 Task: In the event  named  Interview with Christena, Set a range of dates when you can accept meetings  '9 Jul â€" 31 Jul 2023'. Select a duration of  60 min. Select working hours  	_x000D_
MON- SAT 9:00am â€" 5:00pm. Add time before or after your events  as 5 min. Set the frequency of available time slots for invitees as  55 min. Set the minimum notice period and maximum events allowed per day as  46 hours and 2. , logged in from the account softage.4@softage.net and add another guest for the event, softage.5@softage.net
Action: Mouse moved to (452, 379)
Screenshot: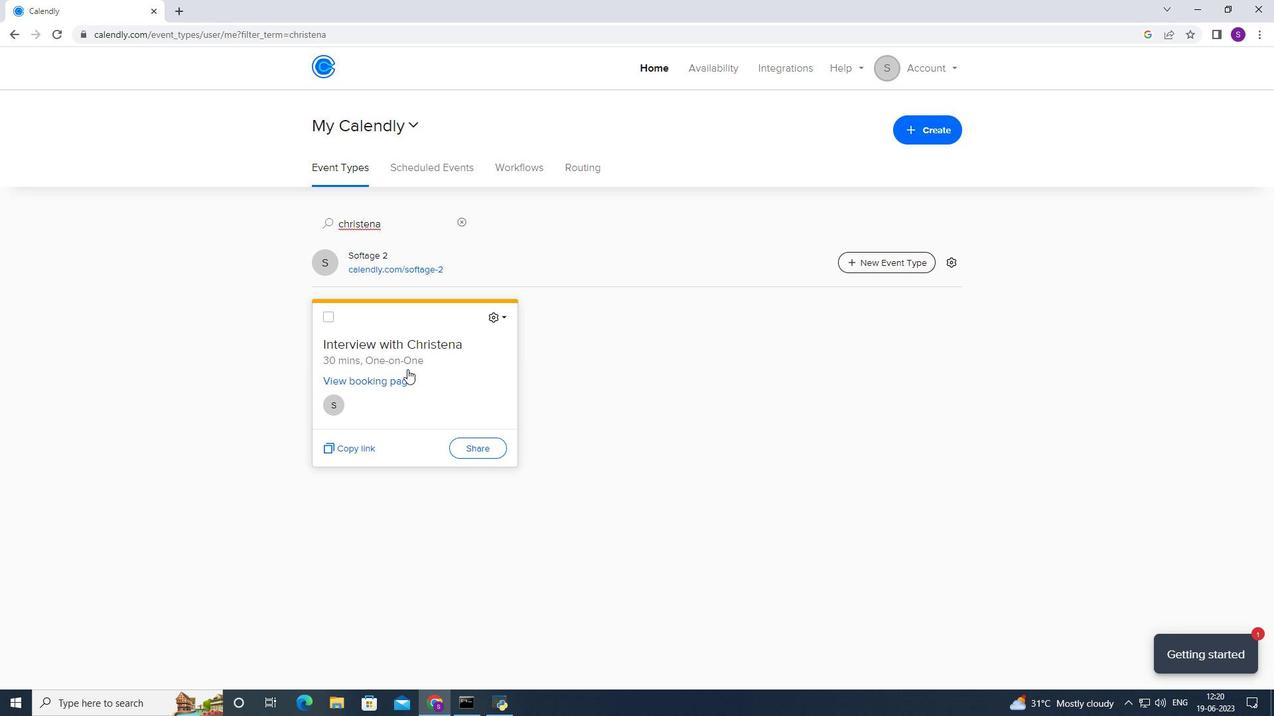 
Action: Mouse pressed left at (452, 379)
Screenshot: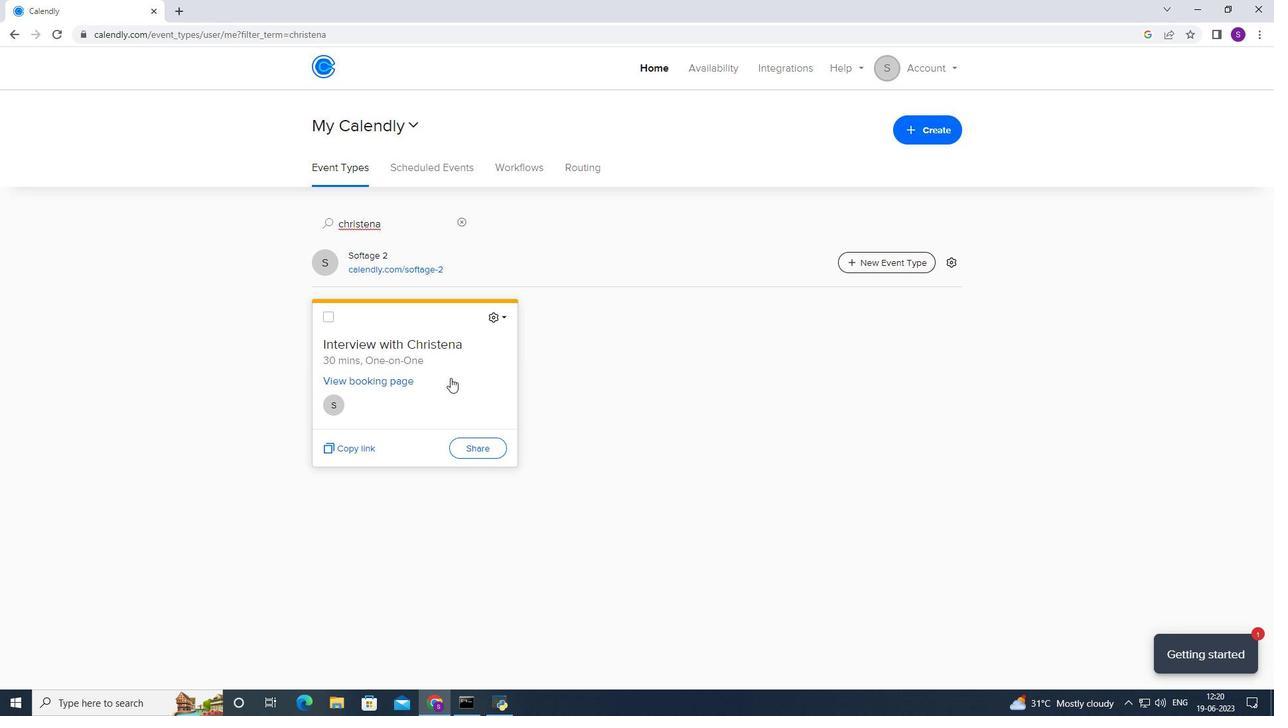 
Action: Mouse moved to (465, 294)
Screenshot: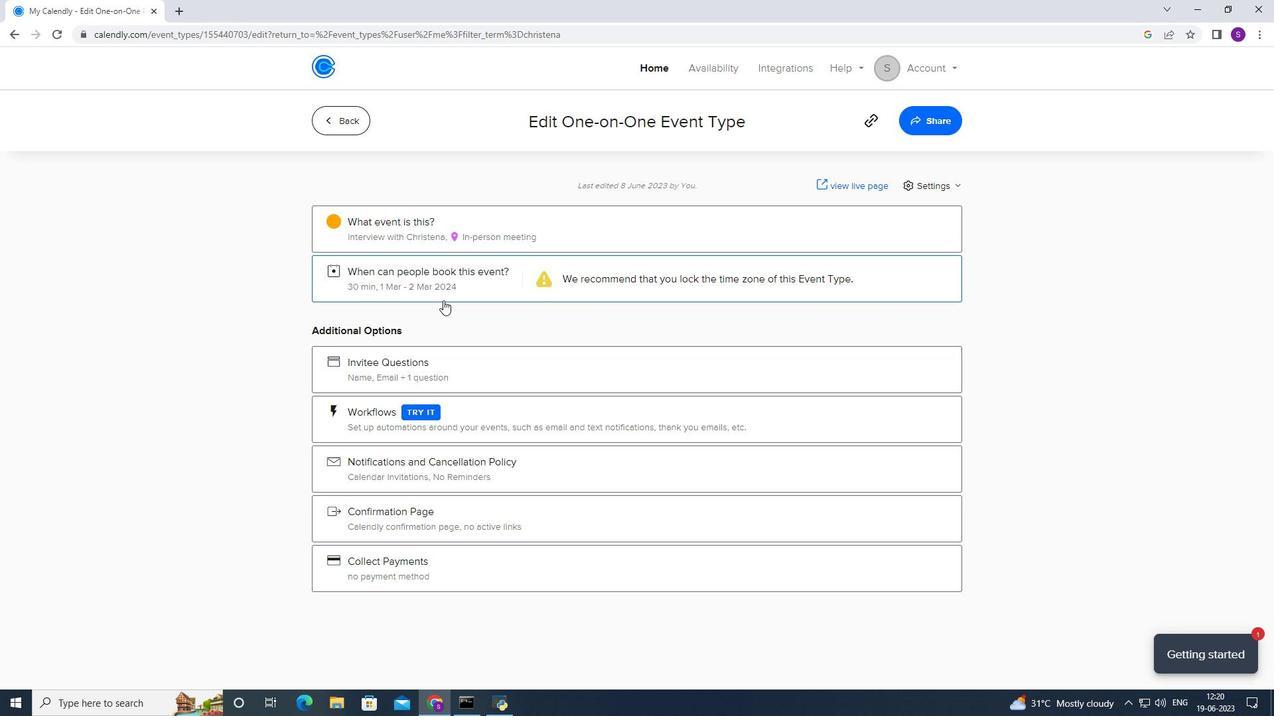 
Action: Mouse pressed left at (465, 294)
Screenshot: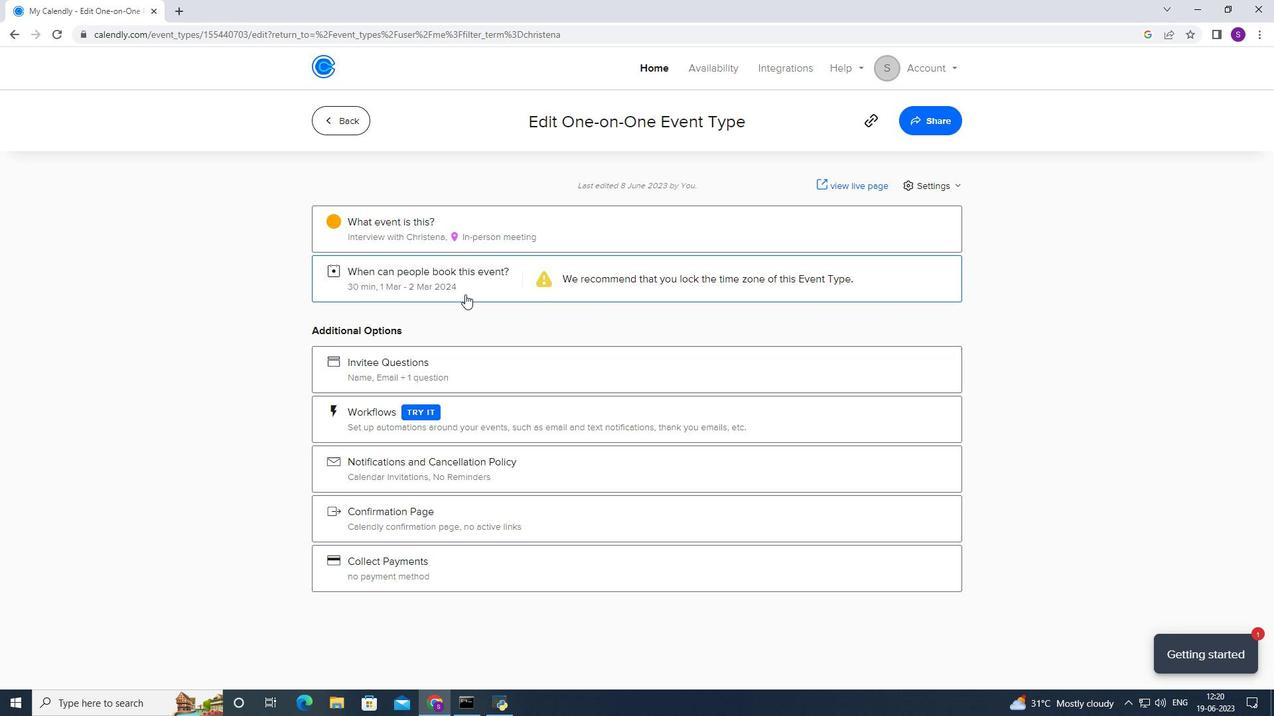 
Action: Mouse moved to (475, 440)
Screenshot: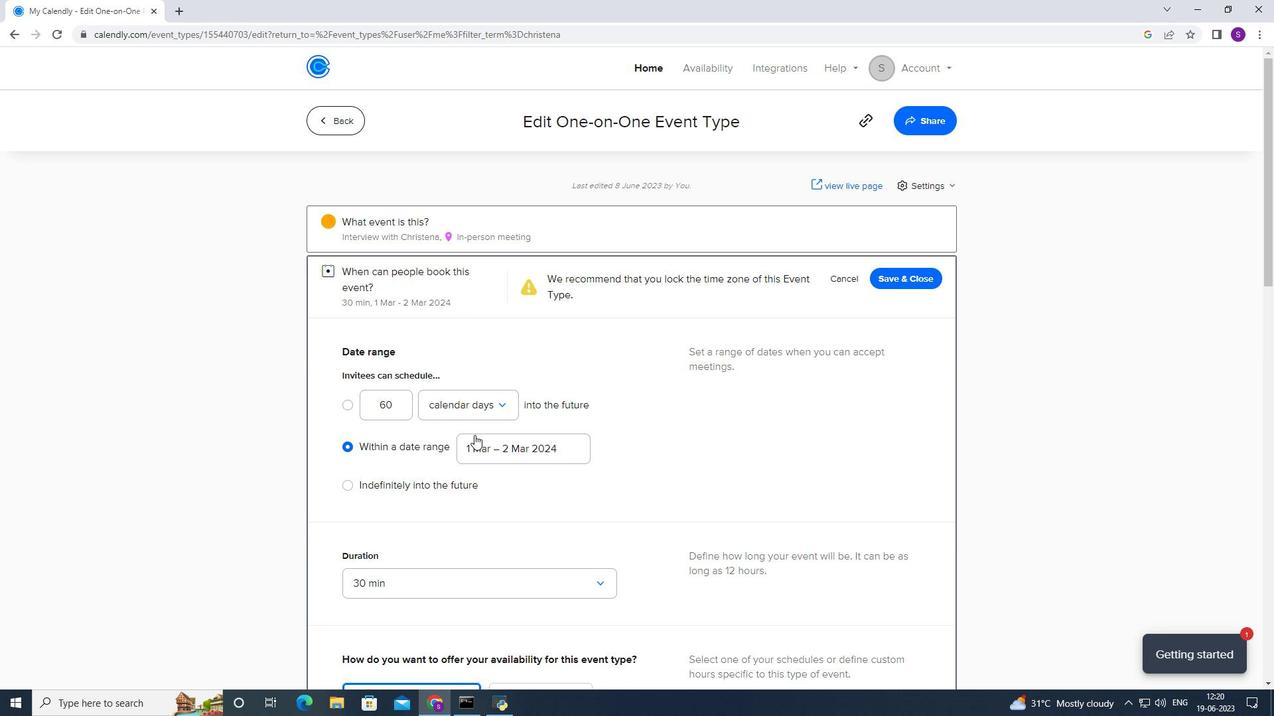 
Action: Mouse pressed left at (475, 440)
Screenshot: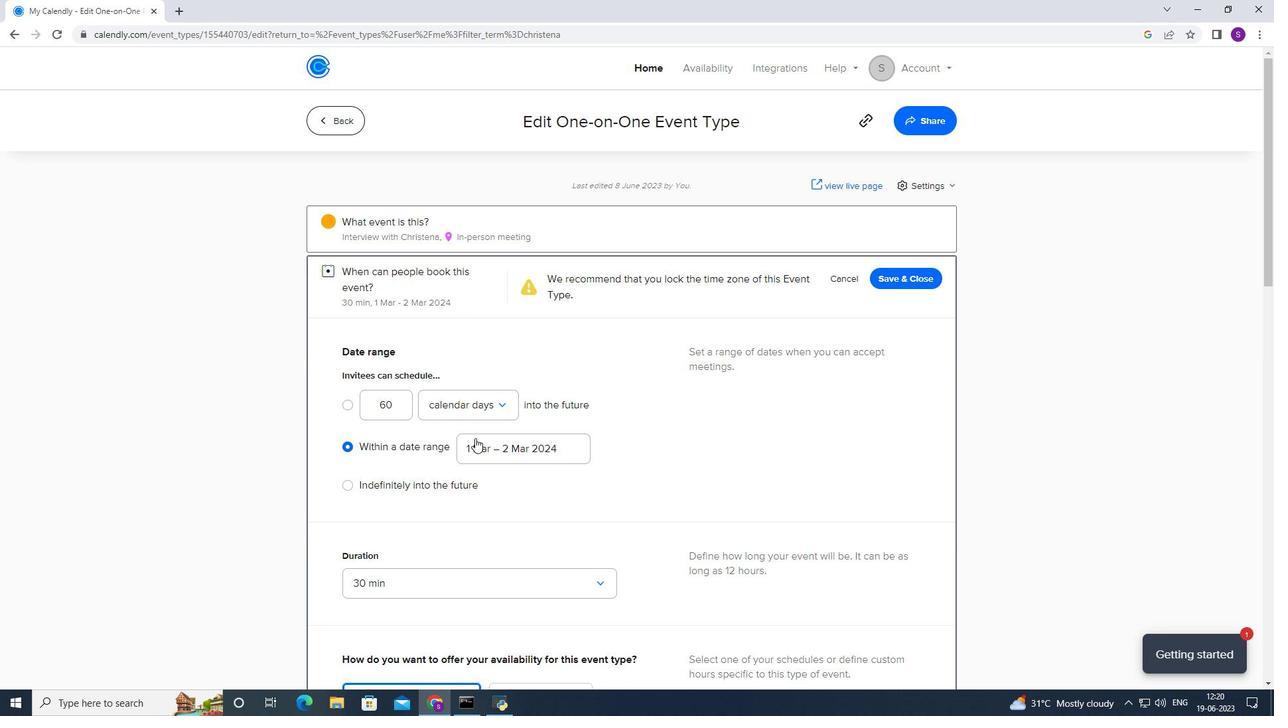 
Action: Mouse moved to (438, 284)
Screenshot: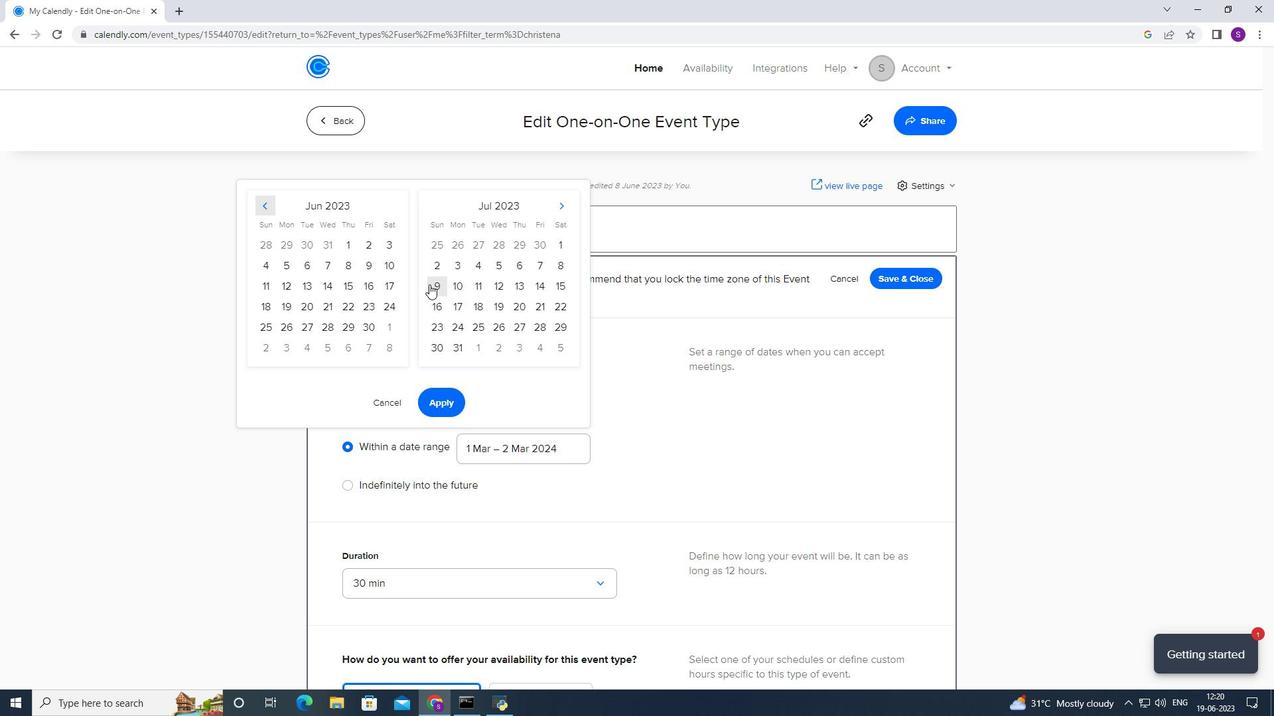 
Action: Mouse pressed left at (438, 284)
Screenshot: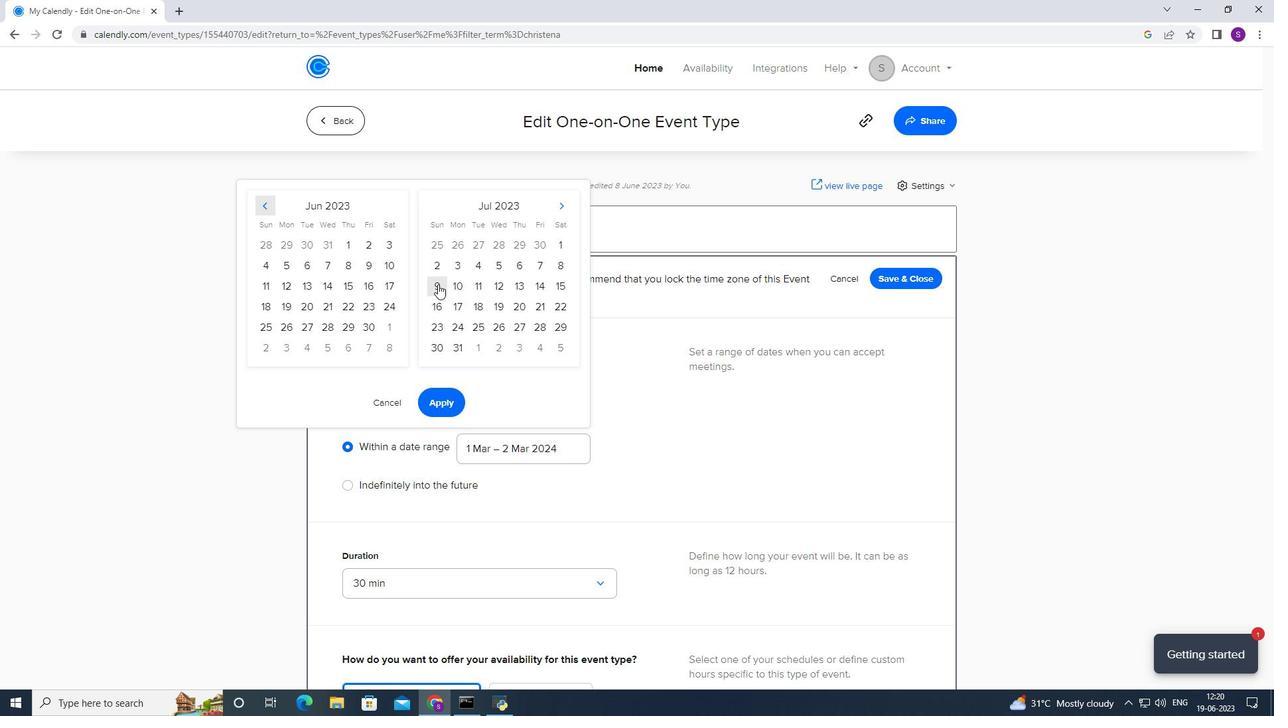 
Action: Mouse moved to (460, 351)
Screenshot: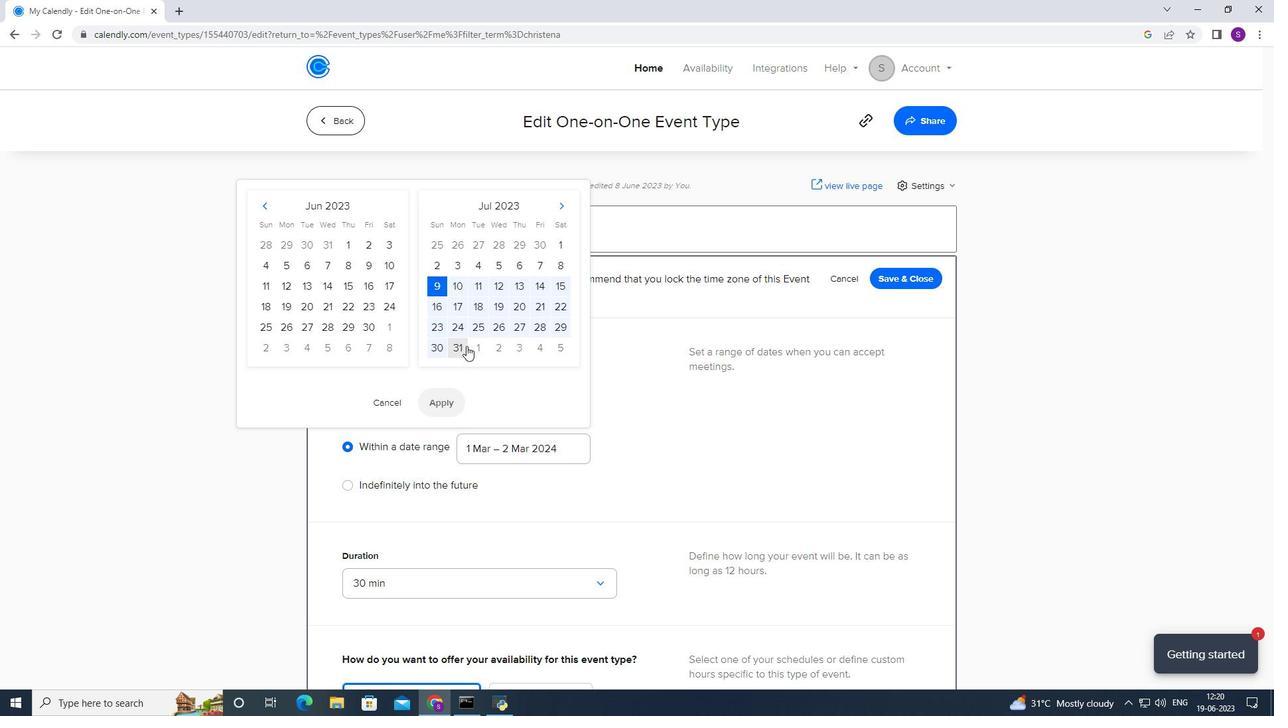 
Action: Mouse pressed left at (460, 351)
Screenshot: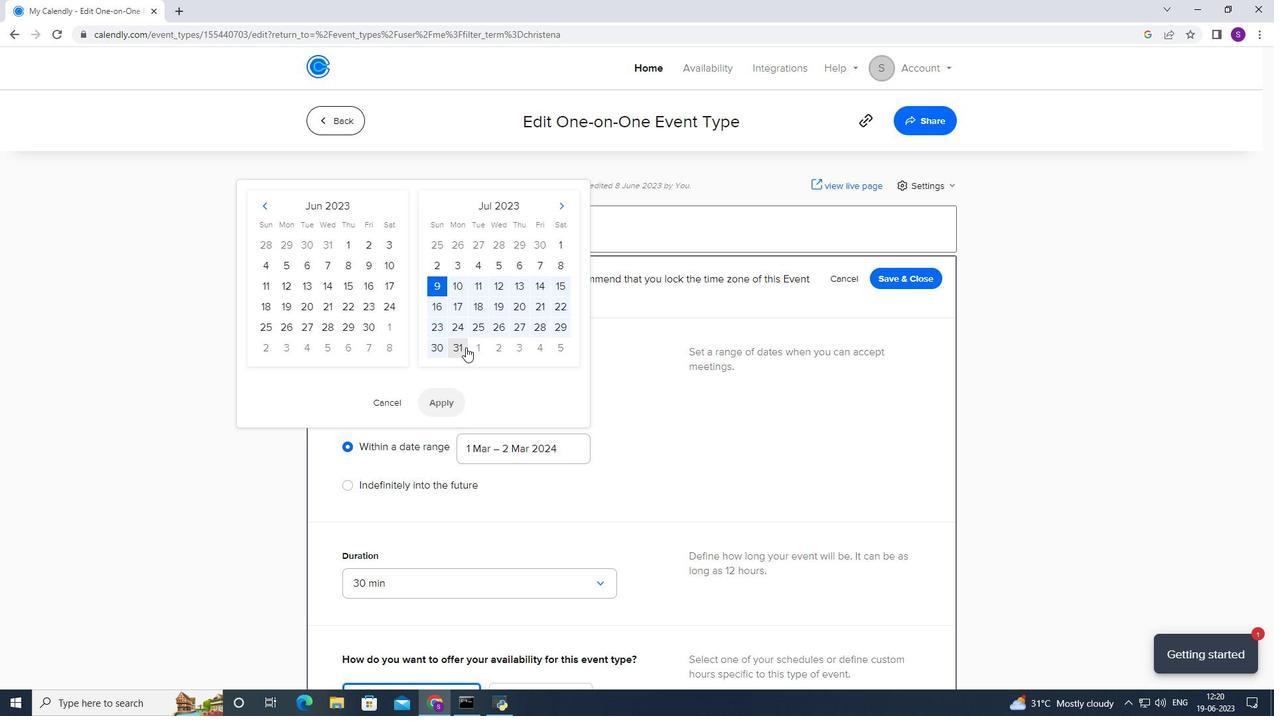 
Action: Mouse moved to (446, 406)
Screenshot: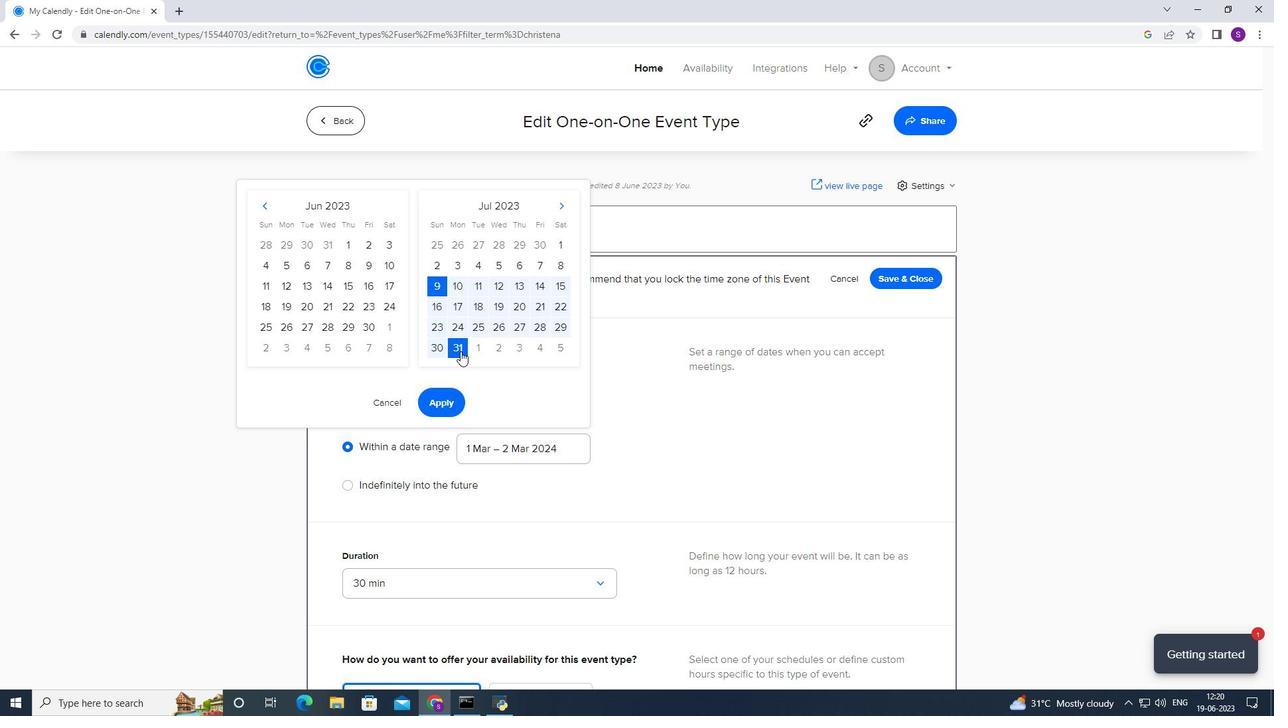 
Action: Mouse pressed left at (446, 406)
Screenshot: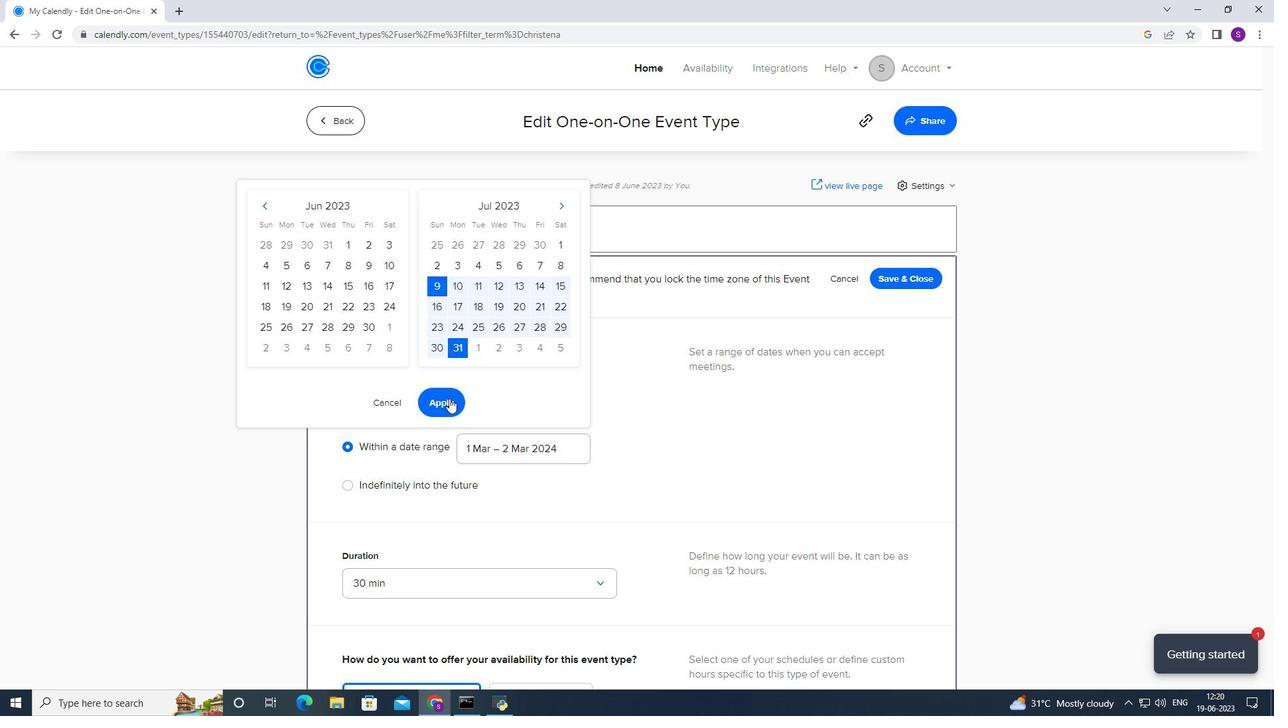 
Action: Mouse moved to (468, 395)
Screenshot: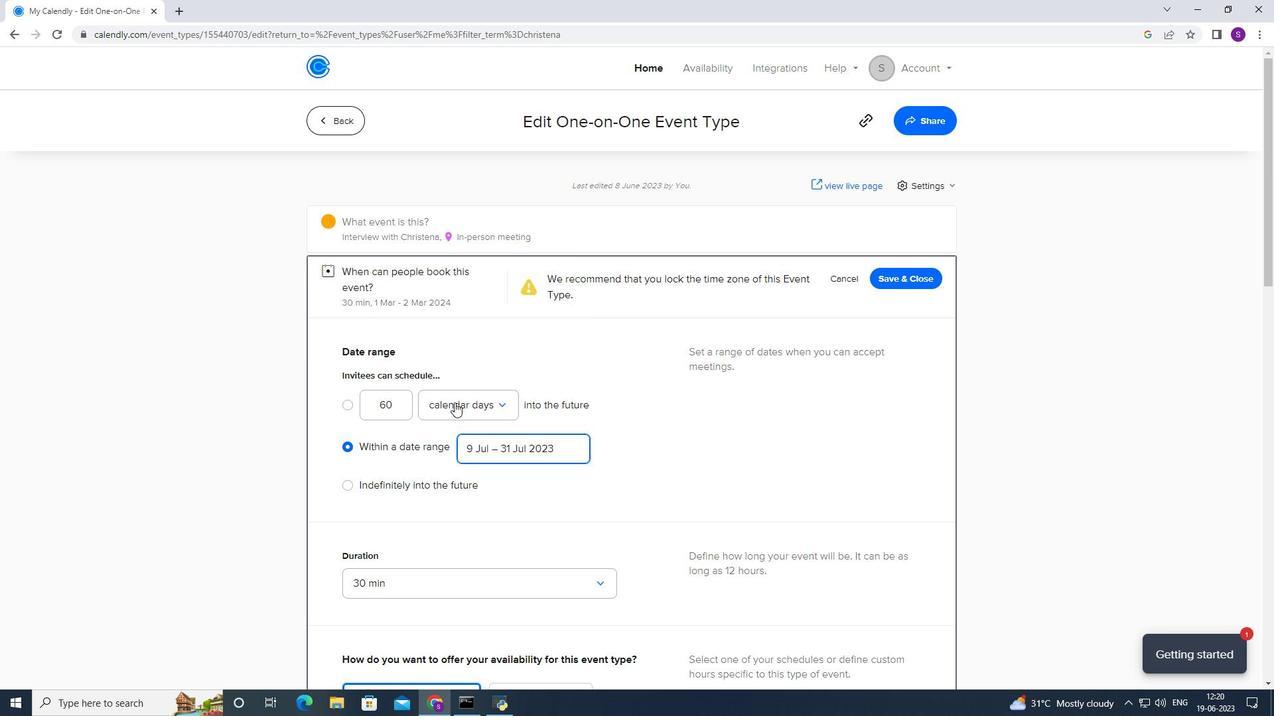 
Action: Mouse scrolled (468, 394) with delta (0, 0)
Screenshot: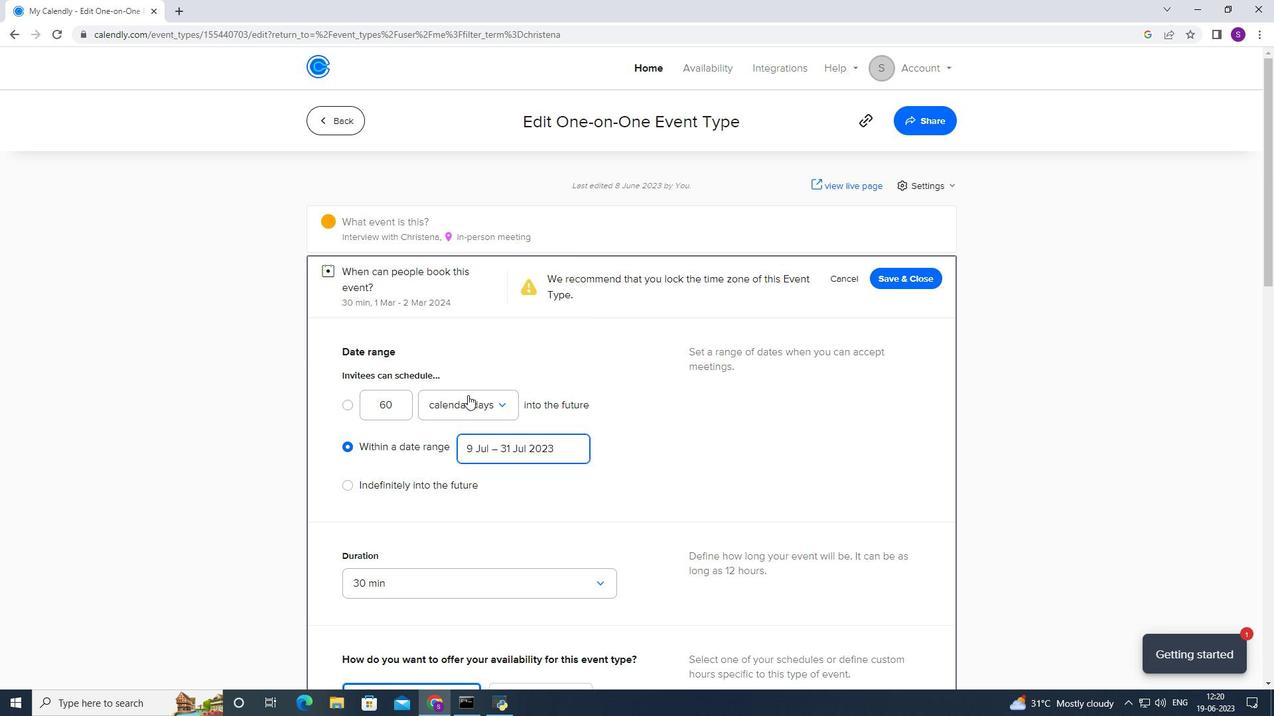 
Action: Mouse scrolled (468, 394) with delta (0, 0)
Screenshot: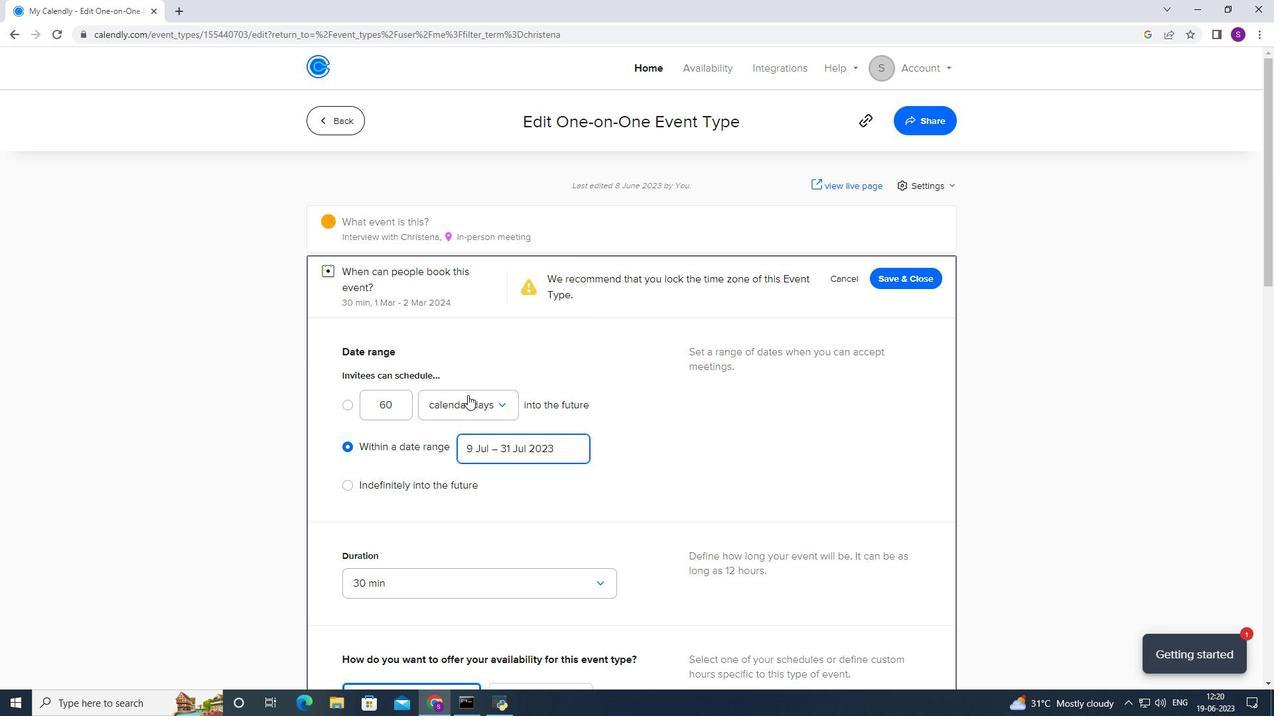 
Action: Mouse scrolled (468, 394) with delta (0, 0)
Screenshot: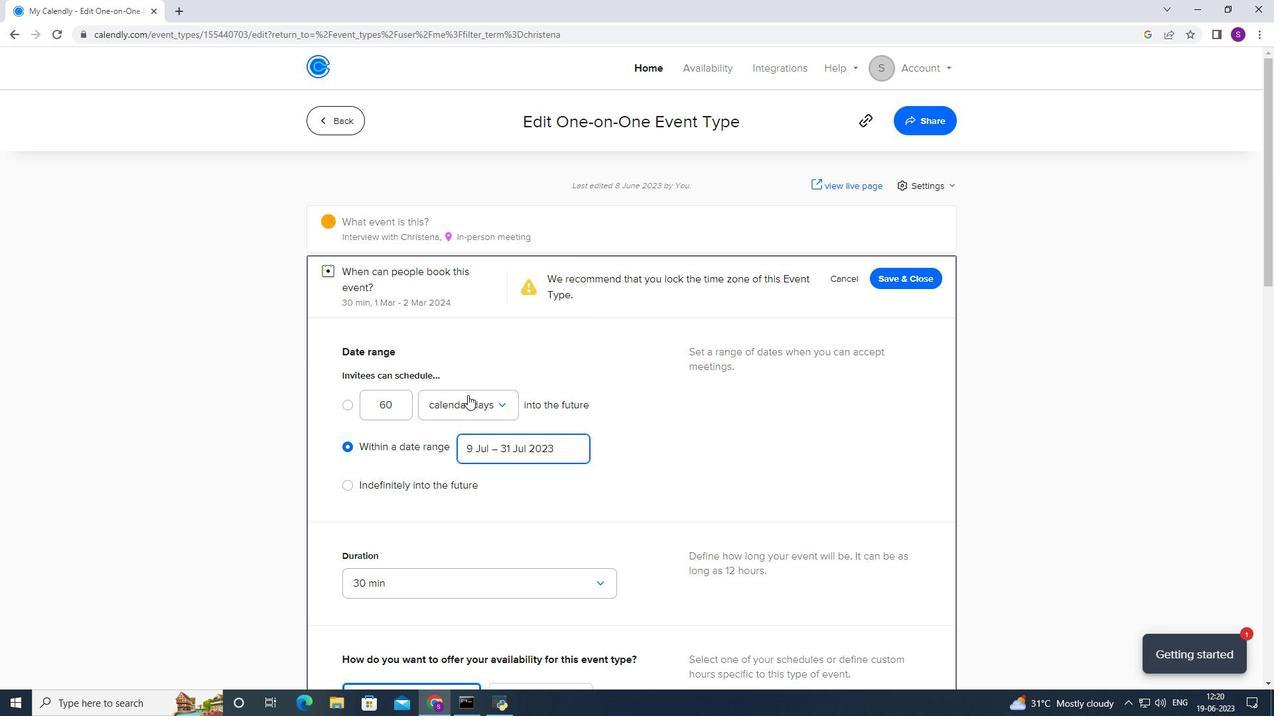 
Action: Mouse scrolled (468, 394) with delta (0, 0)
Screenshot: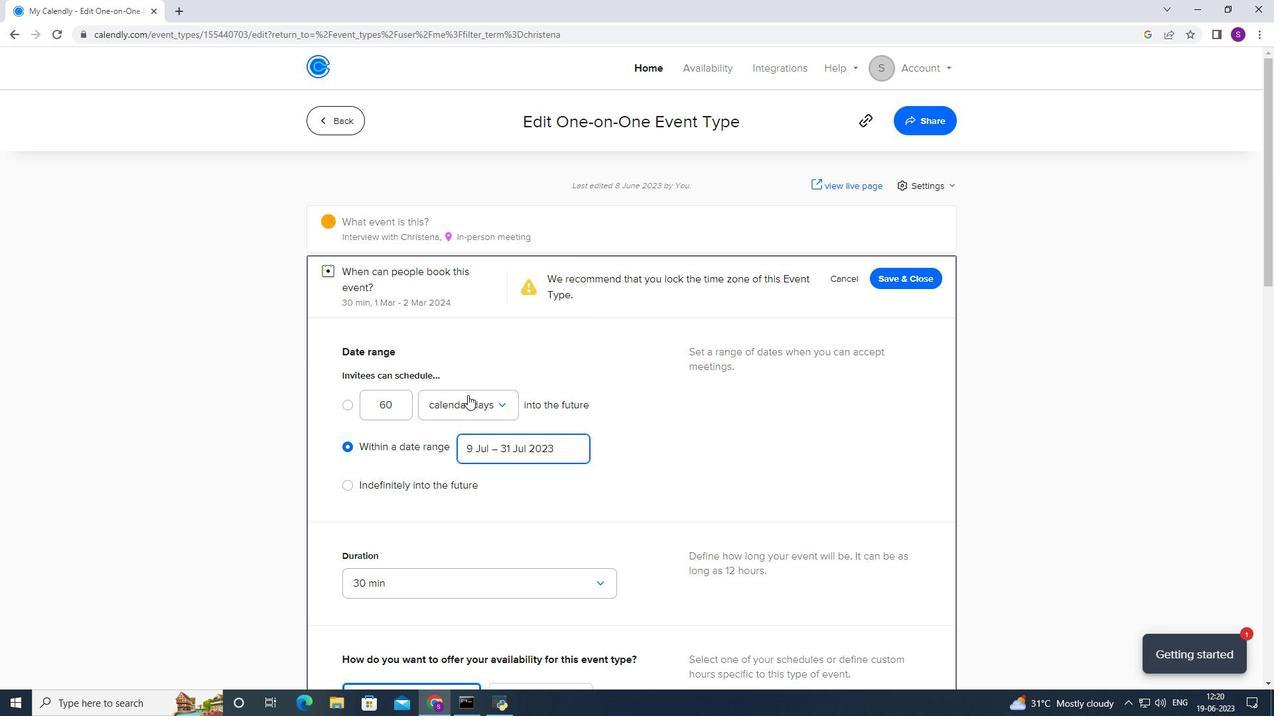 
Action: Mouse scrolled (468, 394) with delta (0, 0)
Screenshot: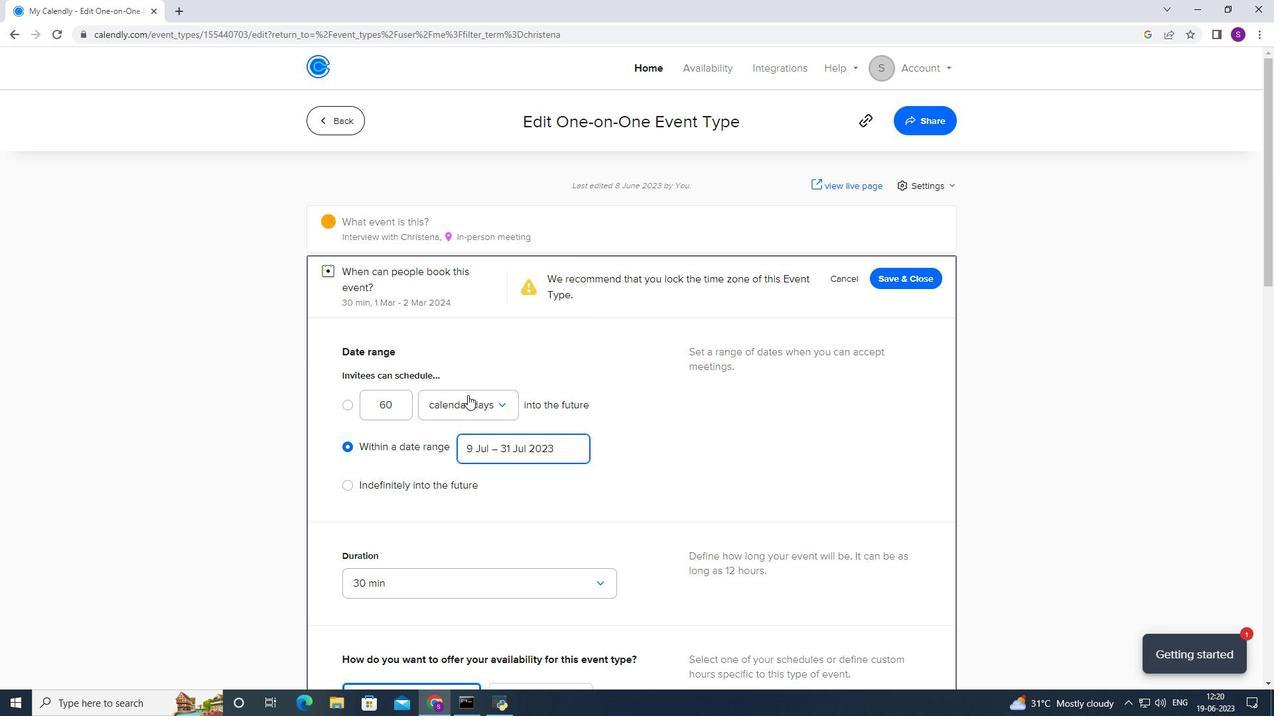 
Action: Mouse moved to (439, 266)
Screenshot: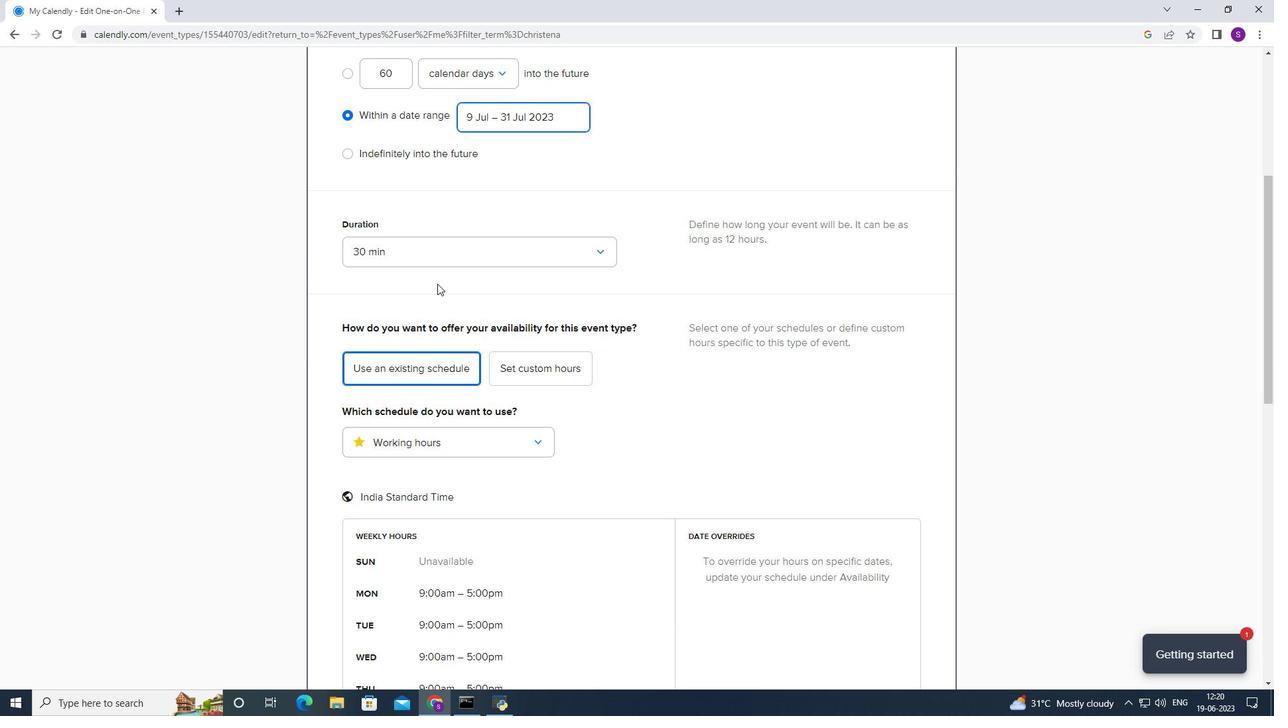 
Action: Mouse pressed left at (439, 266)
Screenshot: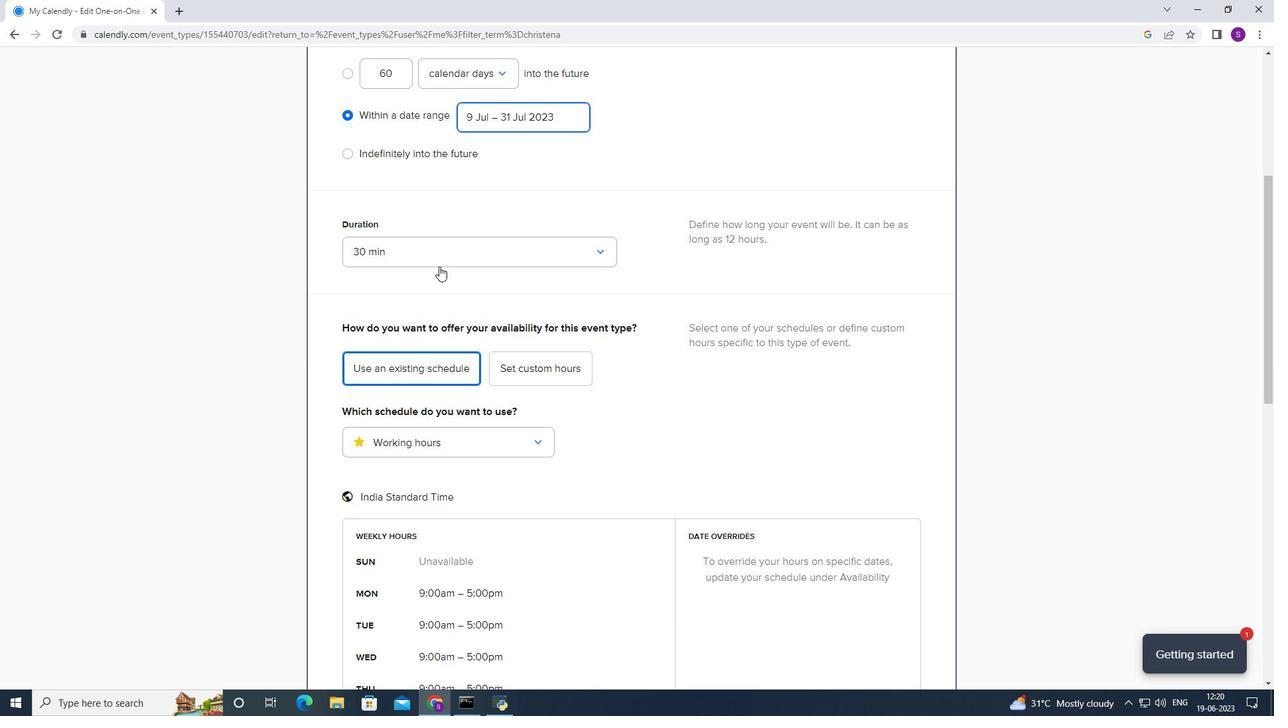 
Action: Mouse moved to (395, 361)
Screenshot: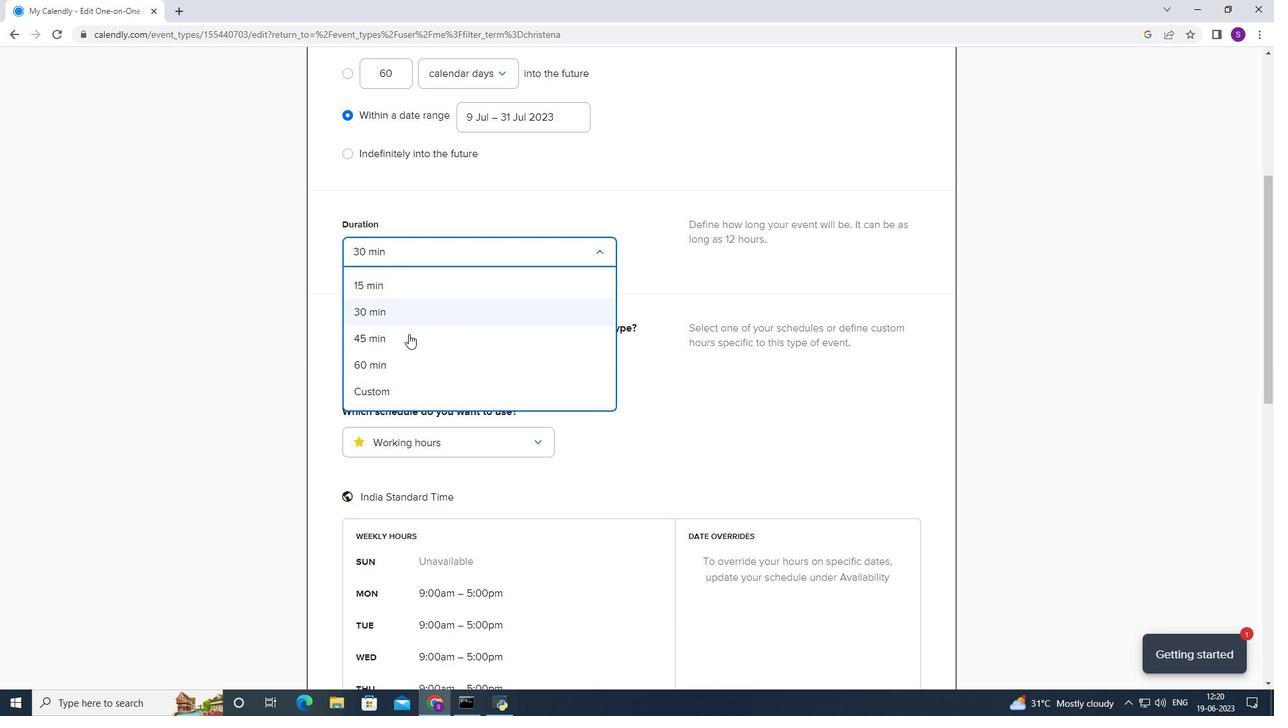 
Action: Mouse pressed left at (395, 361)
Screenshot: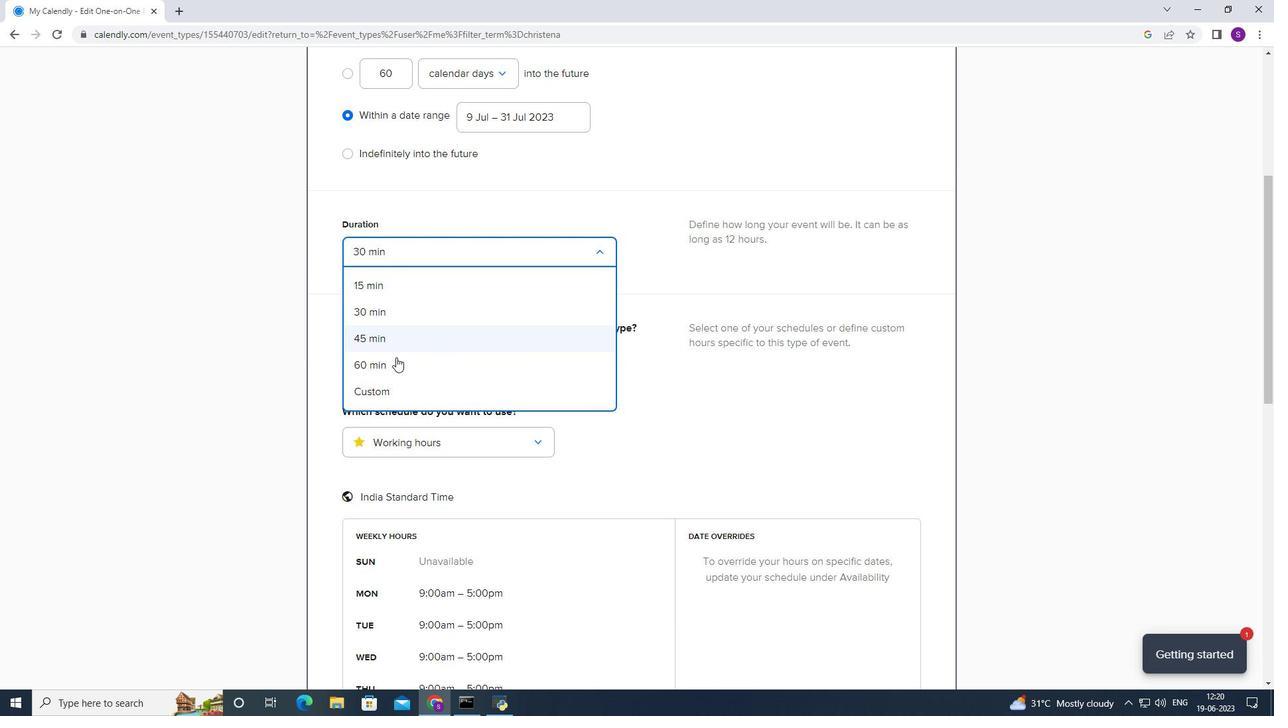 
Action: Mouse moved to (394, 359)
Screenshot: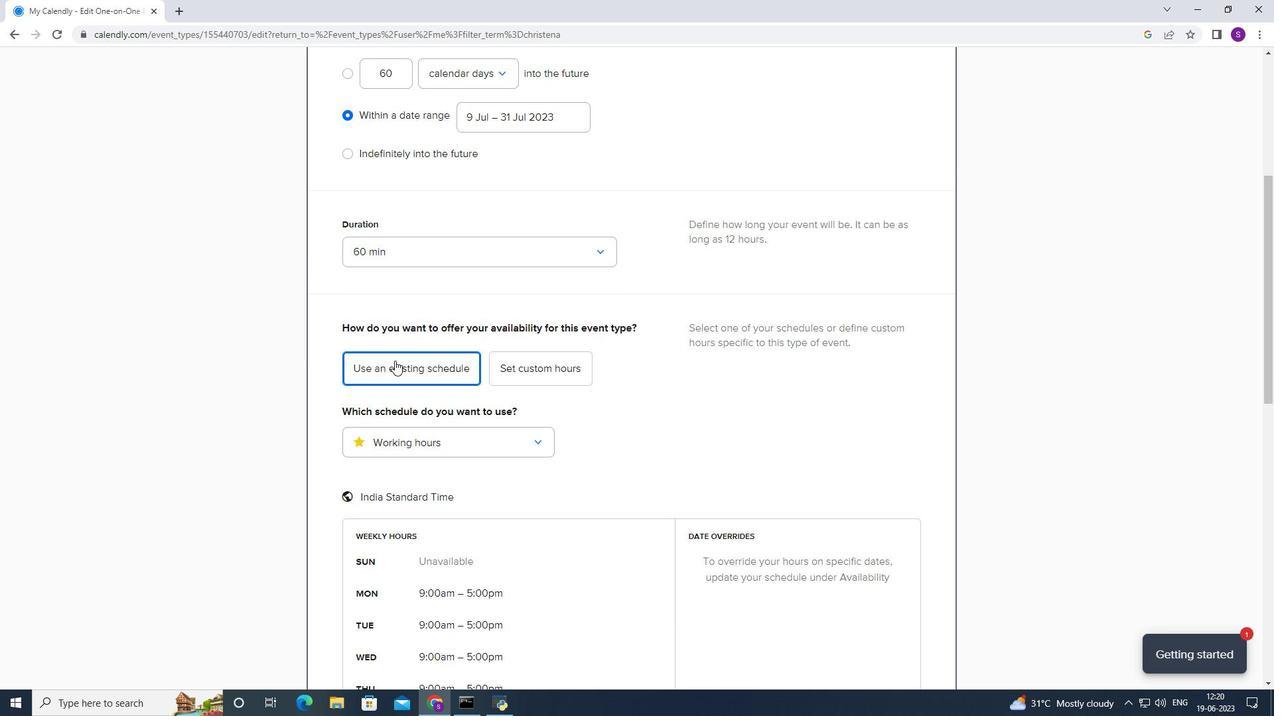 
Action: Mouse scrolled (394, 359) with delta (0, 0)
Screenshot: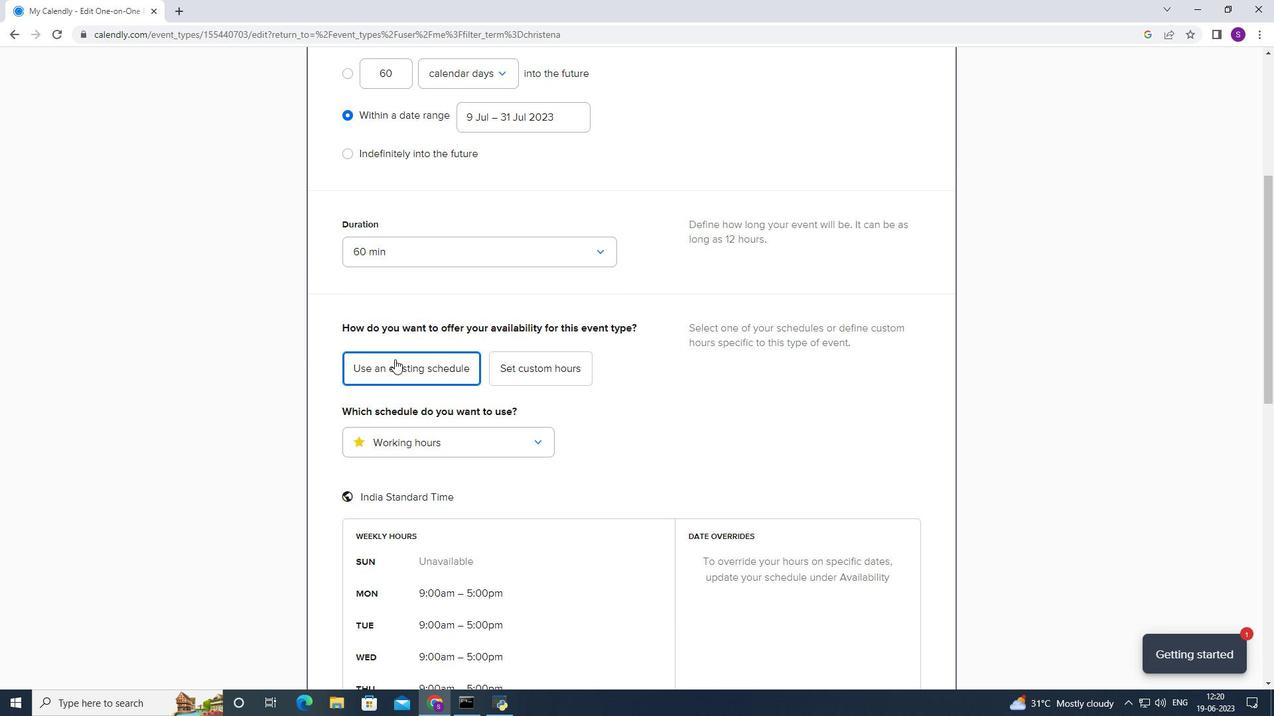 
Action: Mouse scrolled (394, 359) with delta (0, 0)
Screenshot: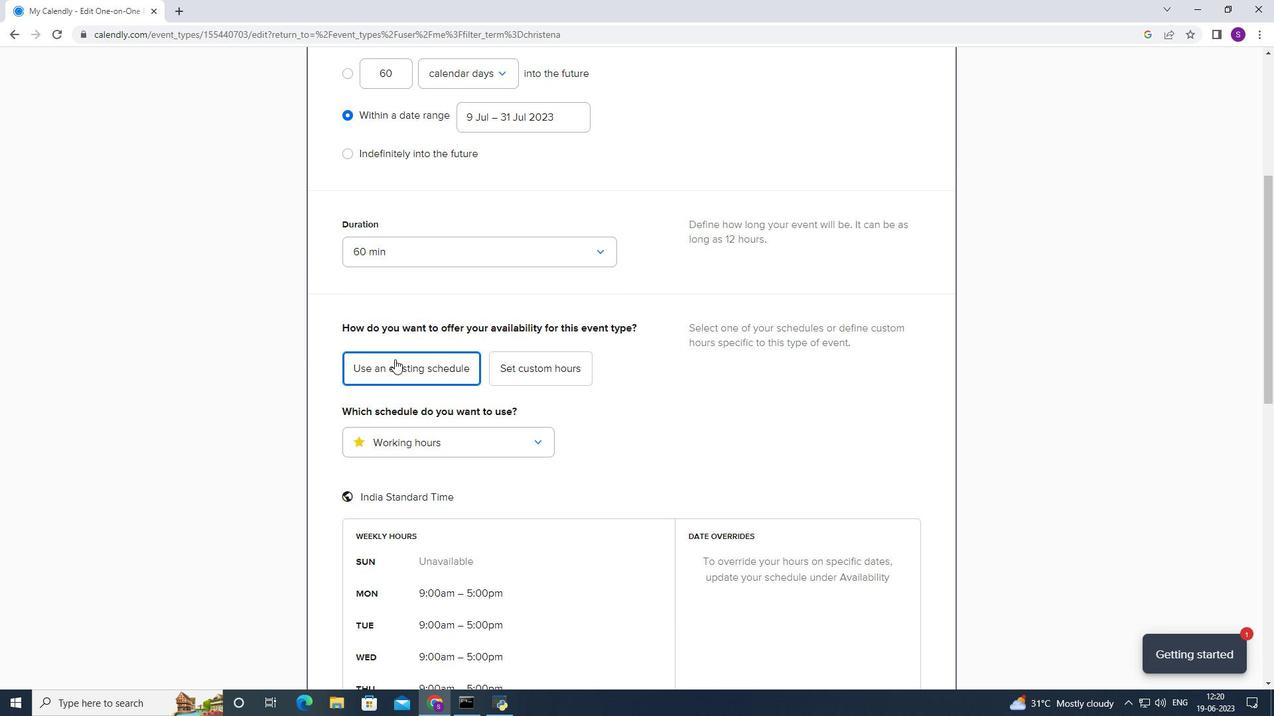 
Action: Mouse moved to (498, 323)
Screenshot: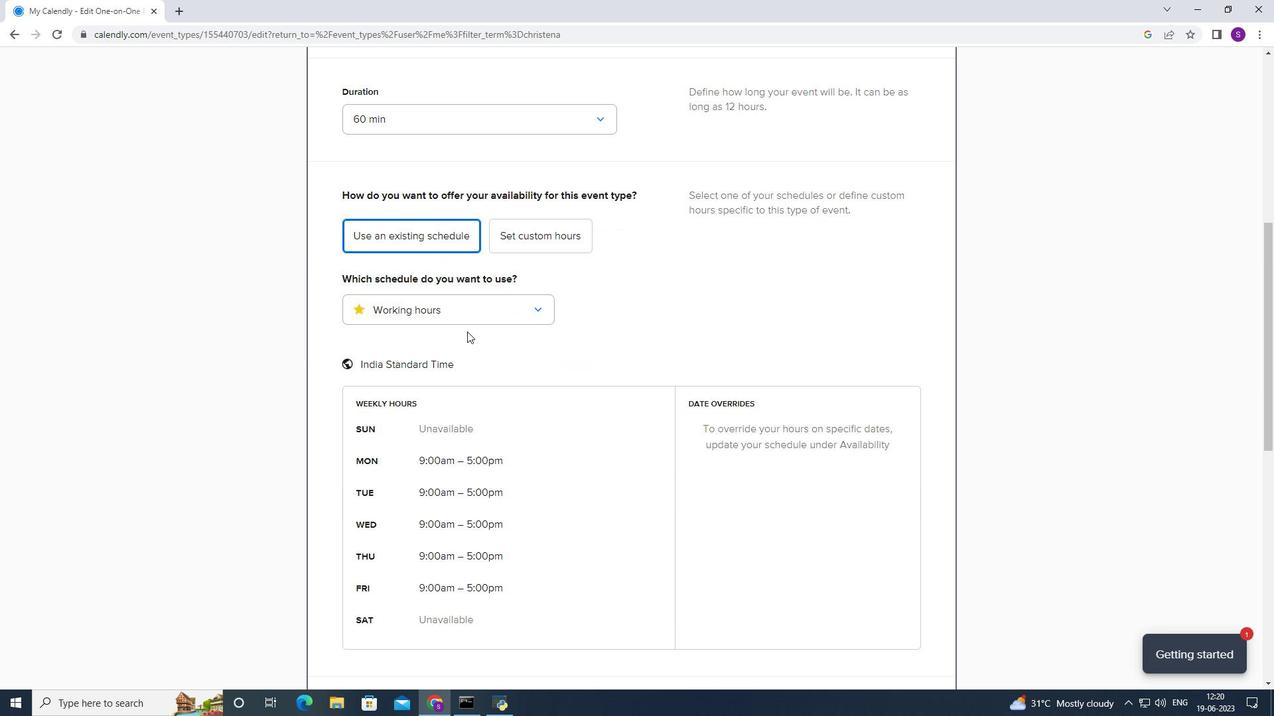 
Action: Mouse pressed left at (498, 323)
Screenshot: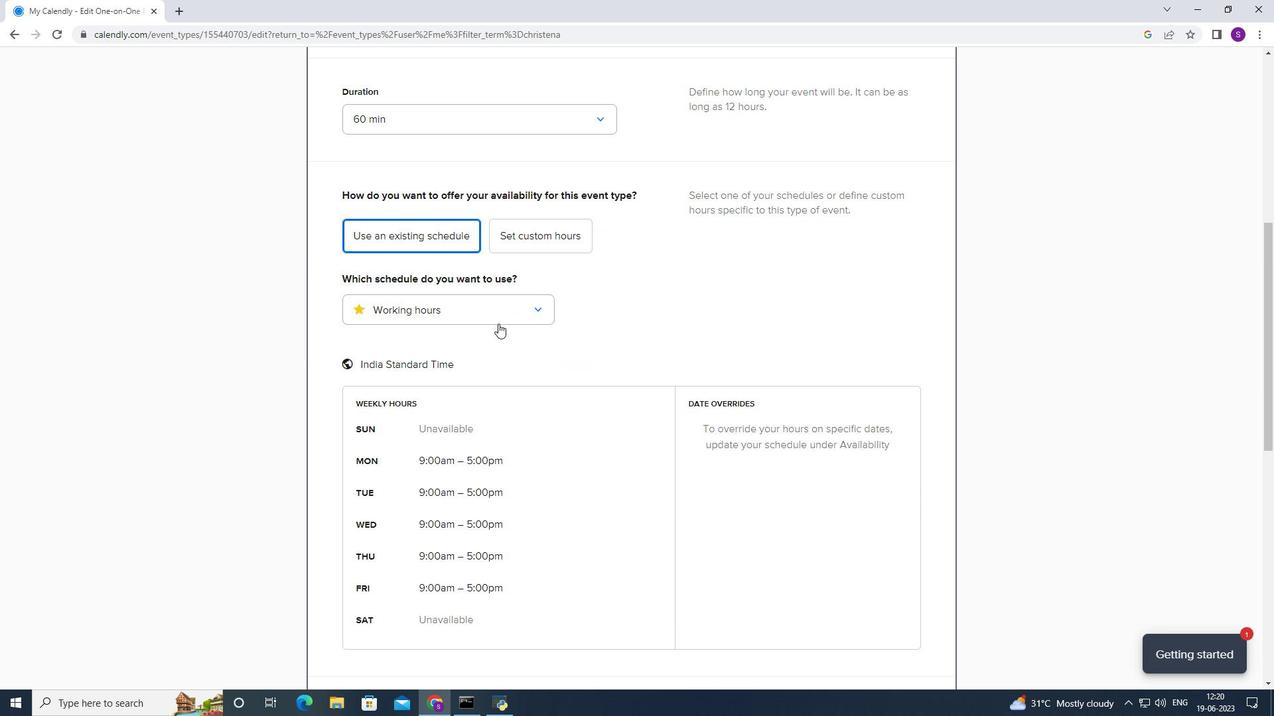 
Action: Mouse moved to (556, 244)
Screenshot: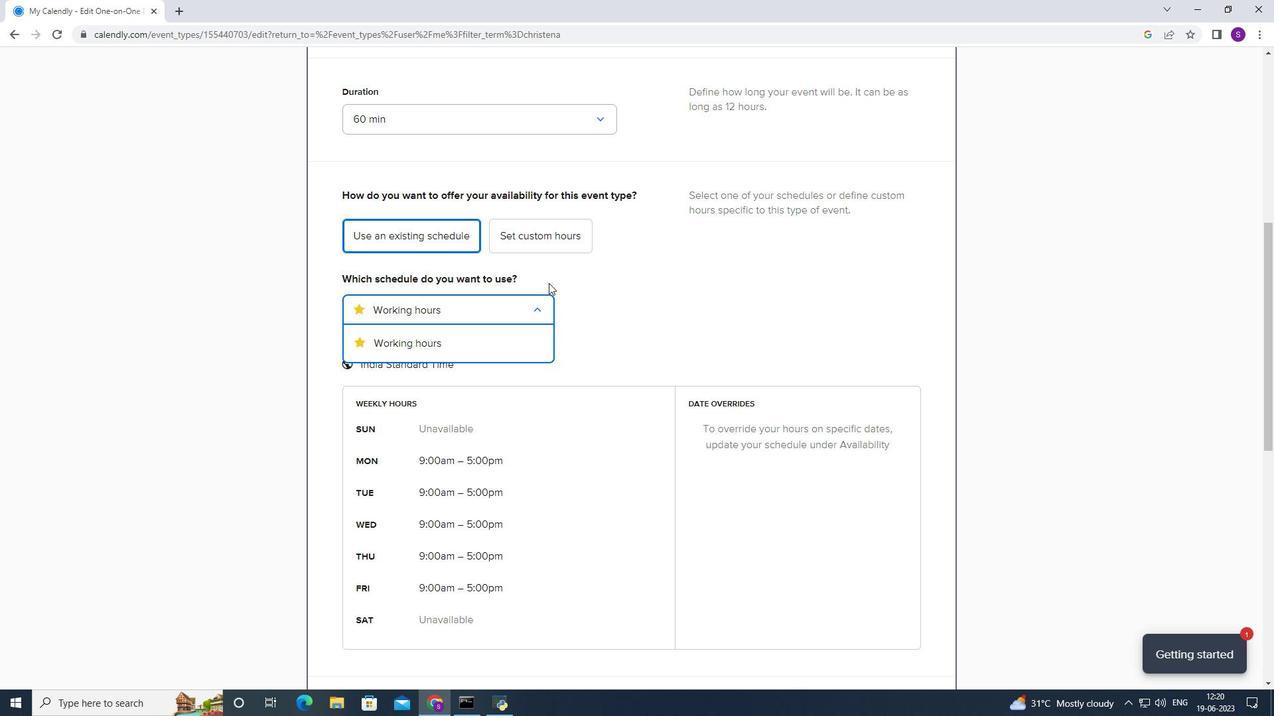 
Action: Mouse pressed left at (556, 244)
Screenshot: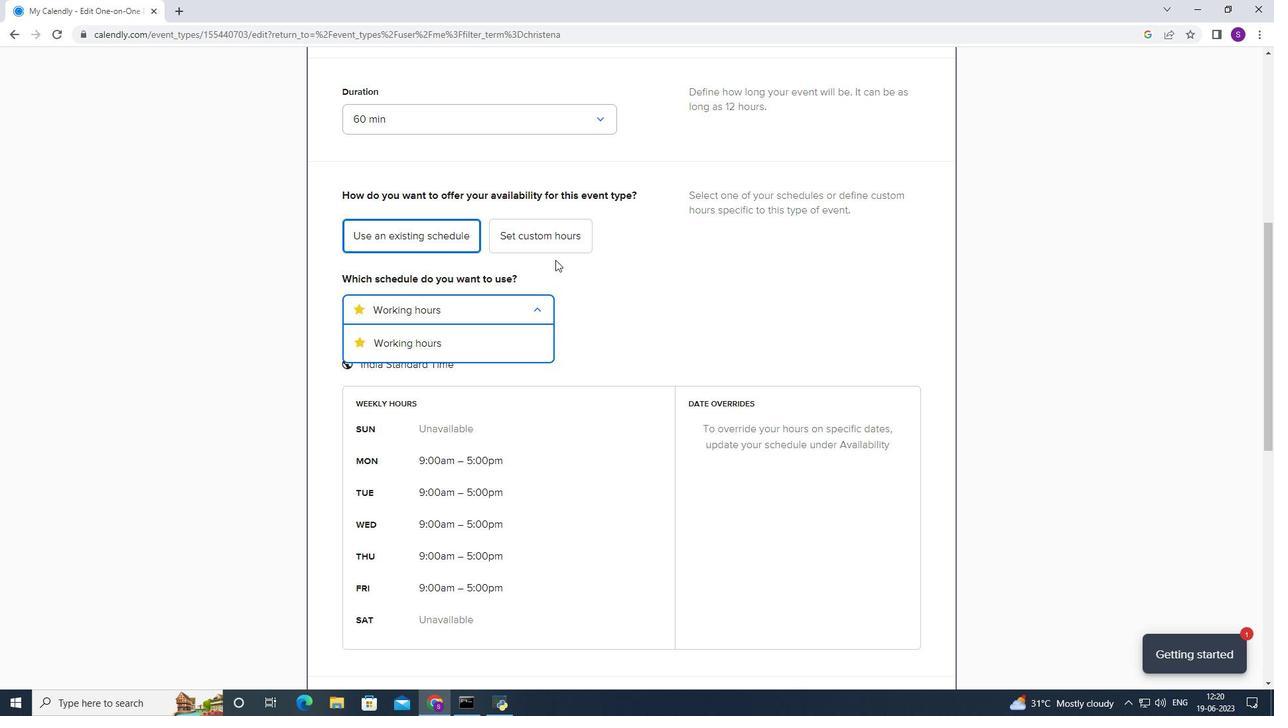 
Action: Mouse moved to (490, 367)
Screenshot: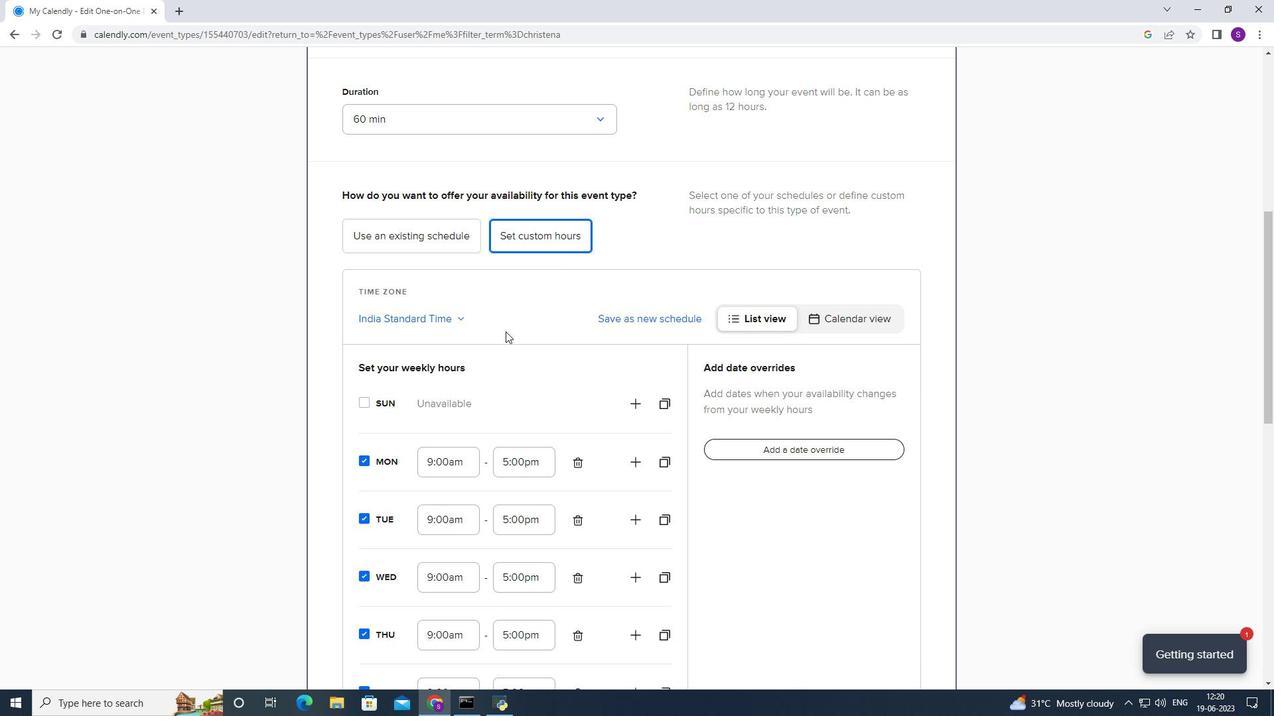 
Action: Mouse scrolled (490, 366) with delta (0, 0)
Screenshot: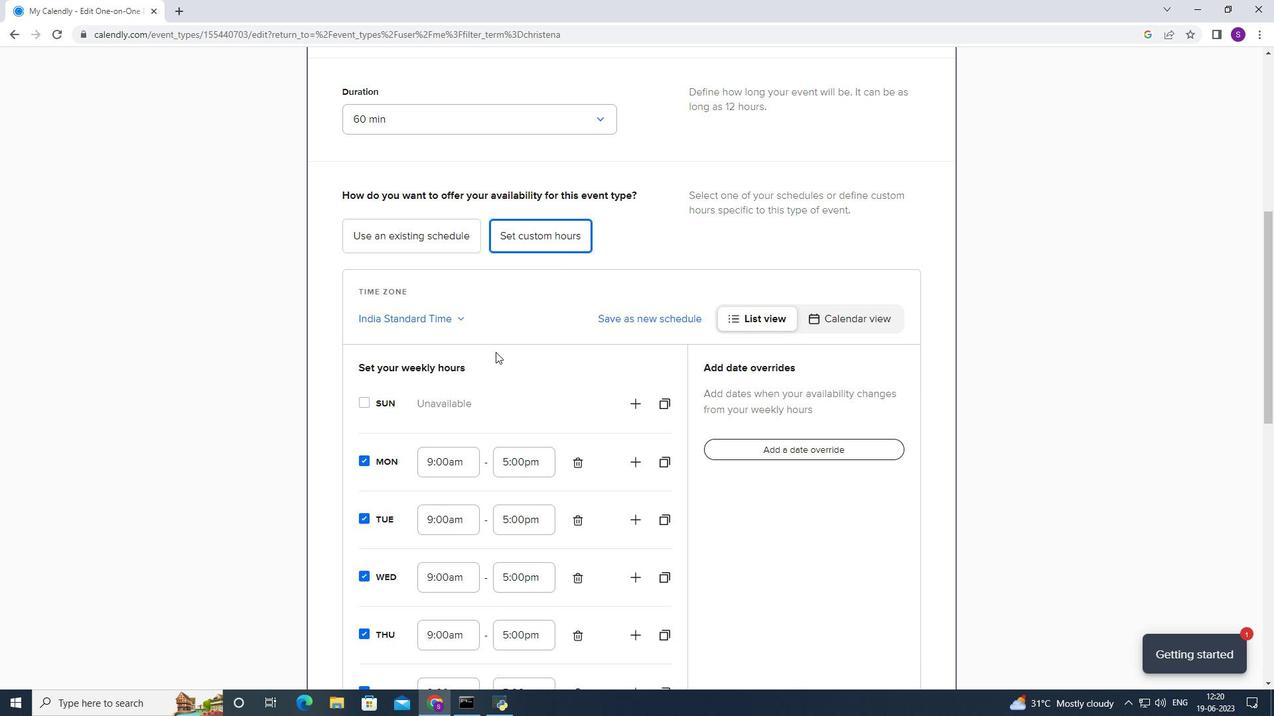 
Action: Mouse scrolled (490, 366) with delta (0, 0)
Screenshot: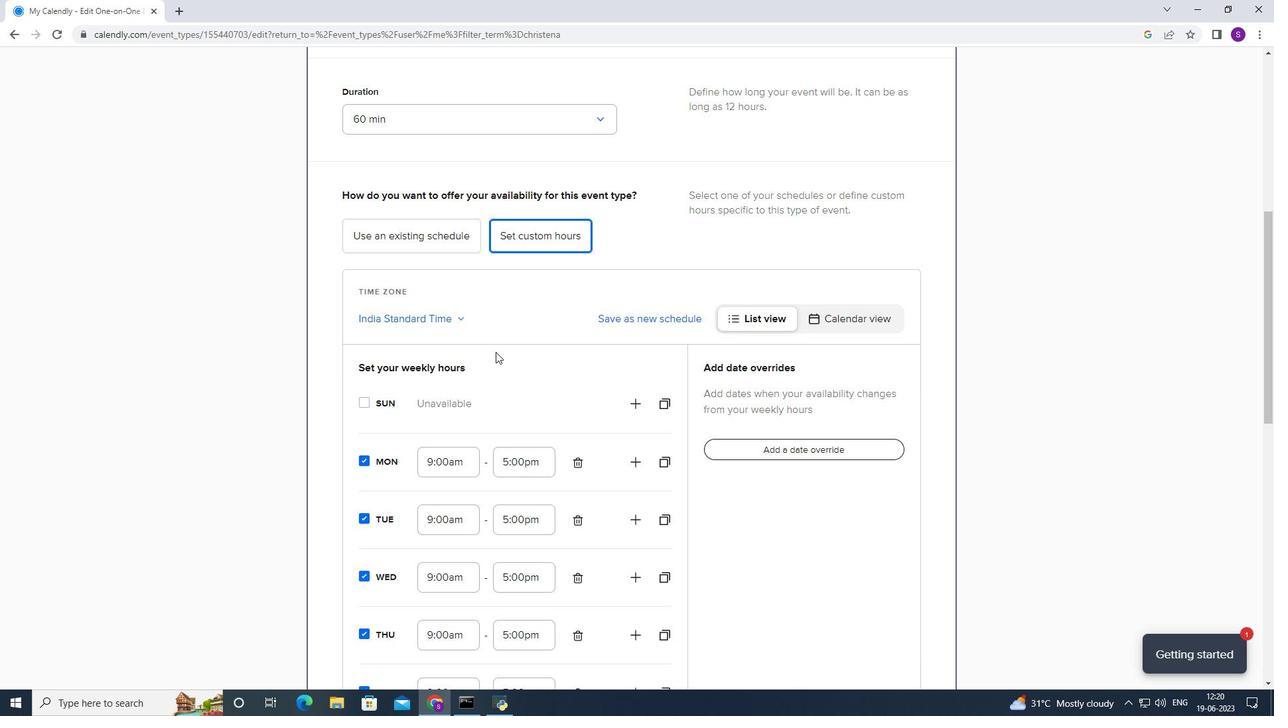 
Action: Mouse moved to (461, 377)
Screenshot: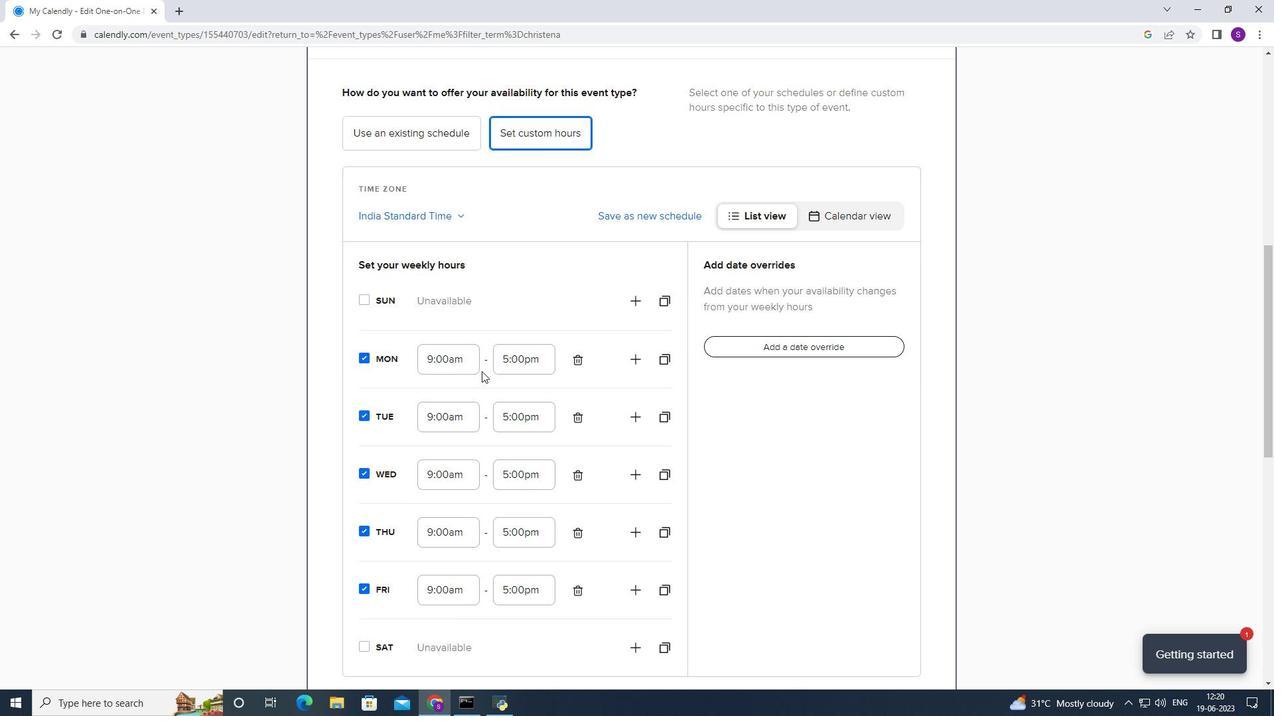 
Action: Mouse scrolled (461, 377) with delta (0, 0)
Screenshot: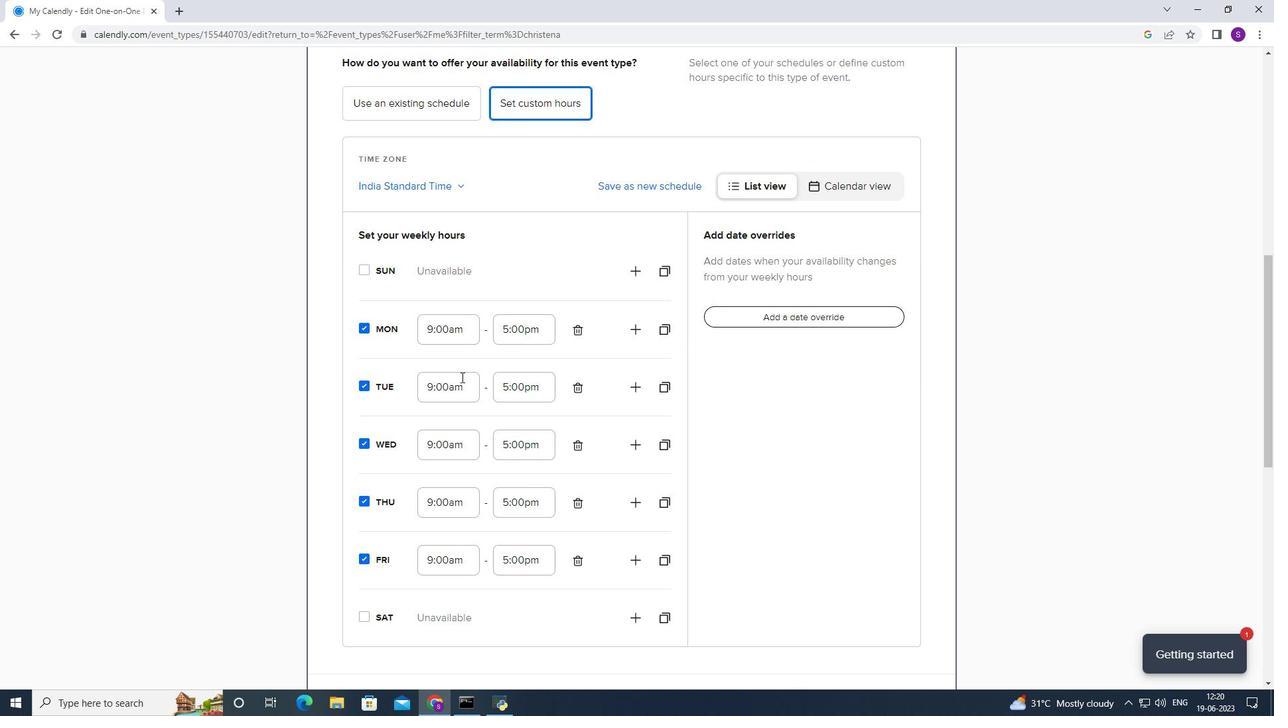 
Action: Mouse scrolled (461, 377) with delta (0, 0)
Screenshot: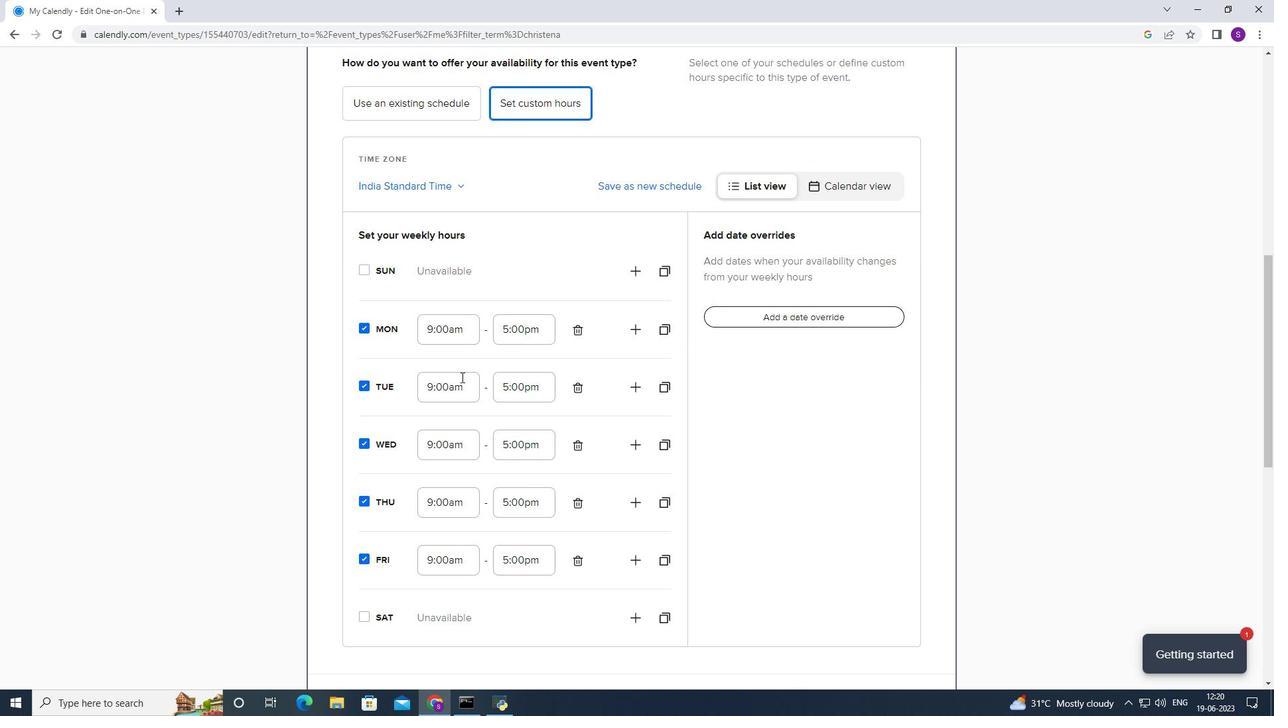 
Action: Mouse scrolled (461, 377) with delta (0, 0)
Screenshot: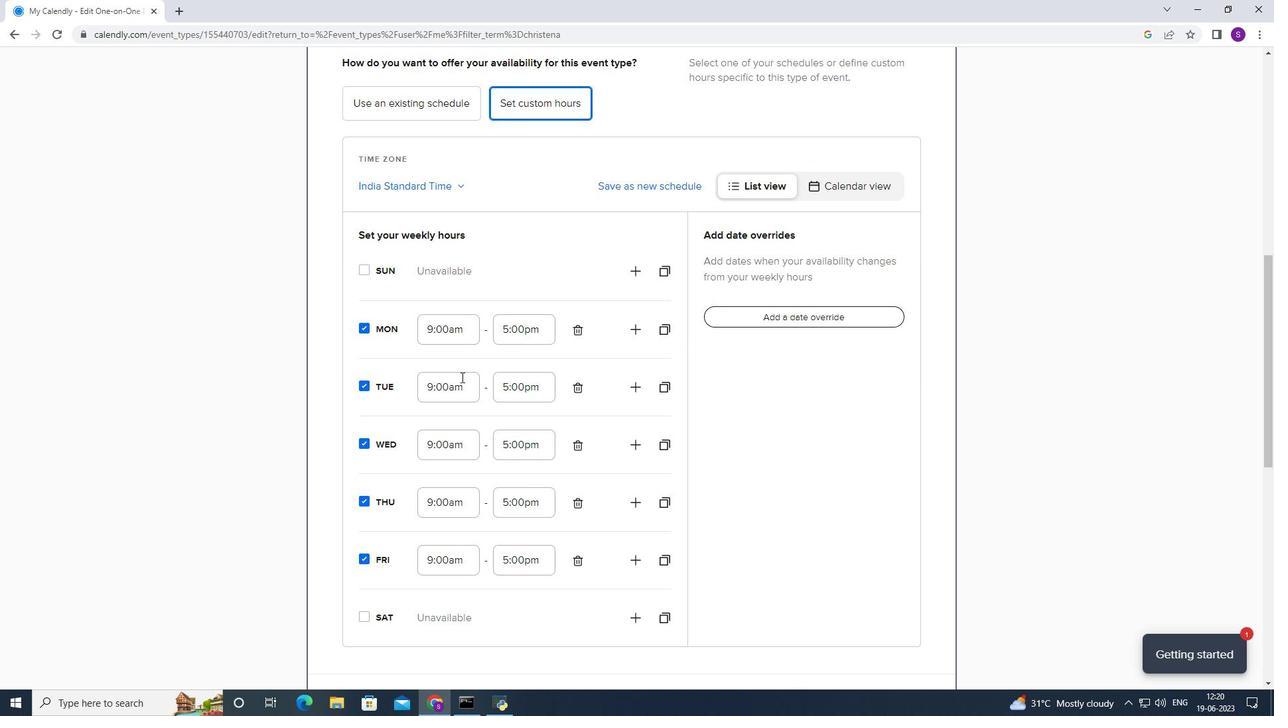 
Action: Mouse moved to (362, 412)
Screenshot: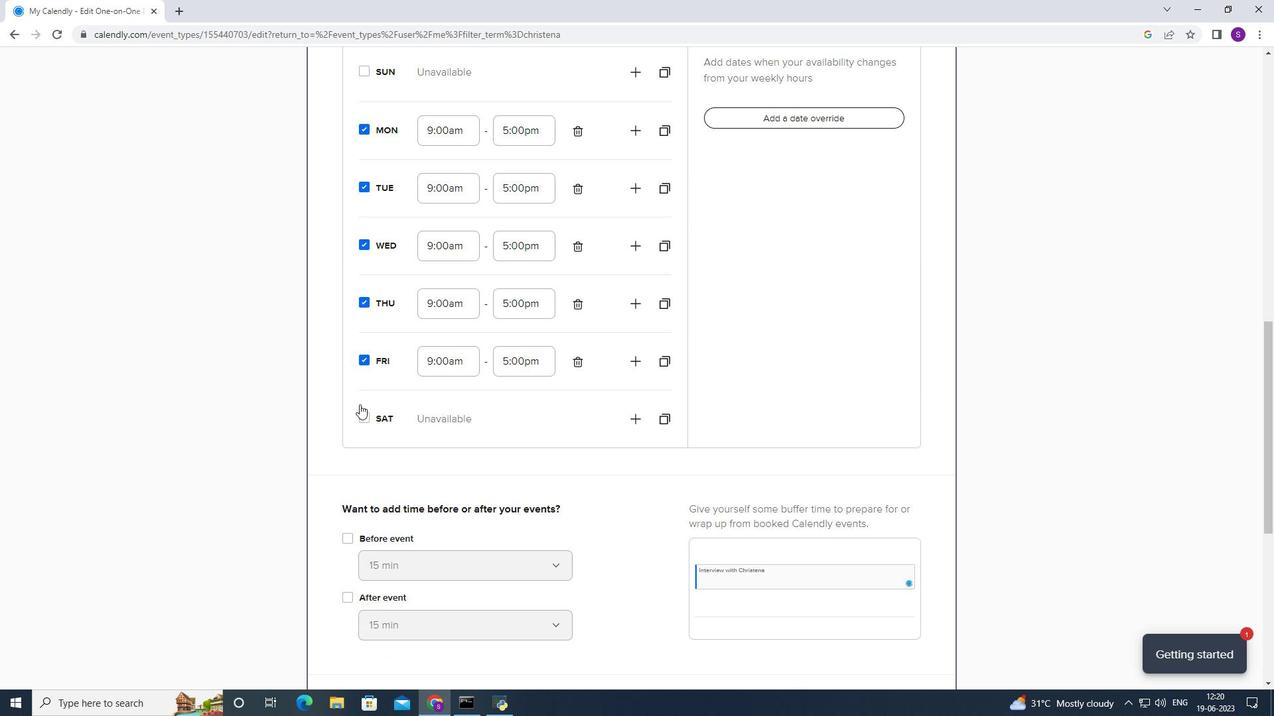
Action: Mouse pressed left at (362, 412)
Screenshot: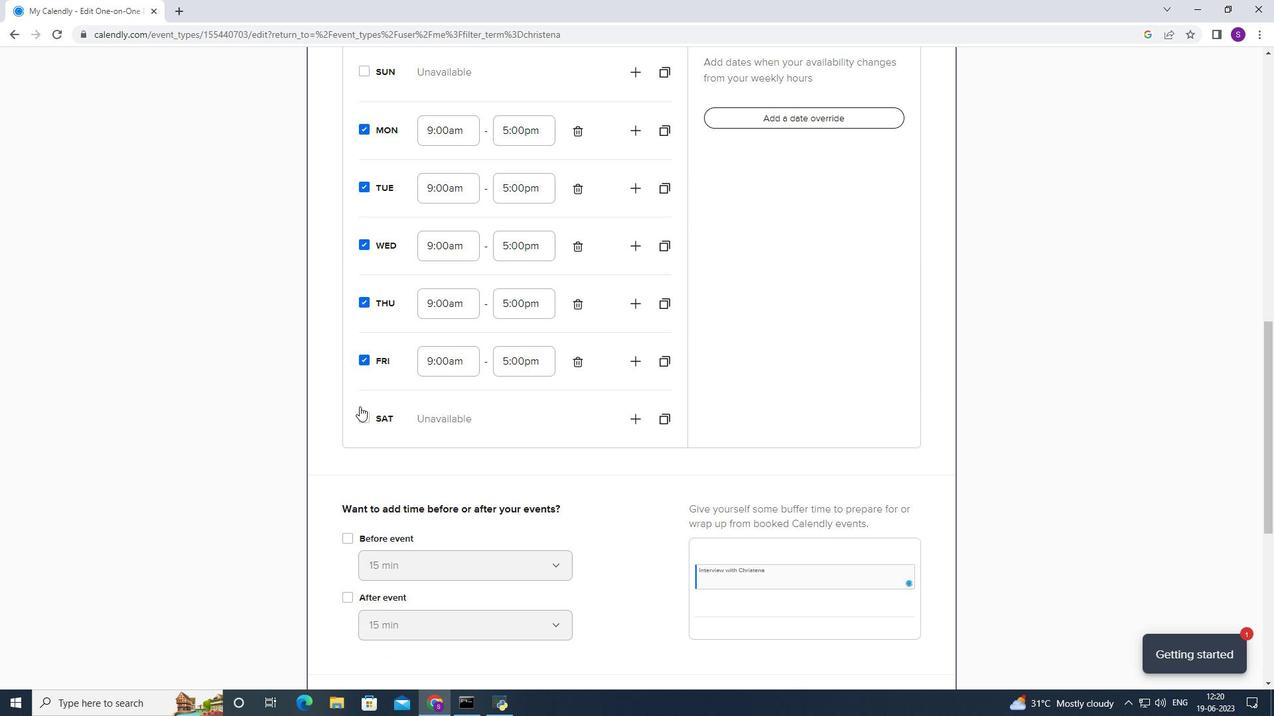 
Action: Mouse moved to (449, 429)
Screenshot: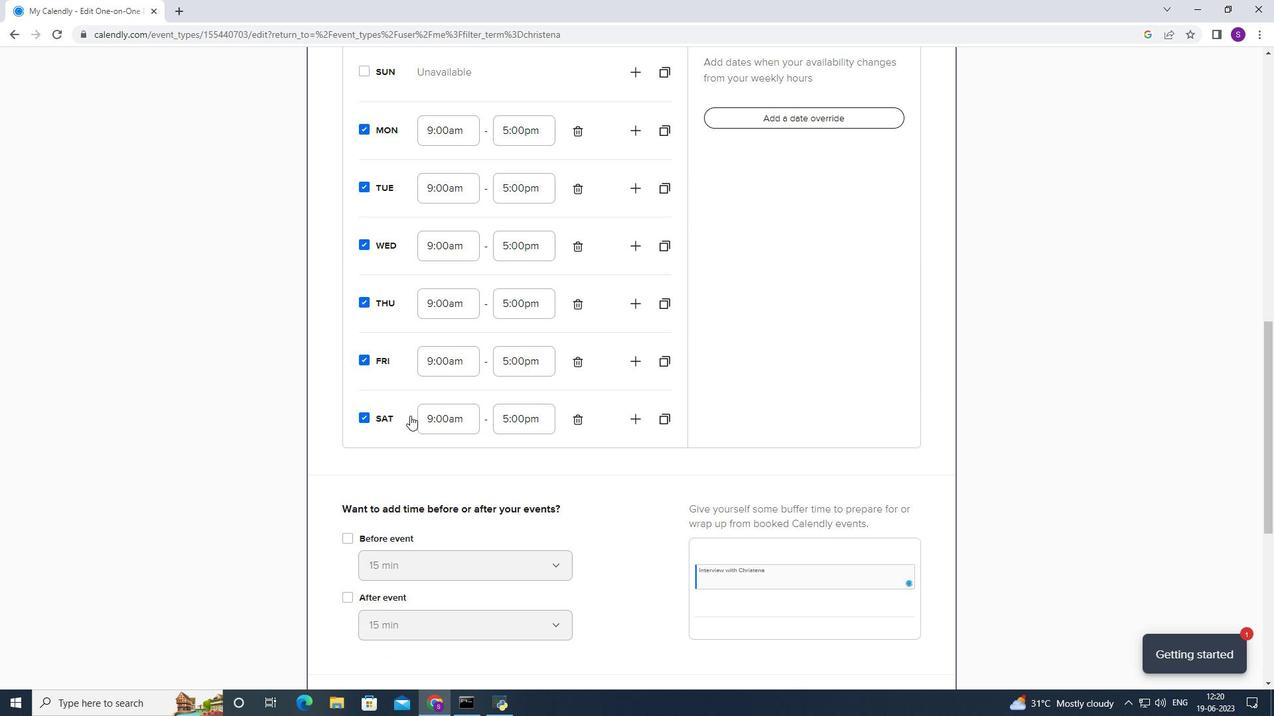 
Action: Mouse scrolled (449, 428) with delta (0, 0)
Screenshot: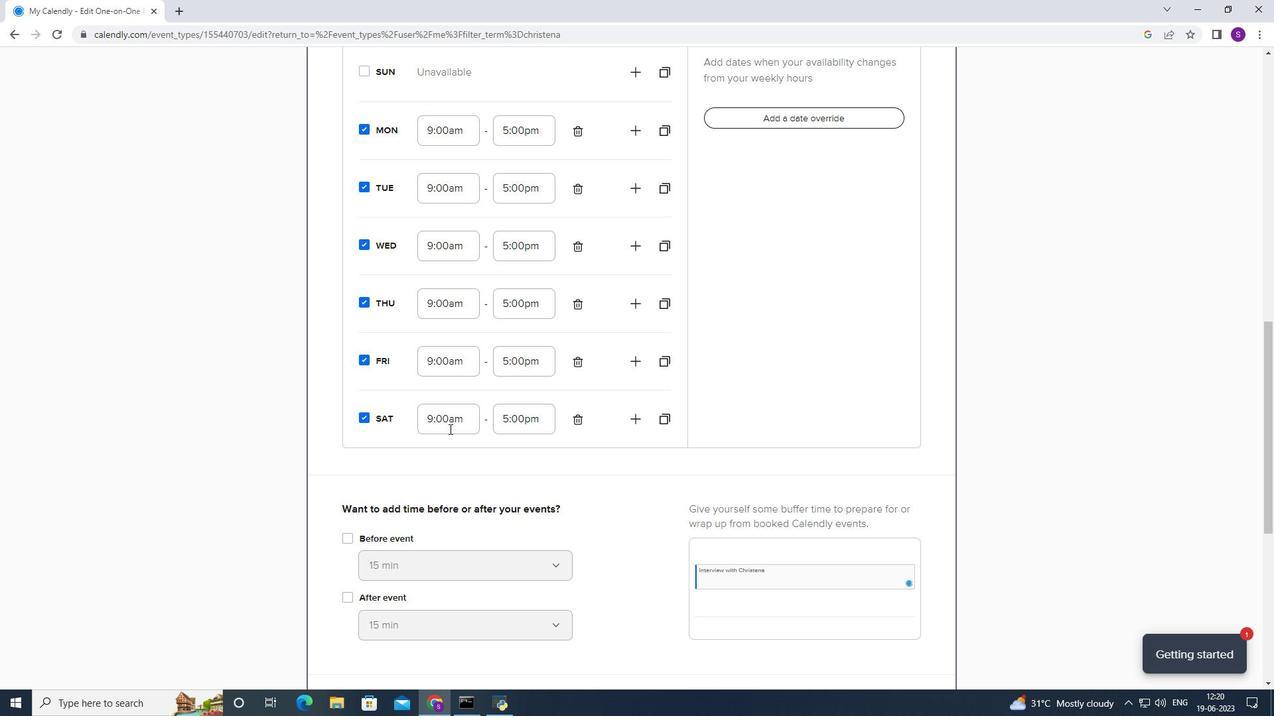 
Action: Mouse scrolled (449, 428) with delta (0, 0)
Screenshot: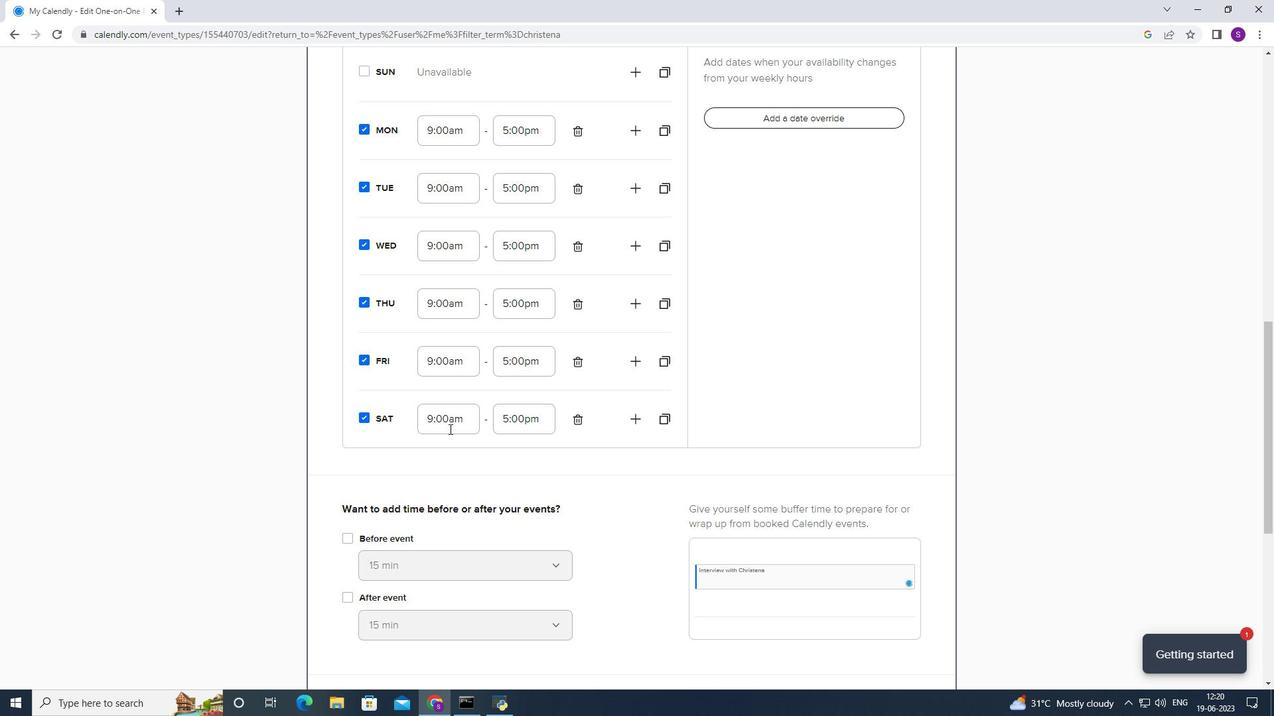 
Action: Mouse scrolled (449, 428) with delta (0, 0)
Screenshot: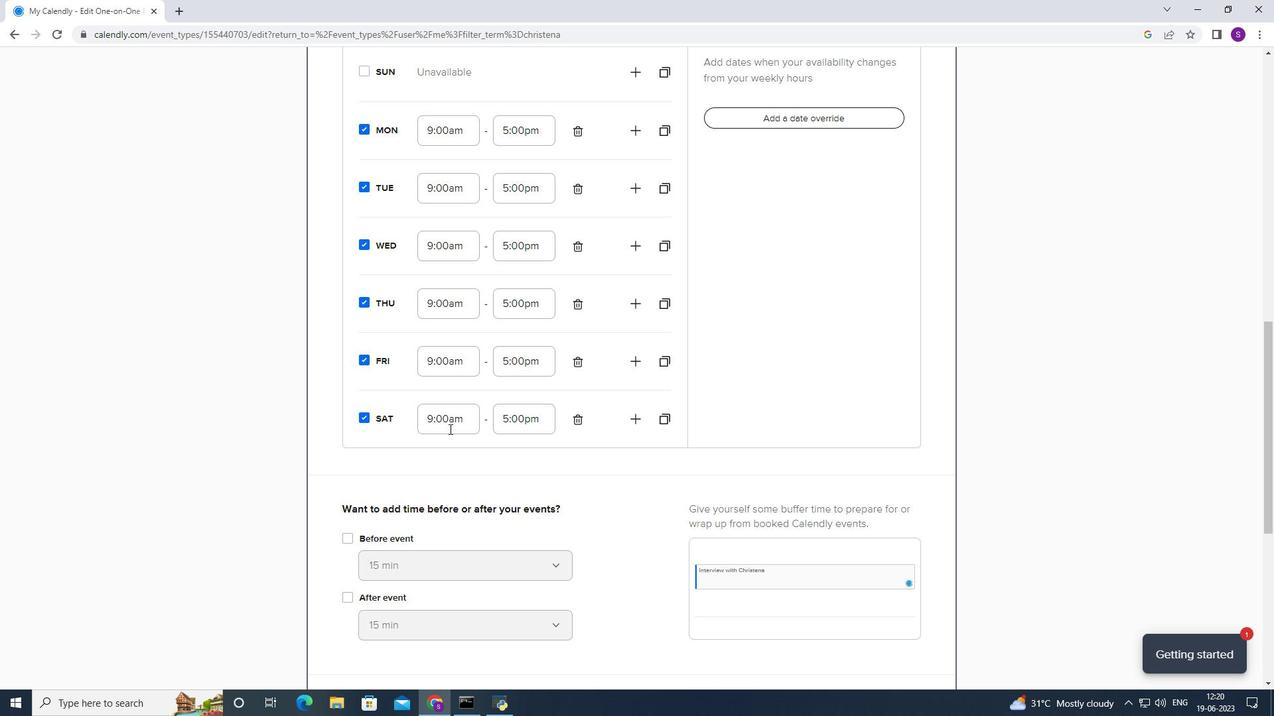 
Action: Mouse scrolled (449, 428) with delta (0, 0)
Screenshot: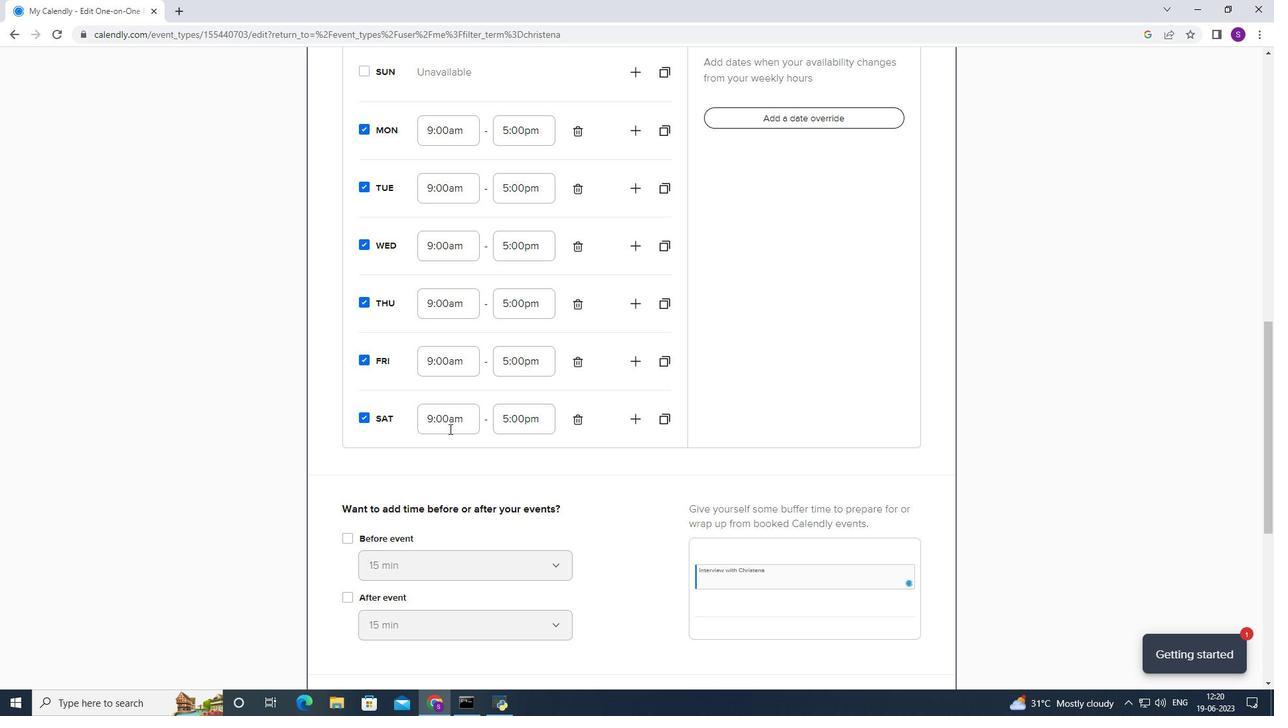 
Action: Mouse moved to (353, 271)
Screenshot: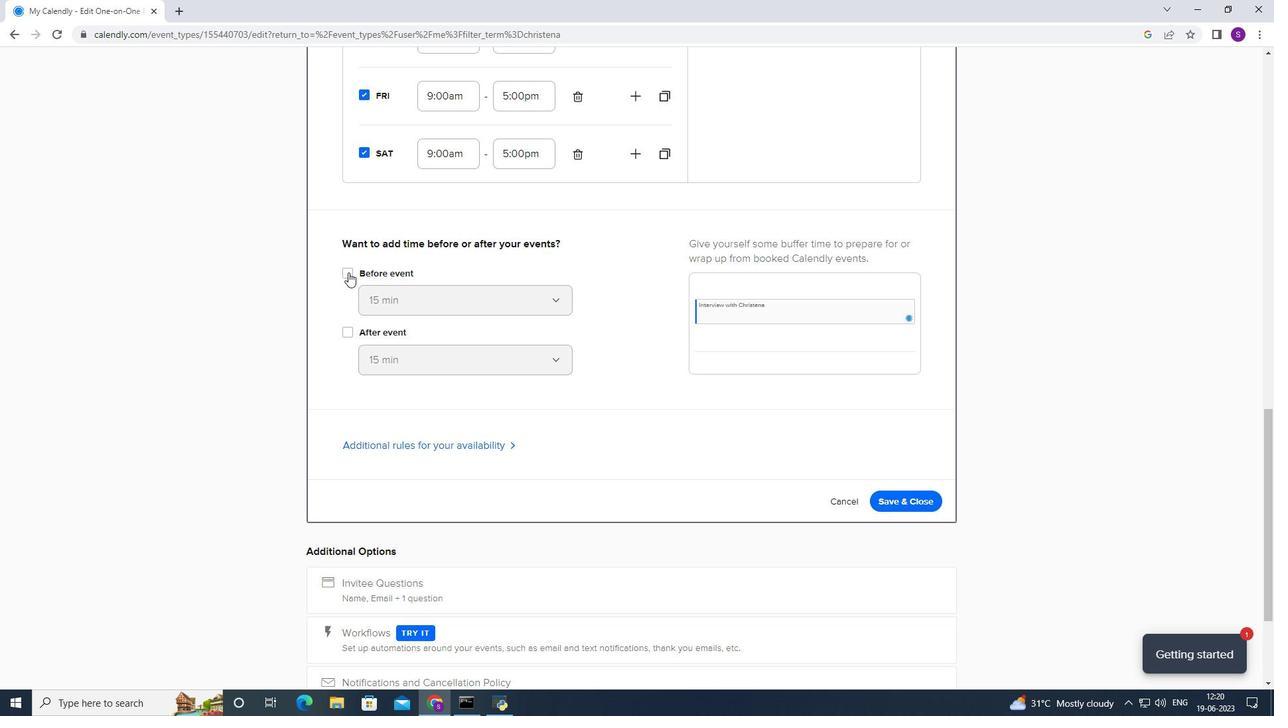 
Action: Mouse pressed left at (353, 271)
Screenshot: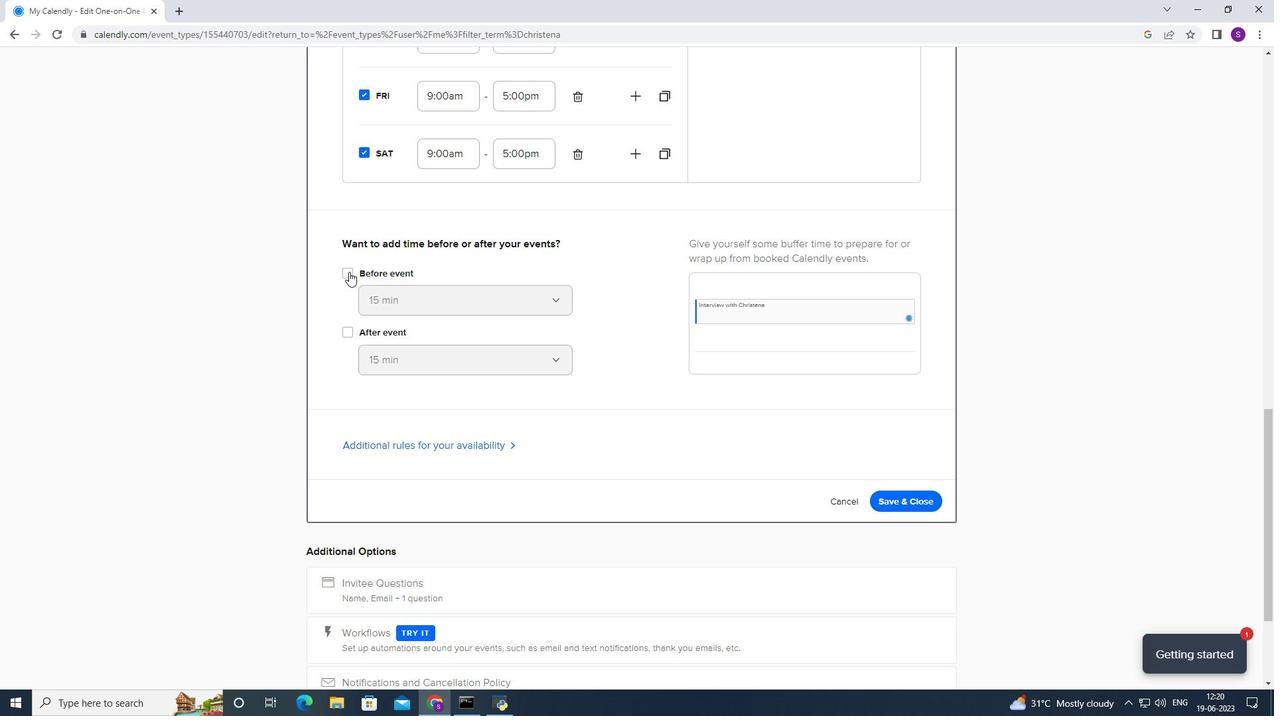 
Action: Mouse moved to (413, 303)
Screenshot: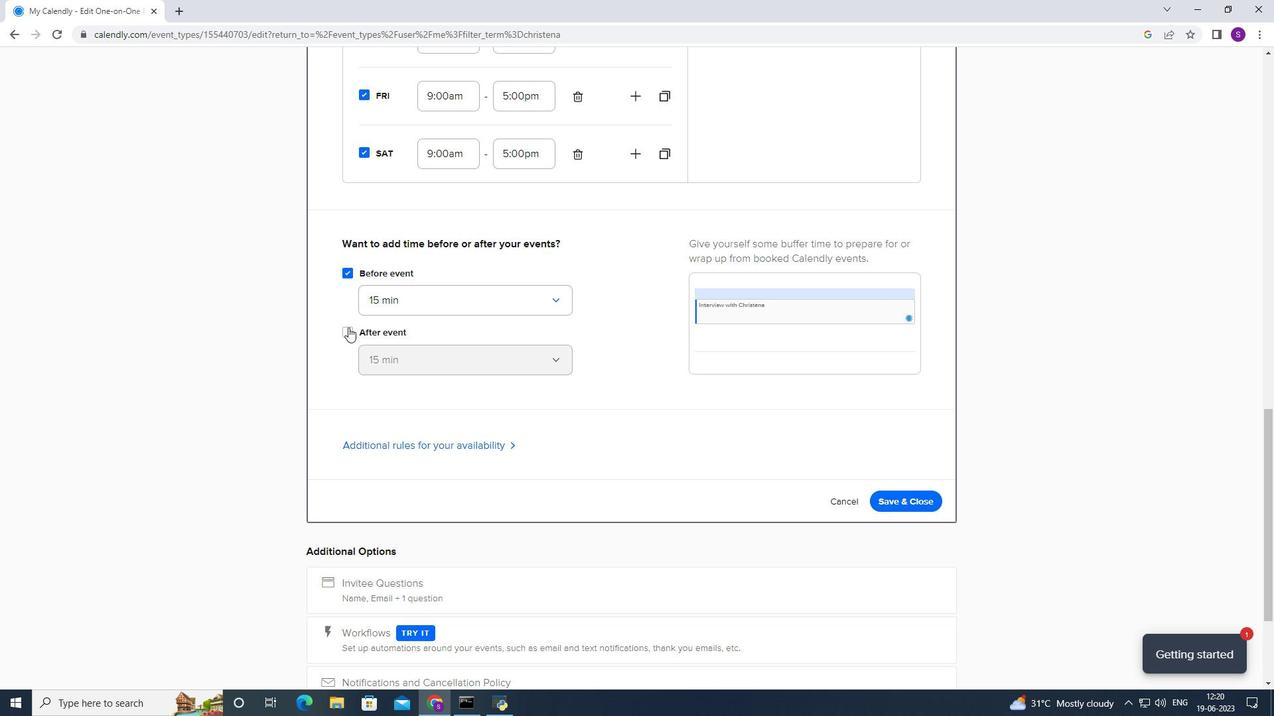 
Action: Mouse pressed left at (413, 303)
Screenshot: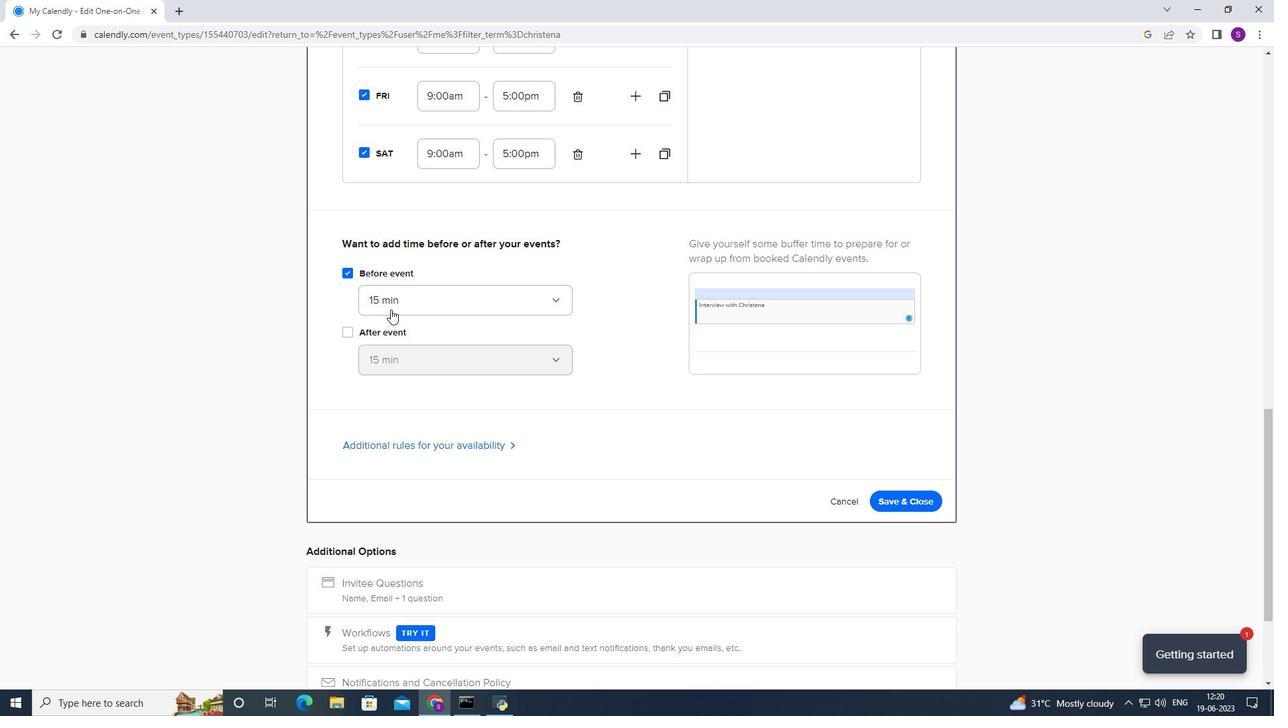 
Action: Mouse moved to (414, 337)
Screenshot: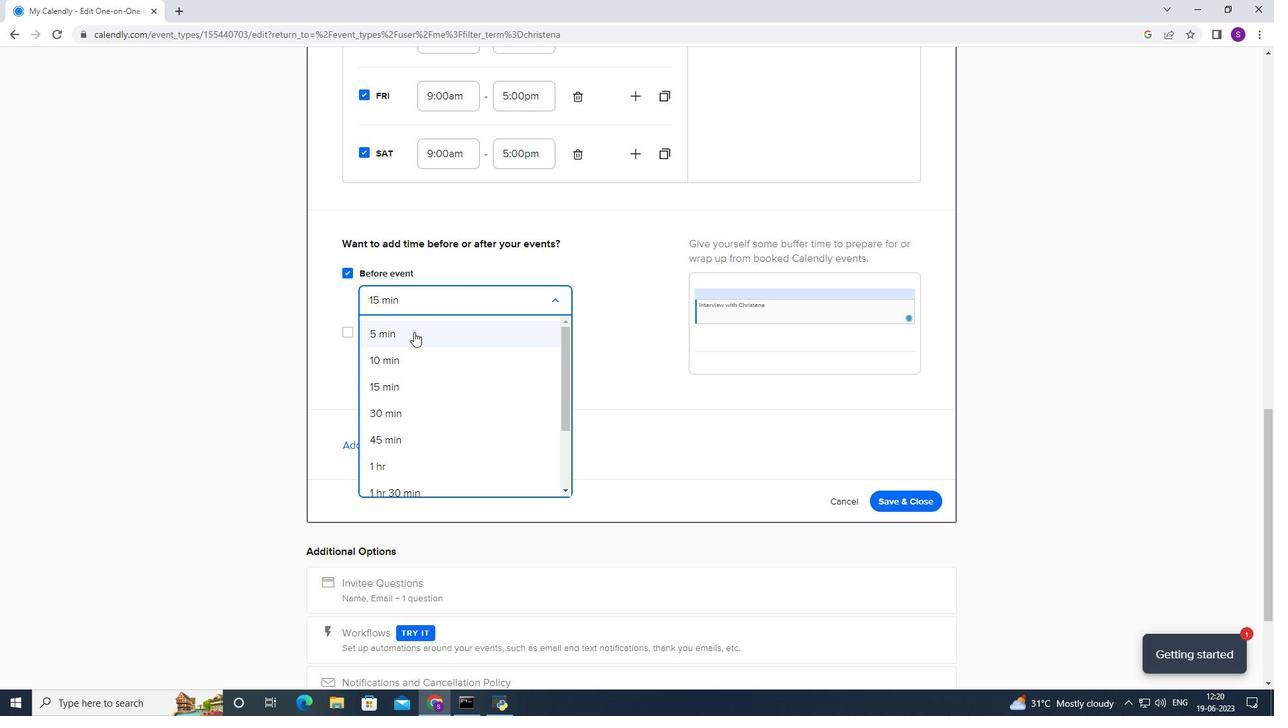 
Action: Mouse pressed left at (414, 337)
Screenshot: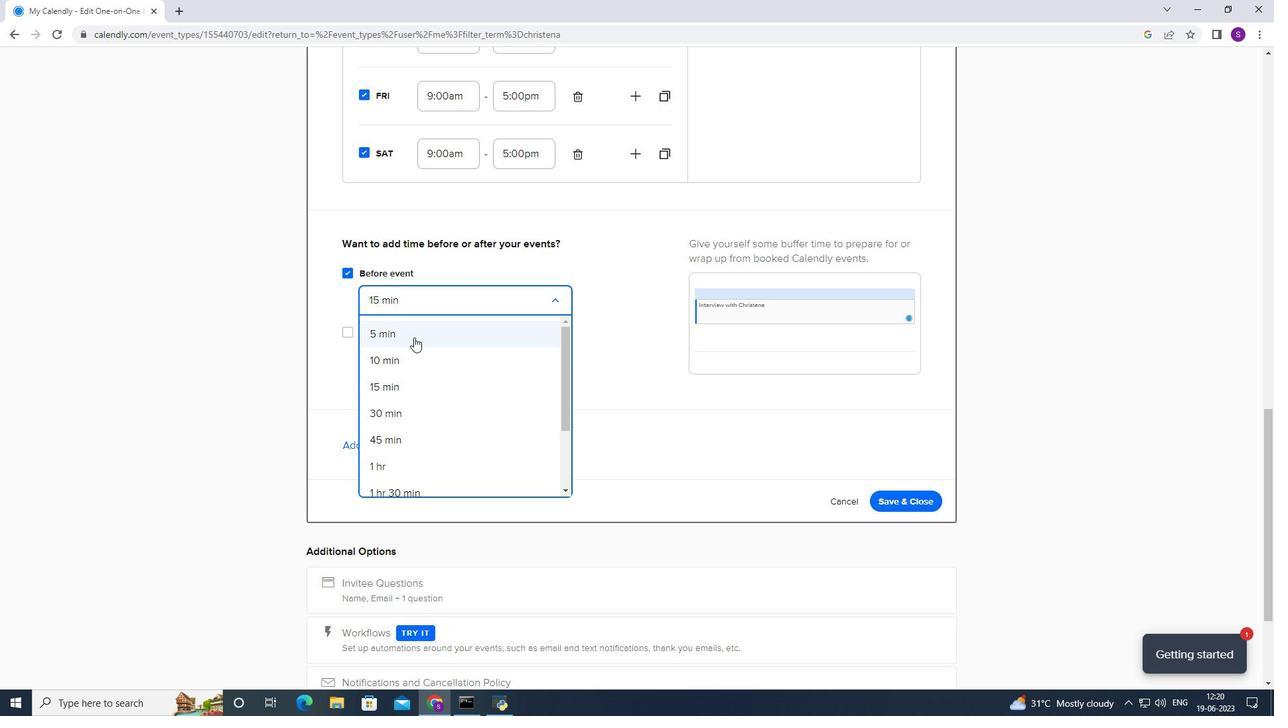 
Action: Mouse moved to (354, 329)
Screenshot: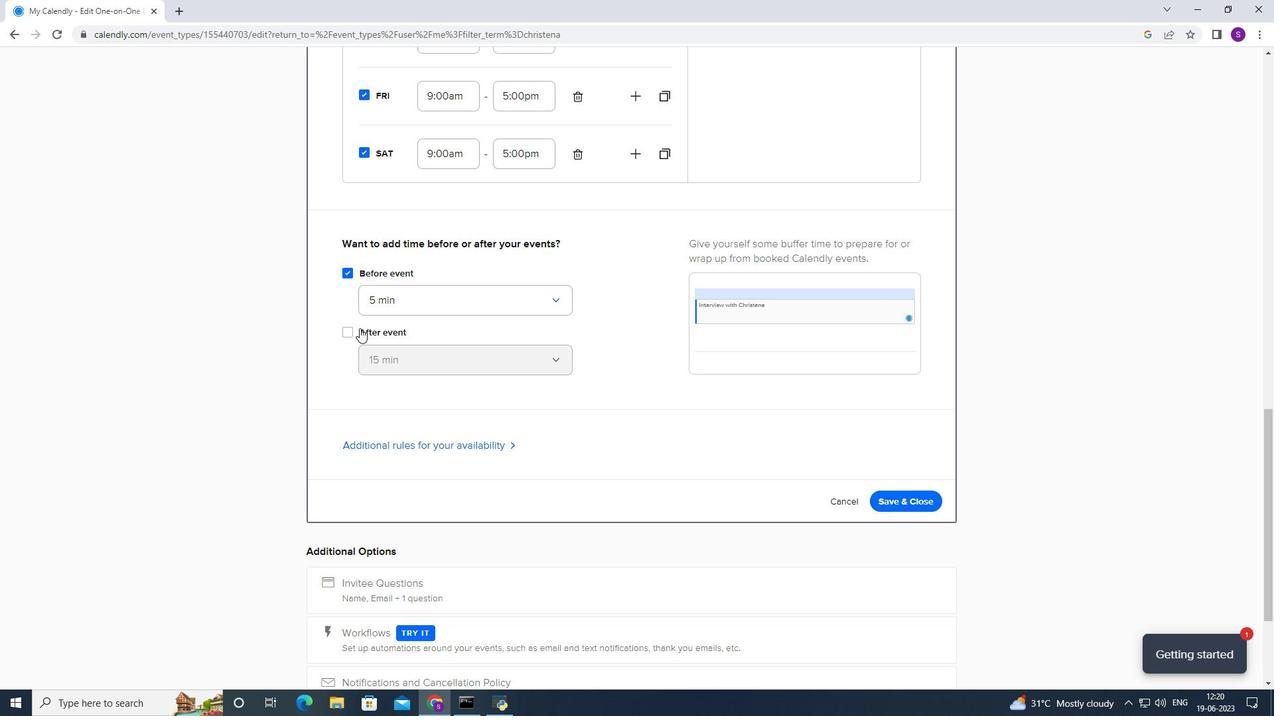 
Action: Mouse pressed left at (354, 329)
Screenshot: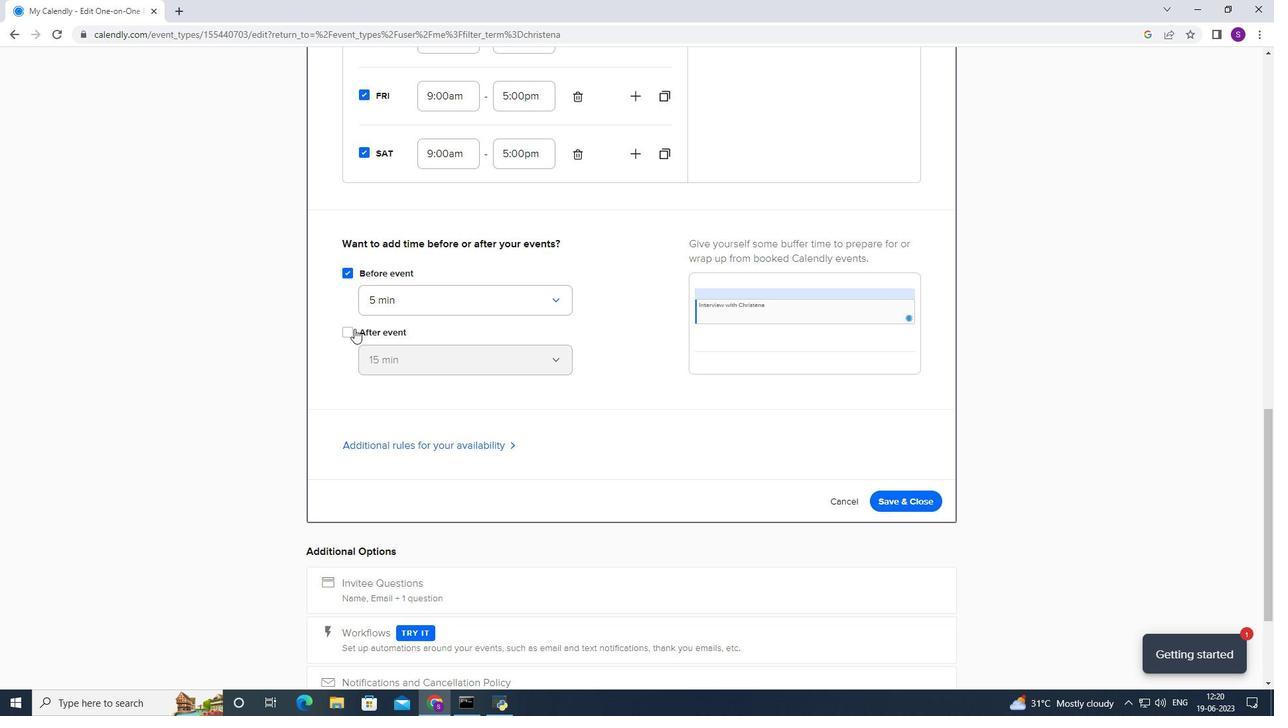 
Action: Mouse moved to (377, 357)
Screenshot: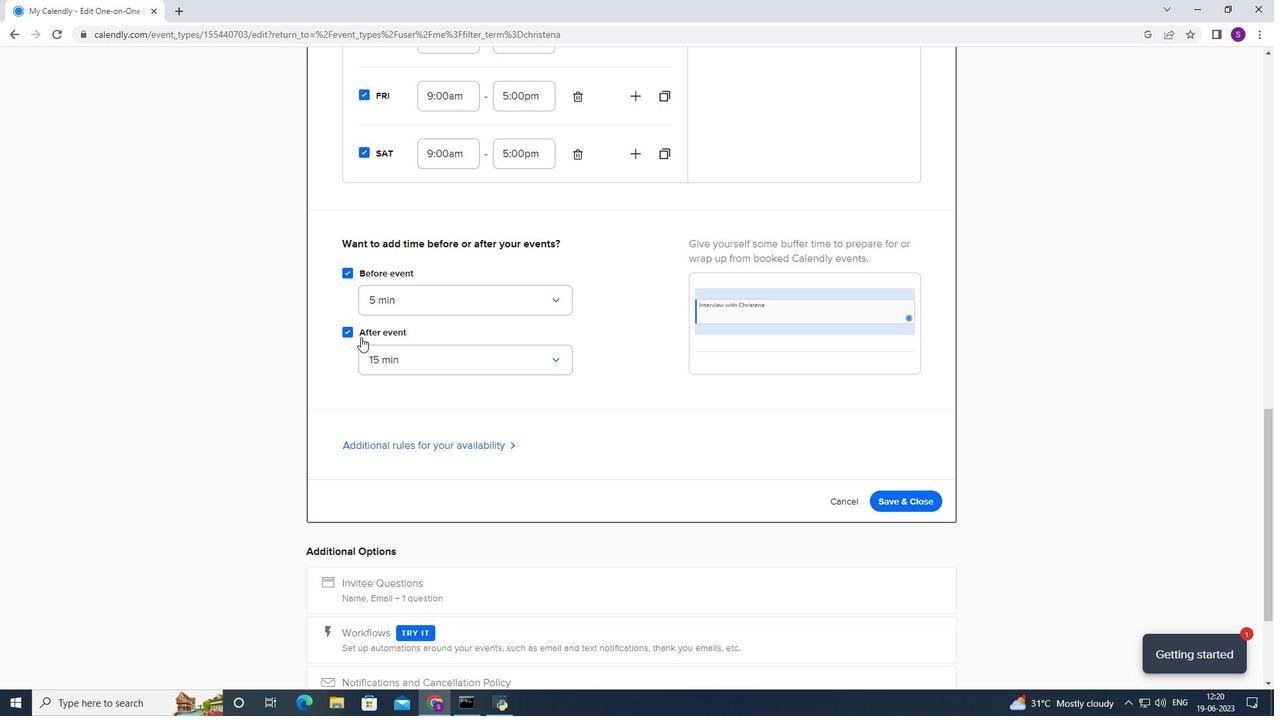 
Action: Mouse pressed left at (377, 357)
Screenshot: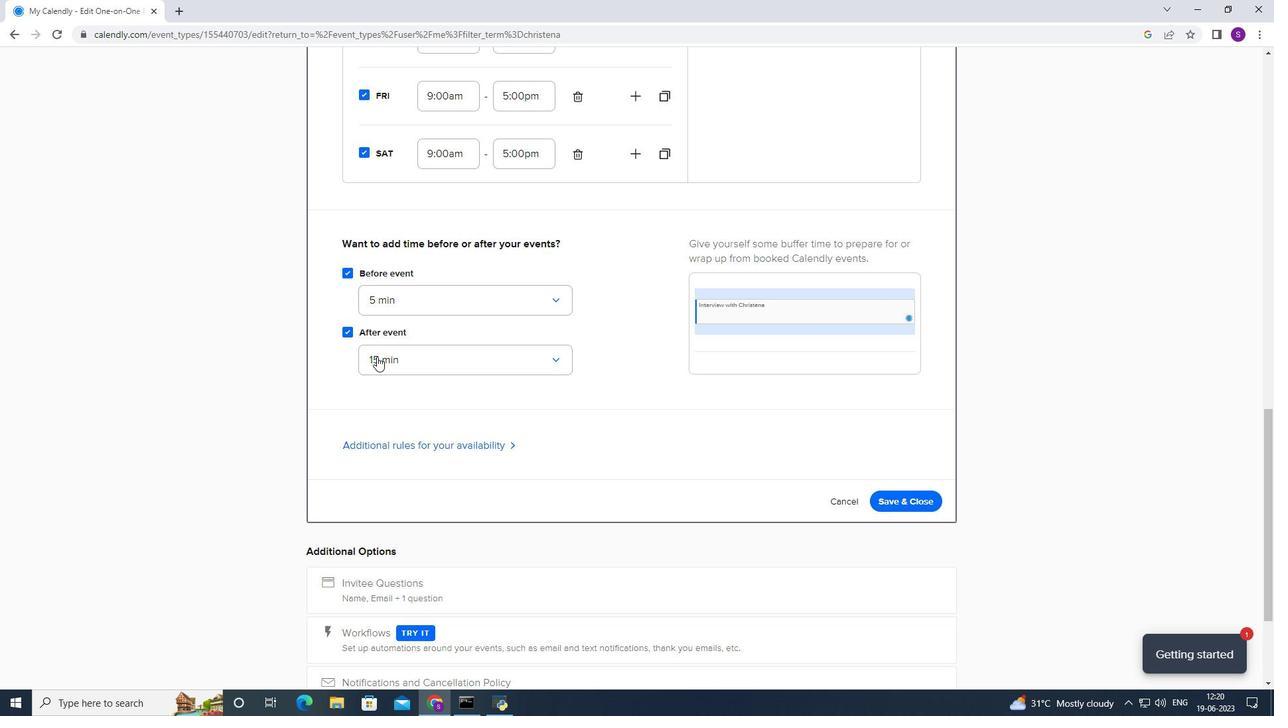 
Action: Mouse moved to (385, 391)
Screenshot: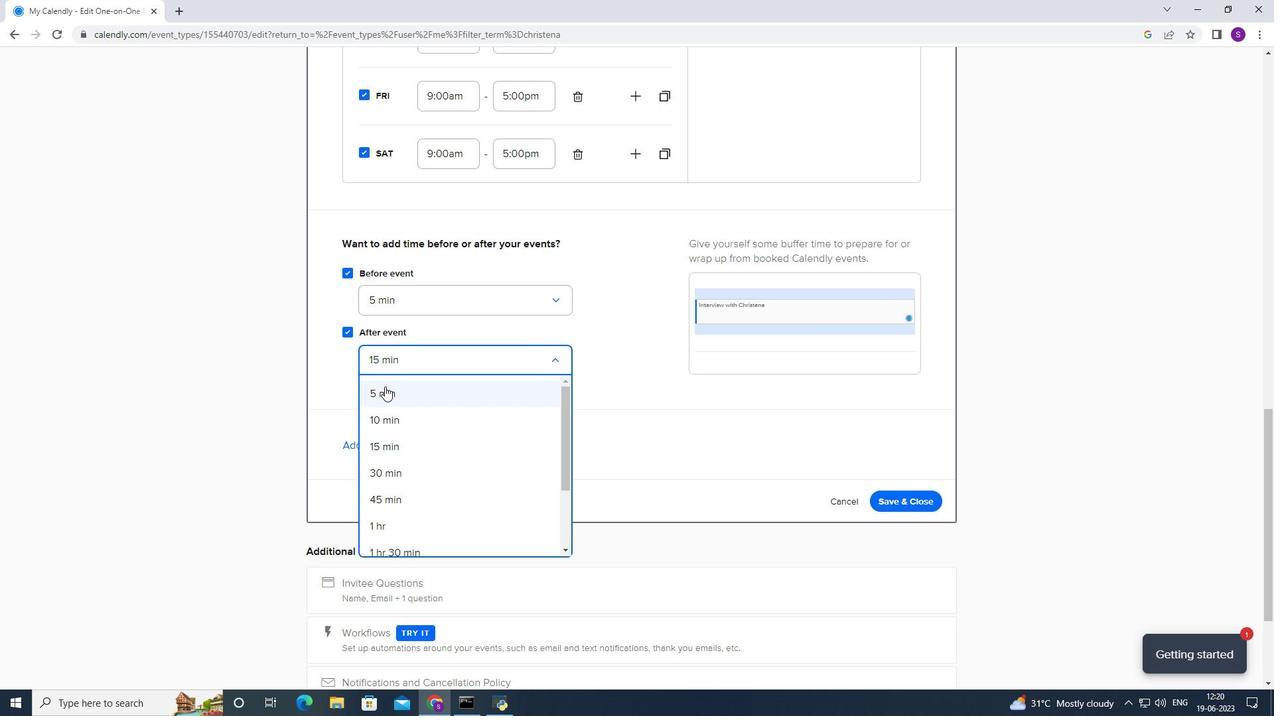 
Action: Mouse pressed left at (385, 391)
Screenshot: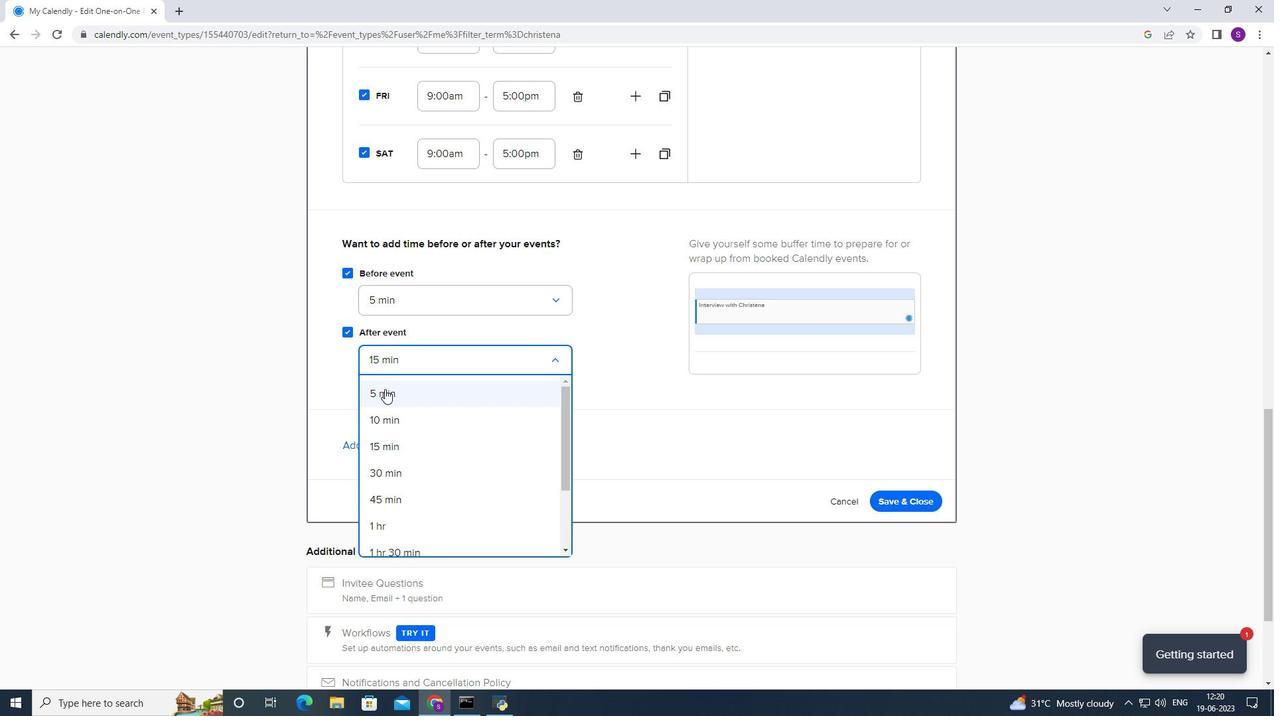 
Action: Mouse scrolled (385, 391) with delta (0, 0)
Screenshot: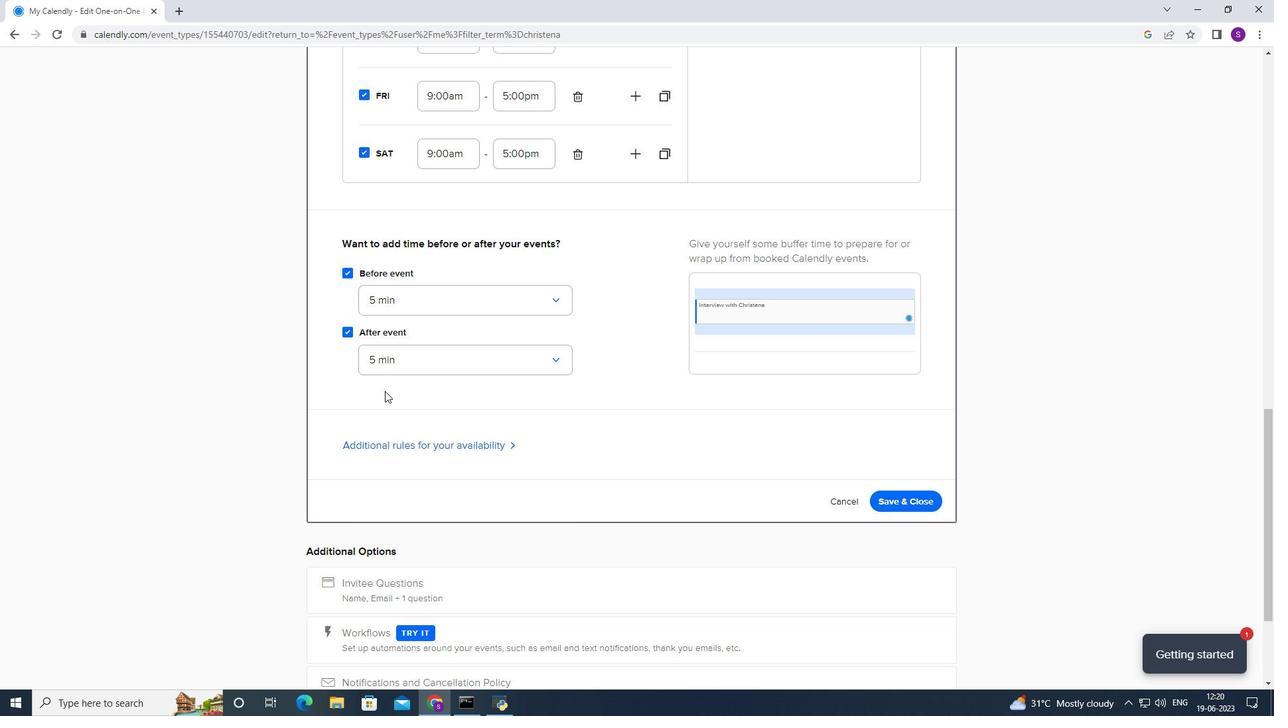 
Action: Mouse scrolled (385, 391) with delta (0, 0)
Screenshot: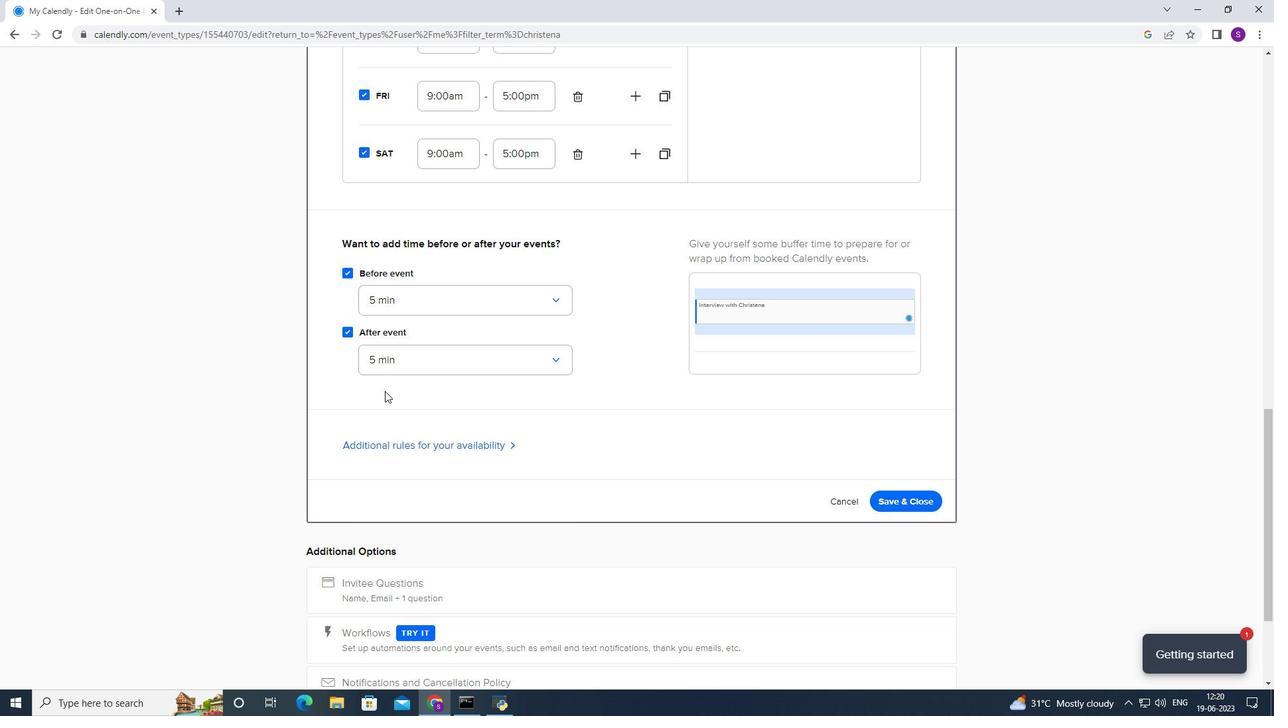 
Action: Mouse scrolled (385, 391) with delta (0, 0)
Screenshot: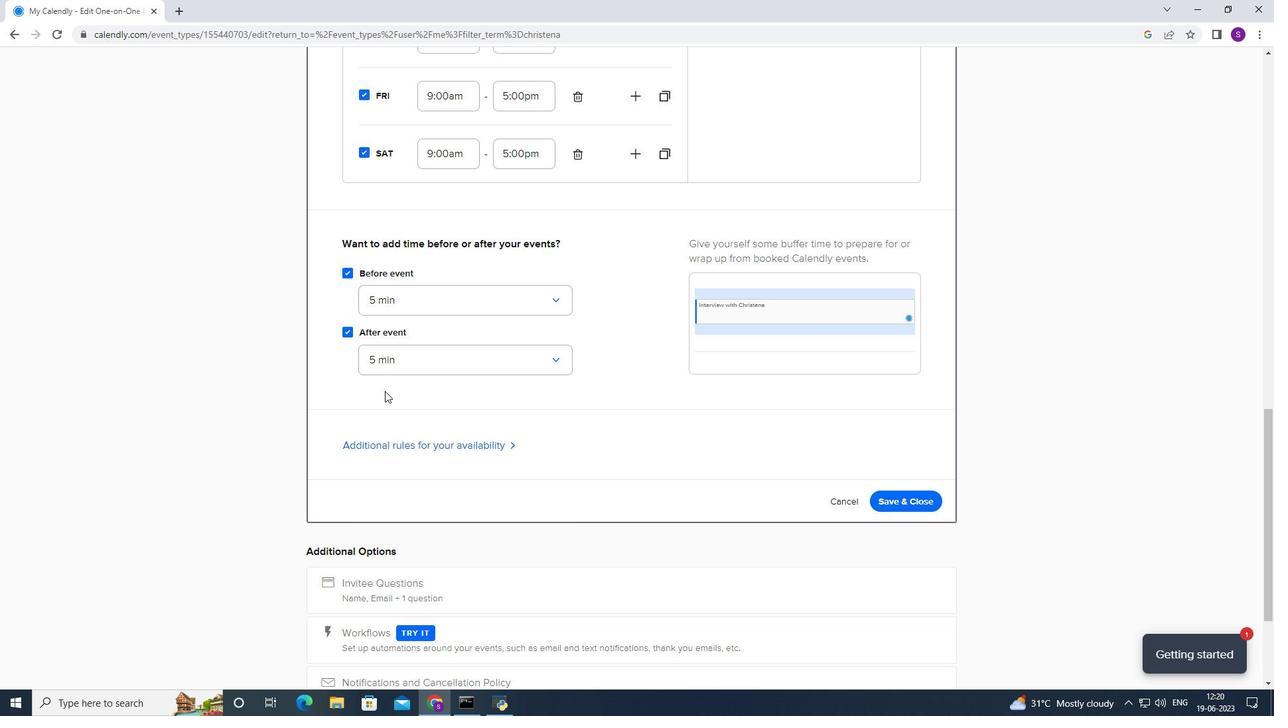 
Action: Mouse scrolled (385, 391) with delta (0, 0)
Screenshot: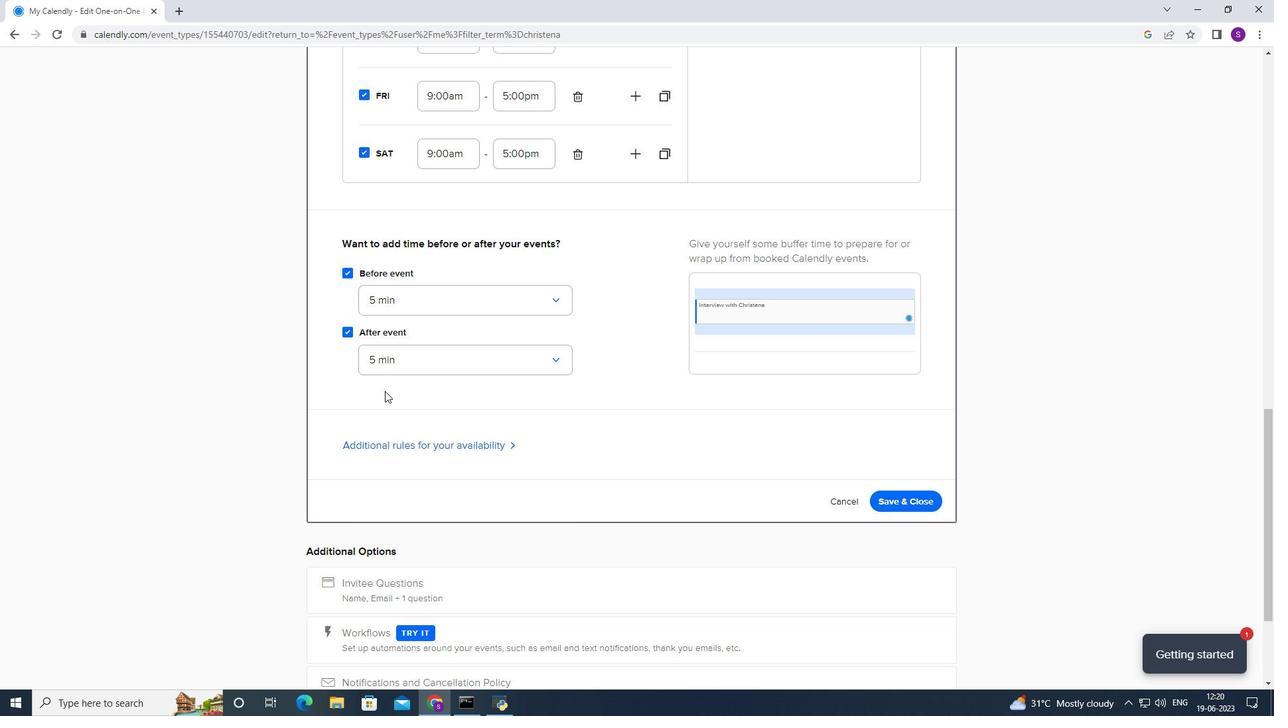 
Action: Mouse scrolled (385, 391) with delta (0, 0)
Screenshot: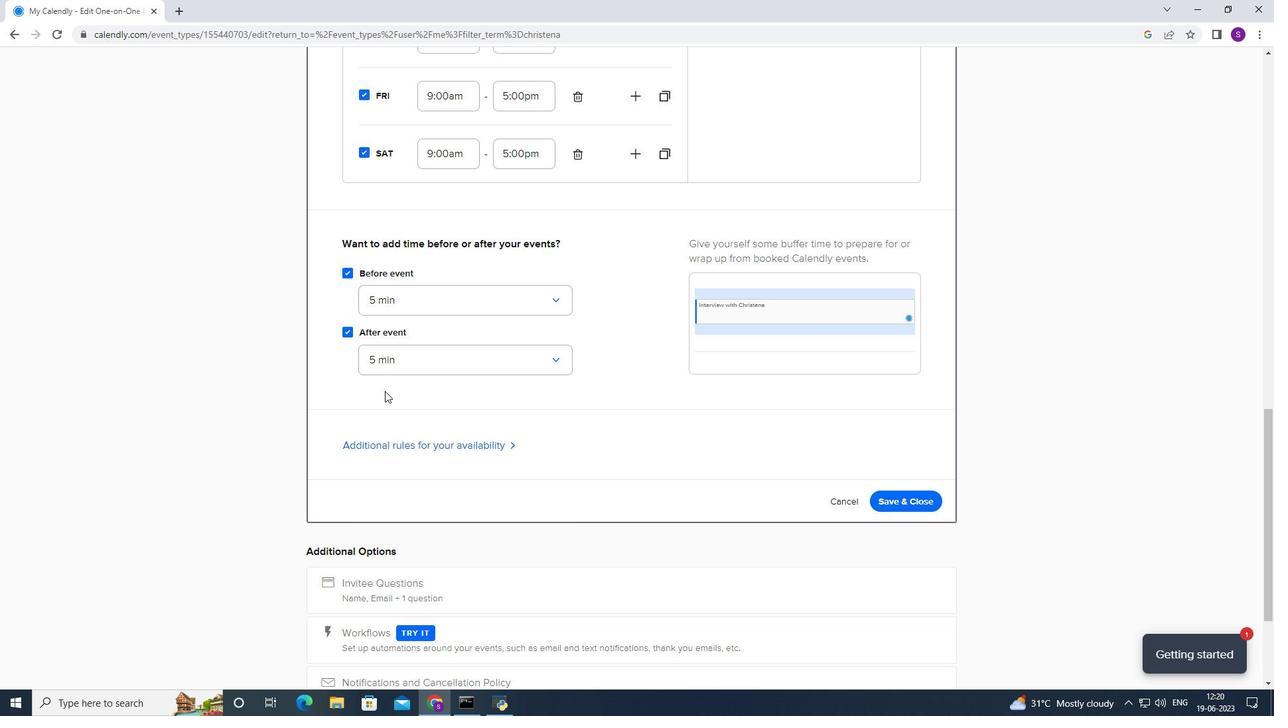 
Action: Mouse moved to (419, 268)
Screenshot: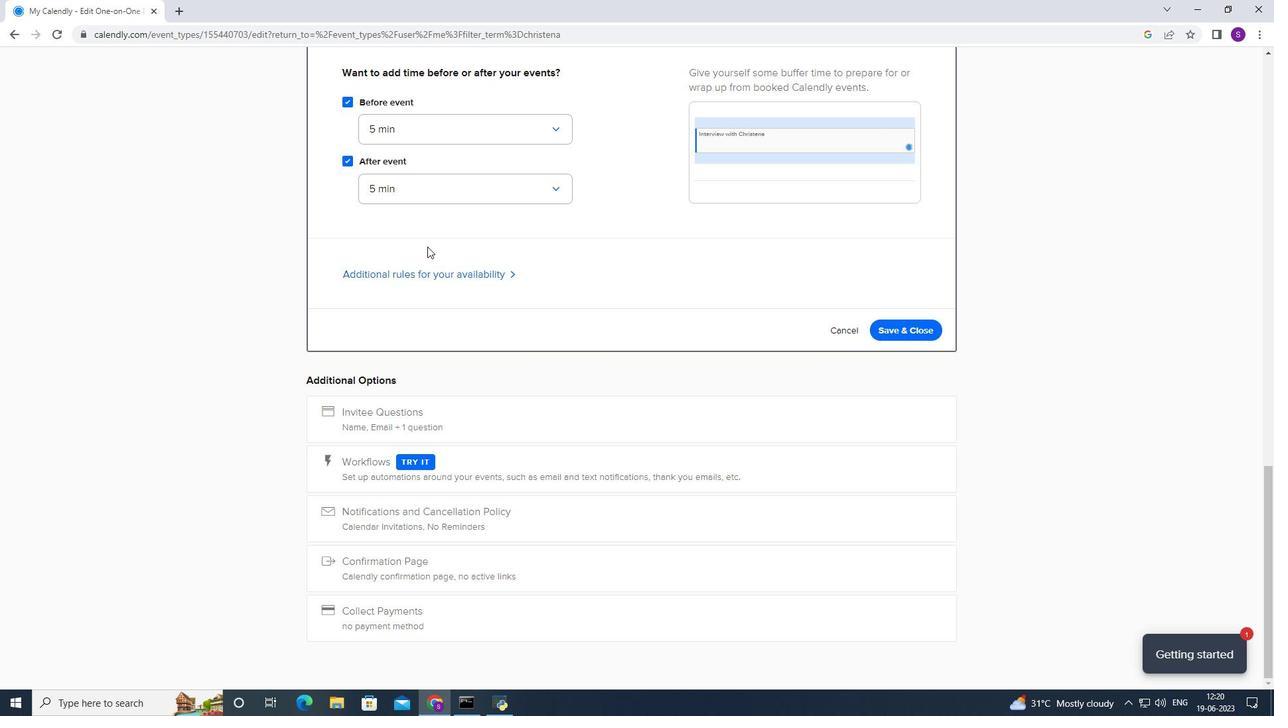 
Action: Mouse pressed left at (419, 268)
Screenshot: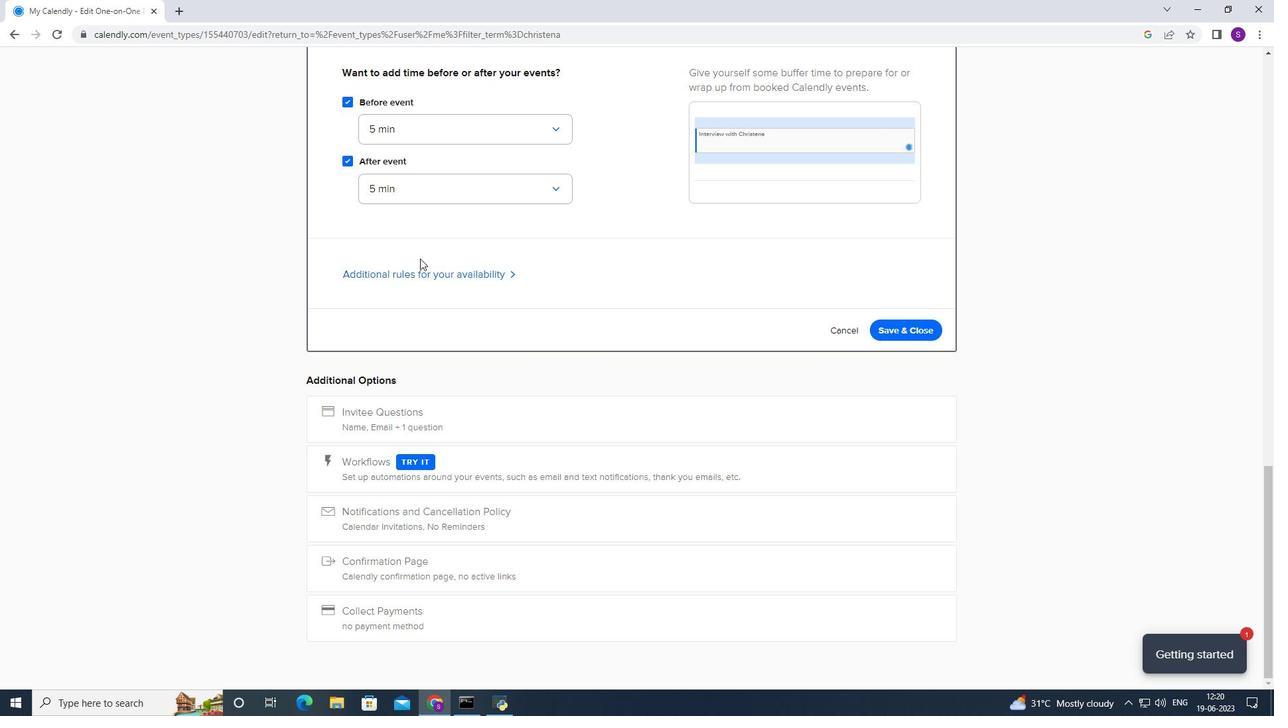 
Action: Mouse moved to (409, 387)
Screenshot: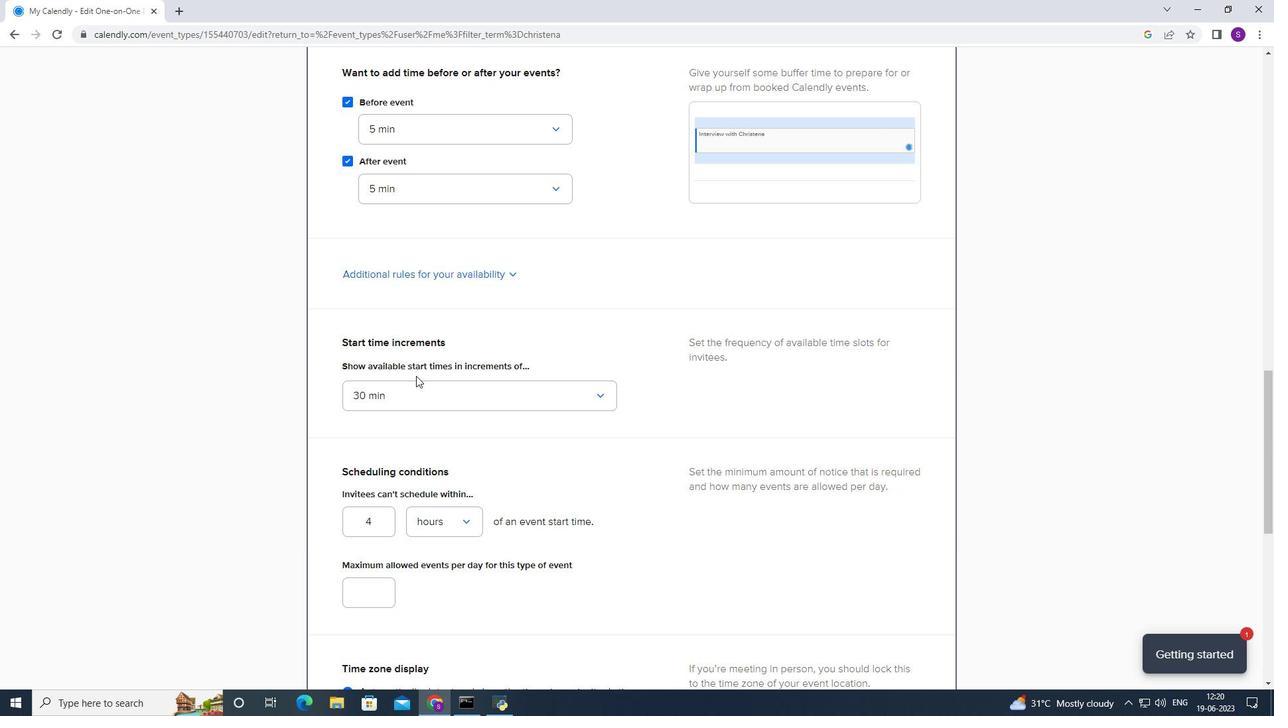 
Action: Mouse pressed left at (409, 387)
Screenshot: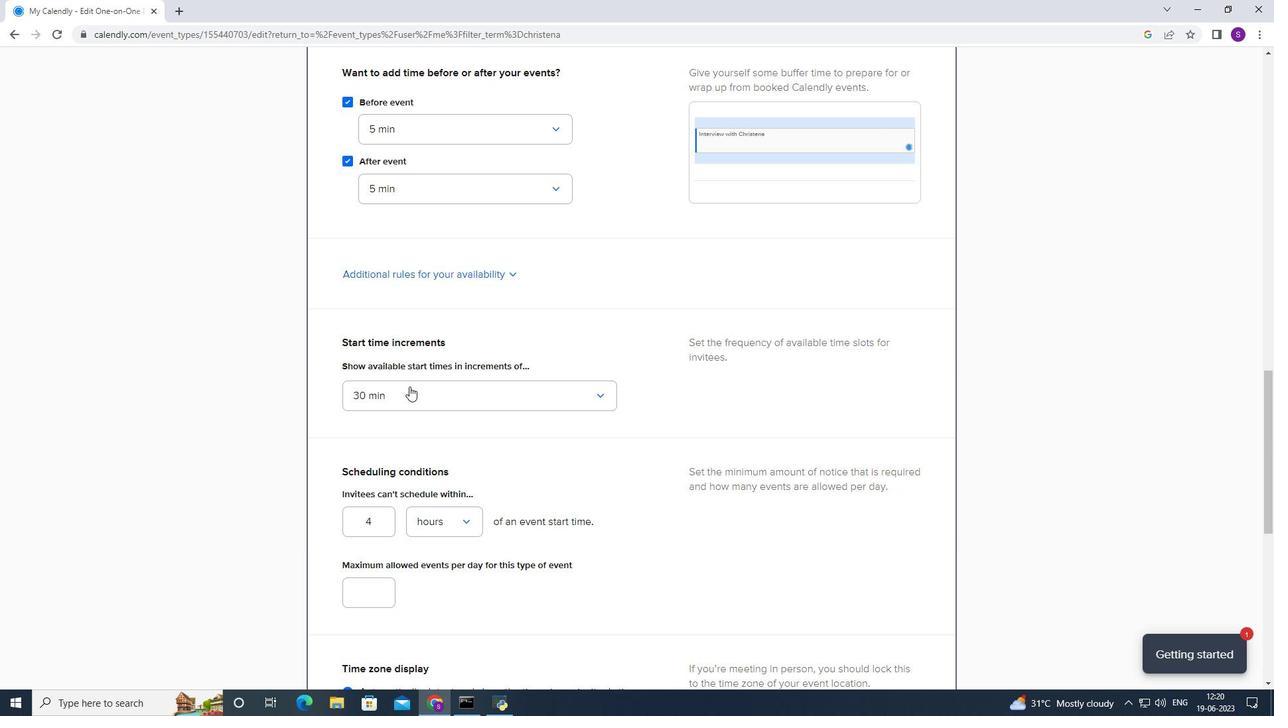 
Action: Mouse moved to (366, 580)
Screenshot: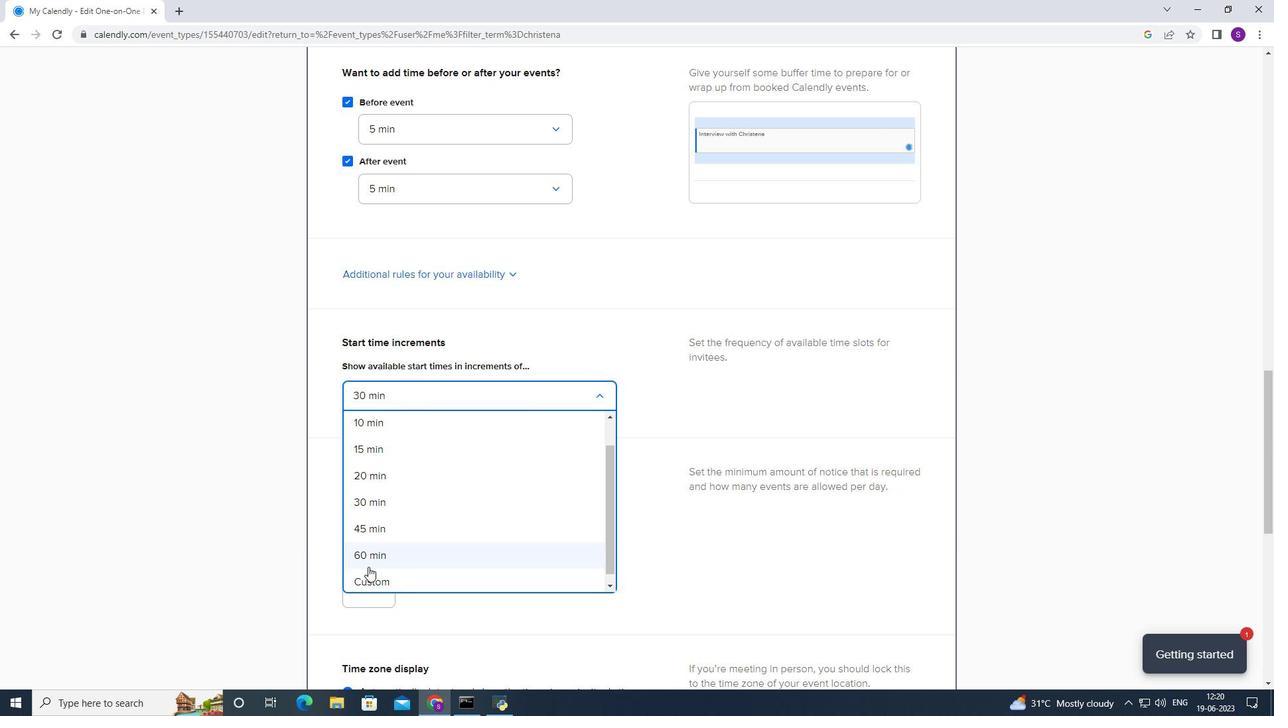 
Action: Mouse pressed left at (366, 580)
Screenshot: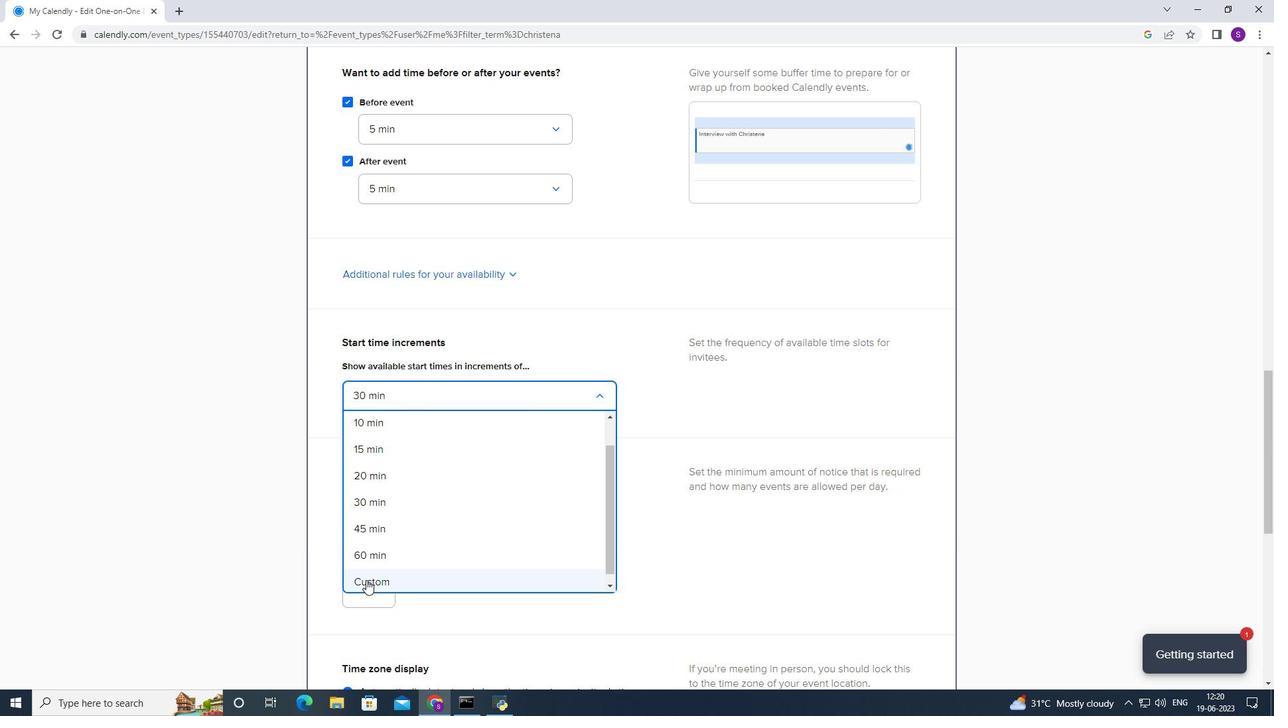 
Action: Mouse moved to (460, 426)
Screenshot: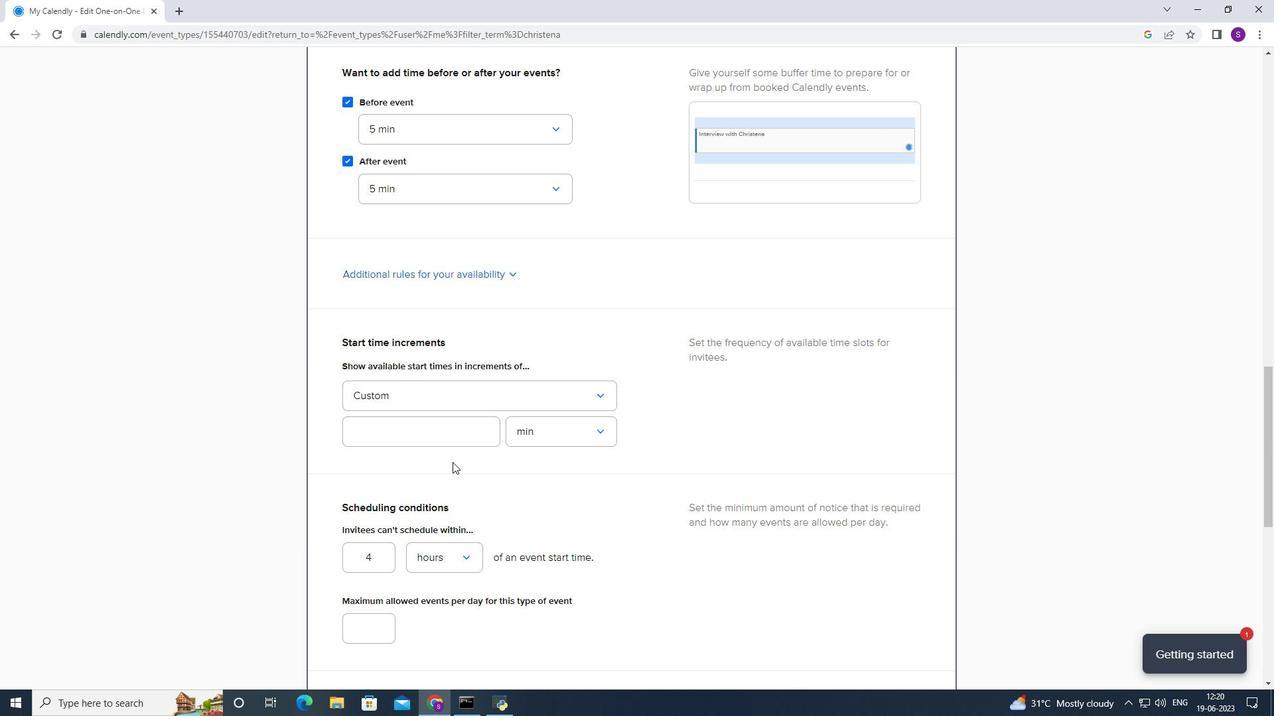 
Action: Mouse pressed left at (460, 426)
Screenshot: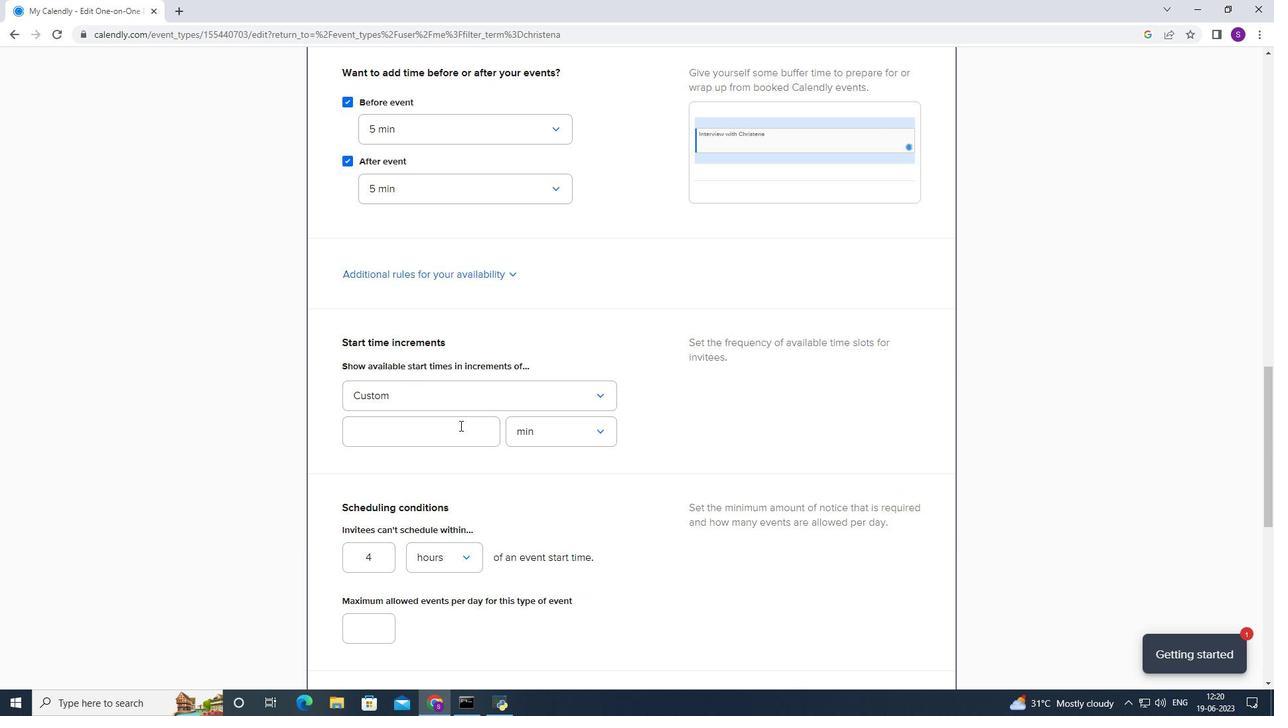 
Action: Key pressed 6
Screenshot: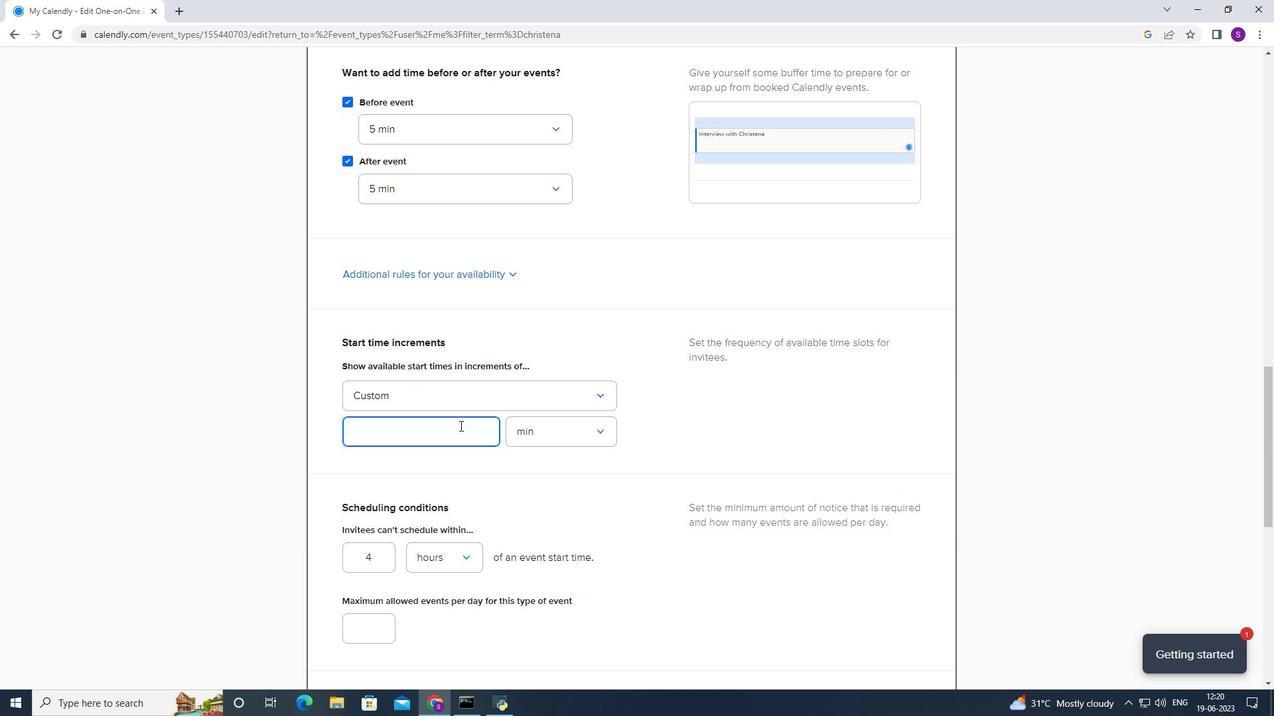 
Action: Mouse moved to (454, 406)
Screenshot: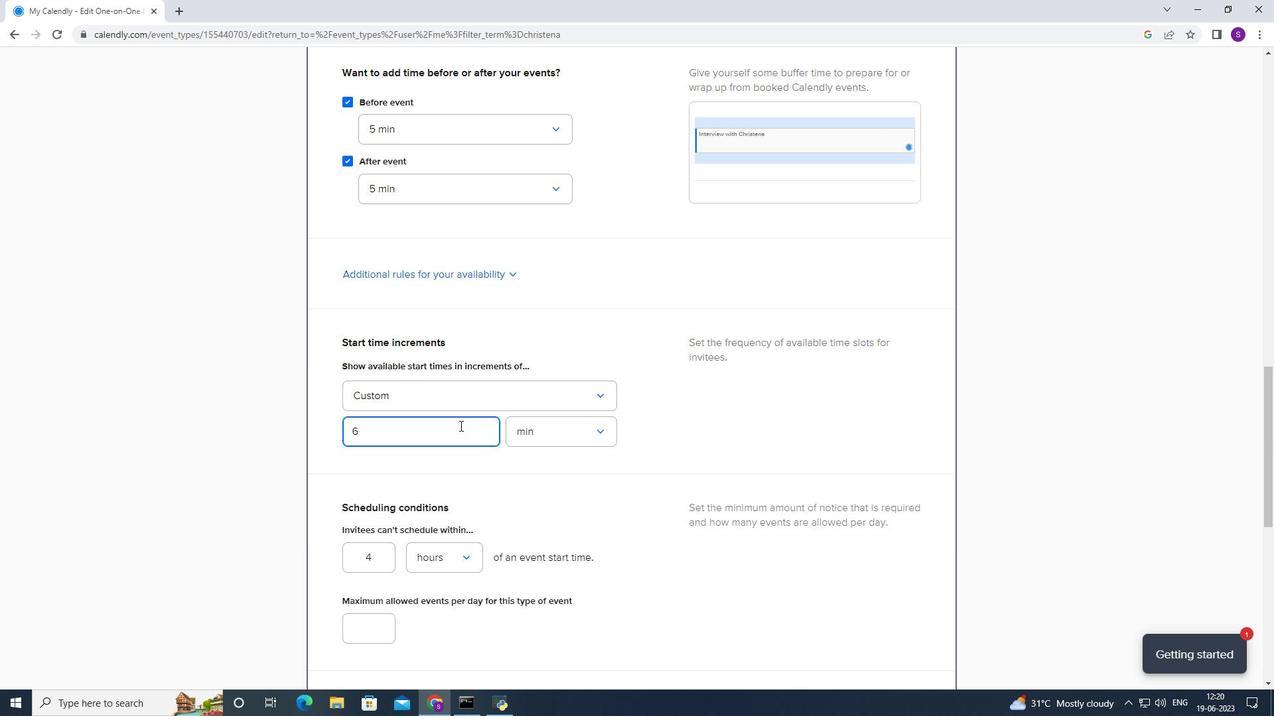 
Action: Key pressed <Key.backspace>
Screenshot: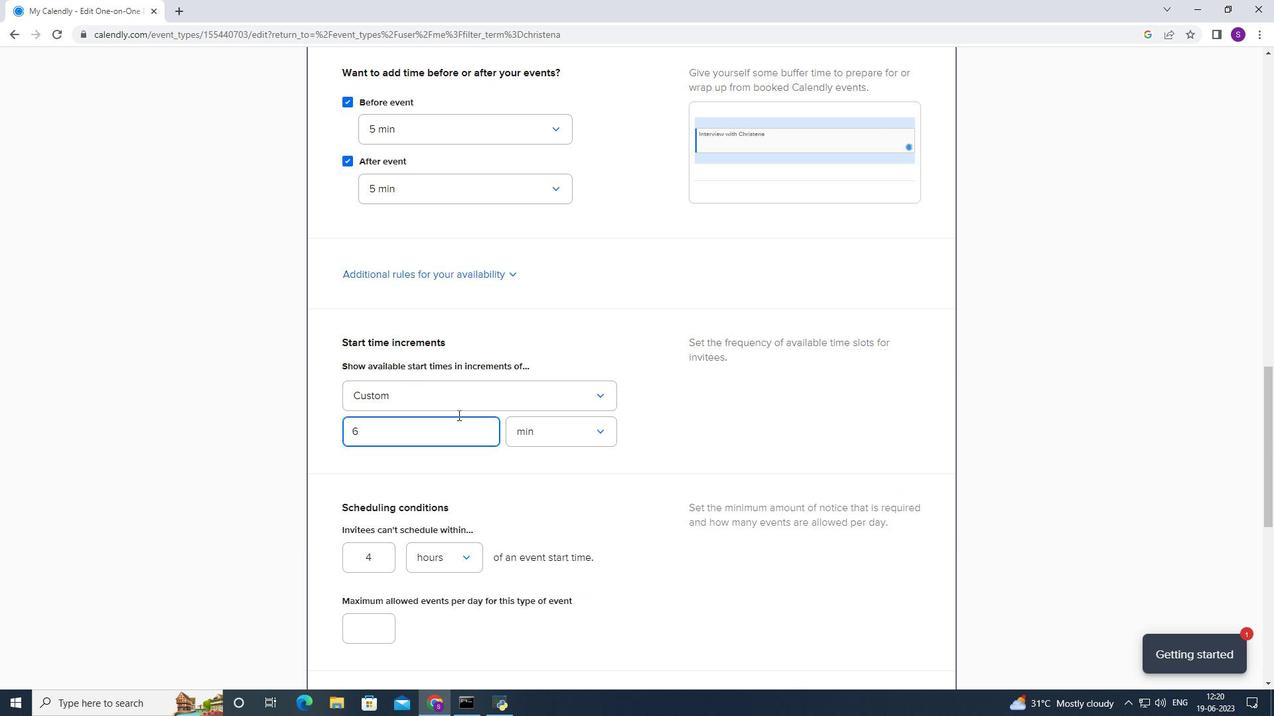
Action: Mouse moved to (453, 406)
Screenshot: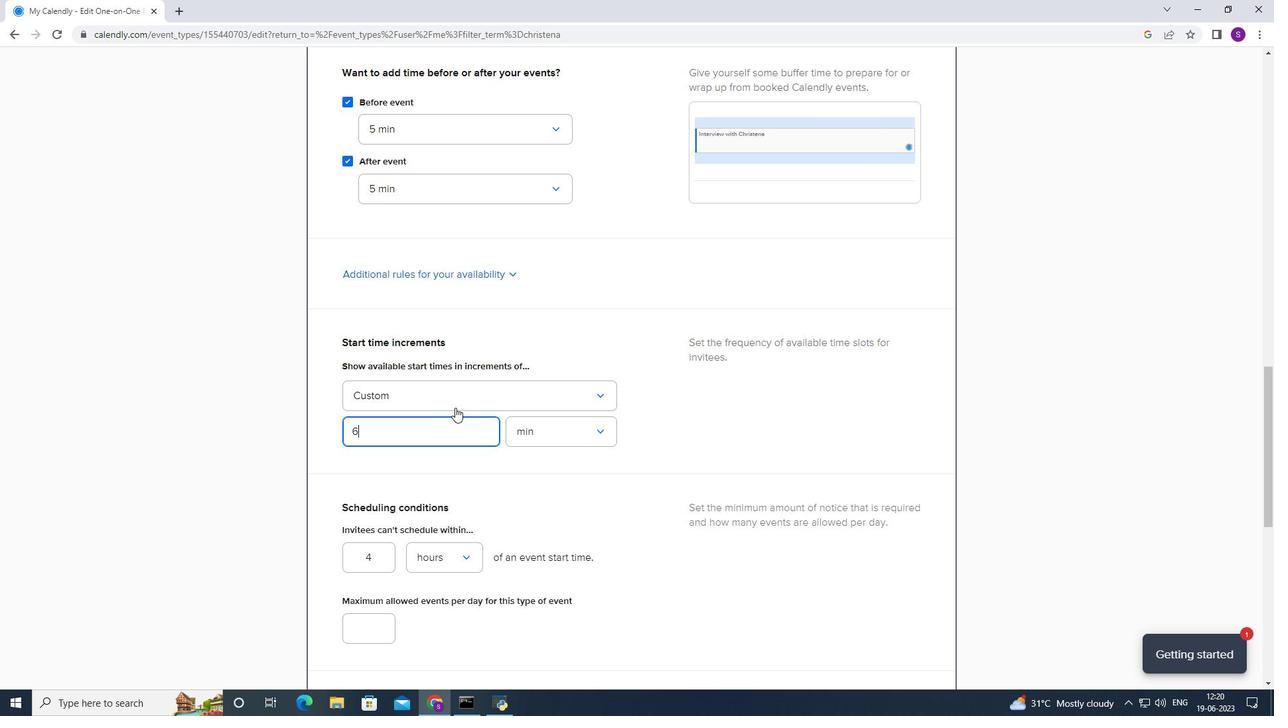 
Action: Key pressed 55
Screenshot: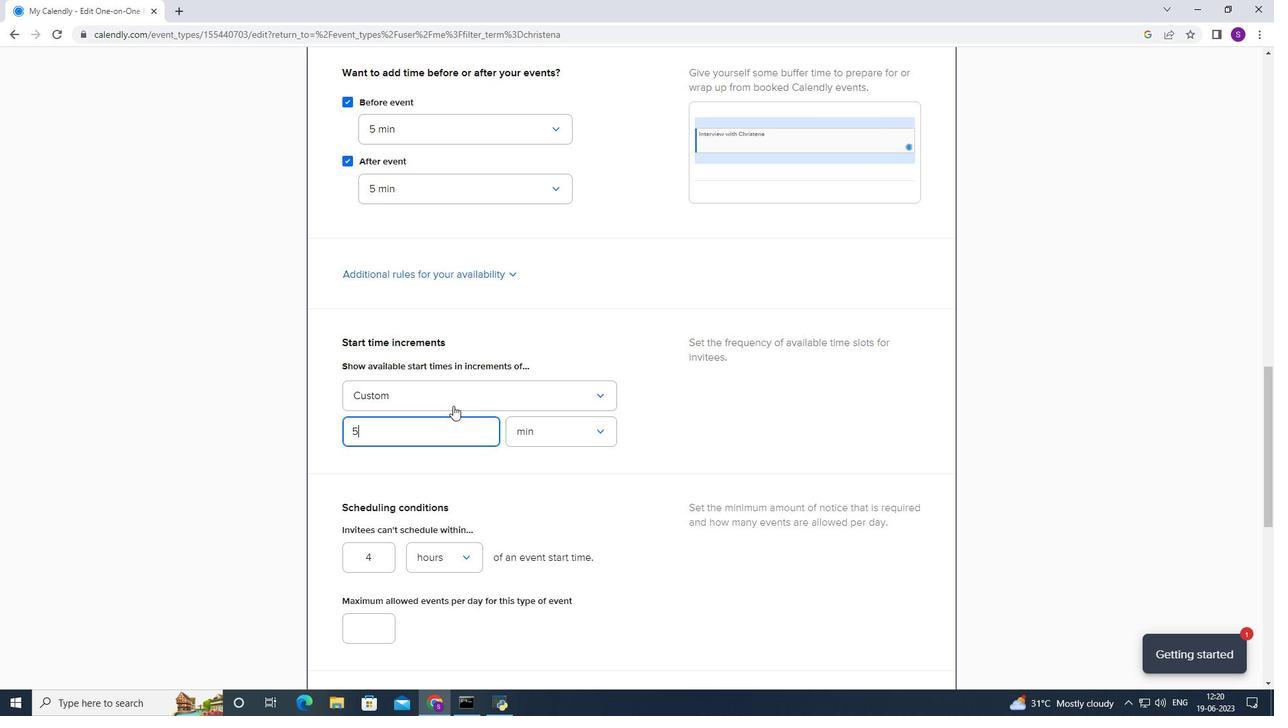 
Action: Mouse moved to (370, 556)
Screenshot: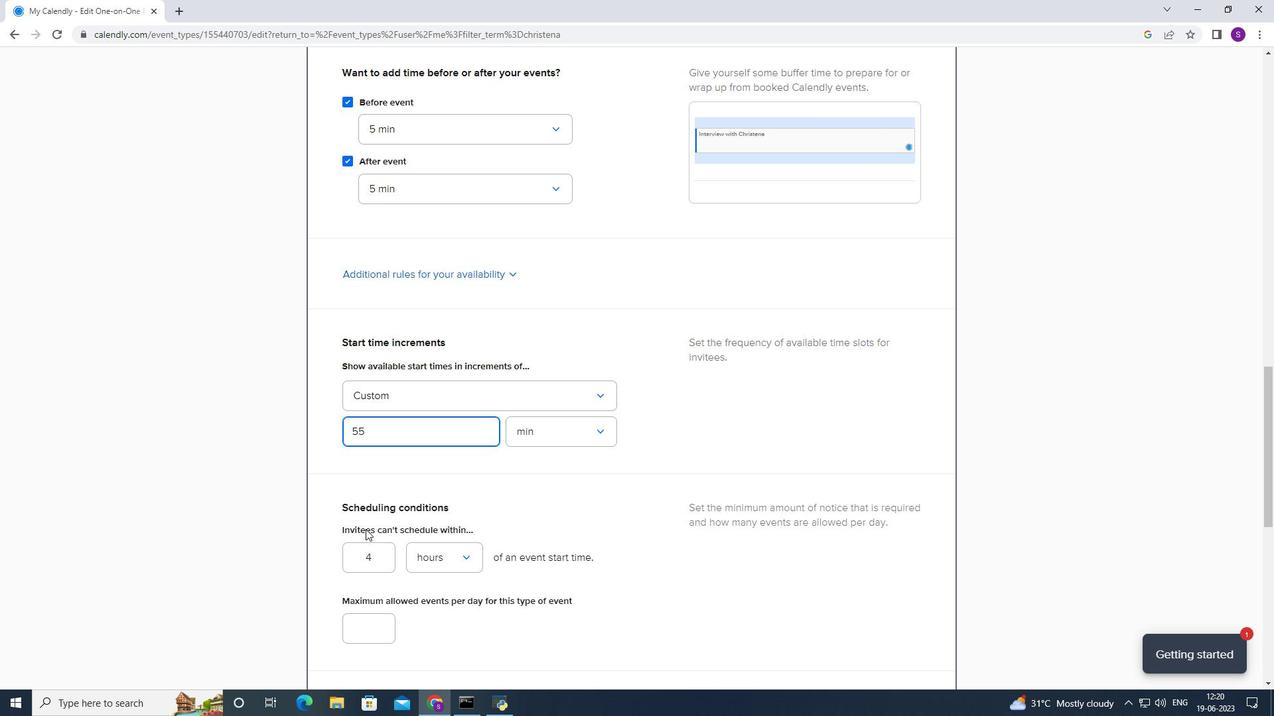 
Action: Mouse pressed left at (370, 556)
Screenshot: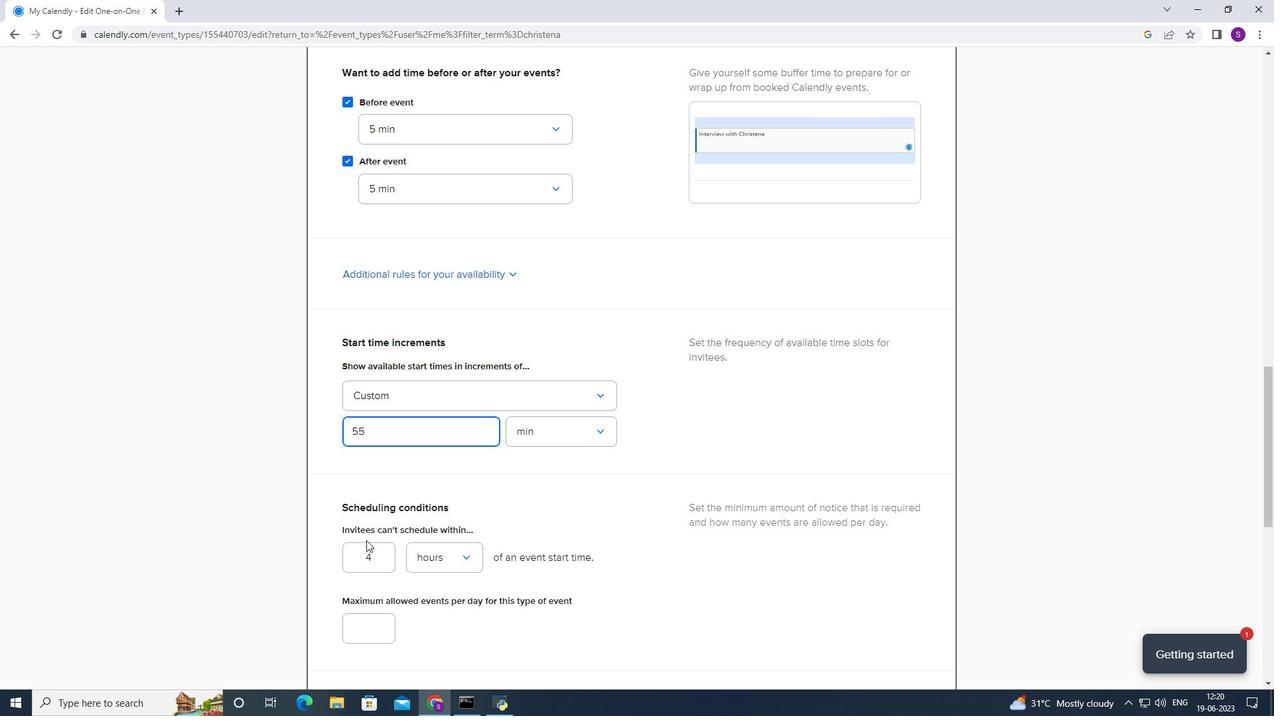 
Action: Key pressed <Key.backspace>46
Screenshot: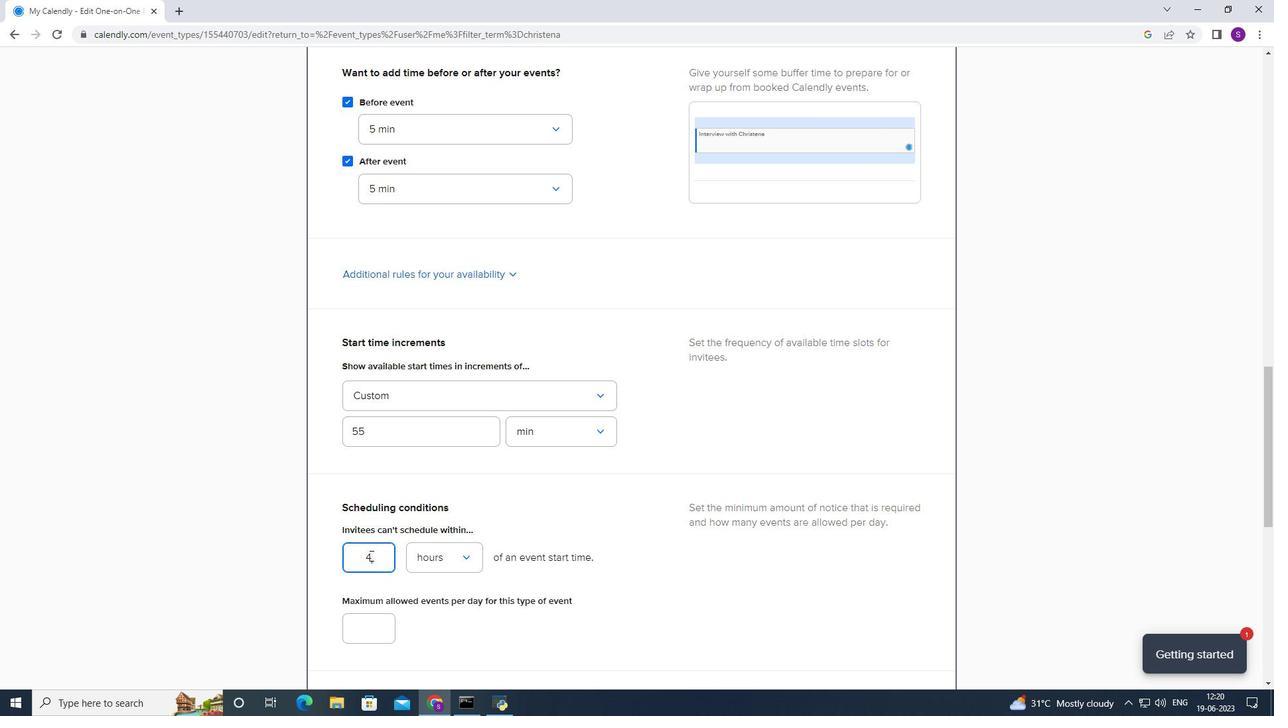 
Action: Mouse moved to (379, 613)
Screenshot: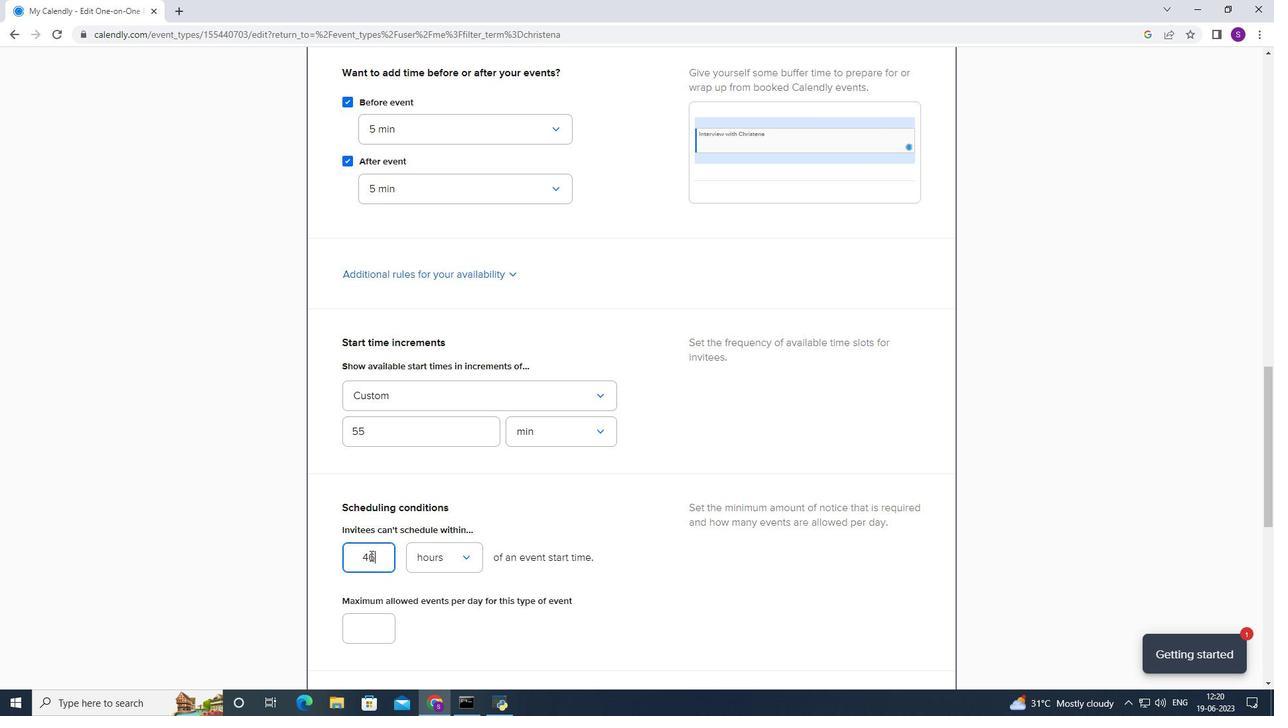 
Action: Mouse pressed left at (379, 613)
Screenshot: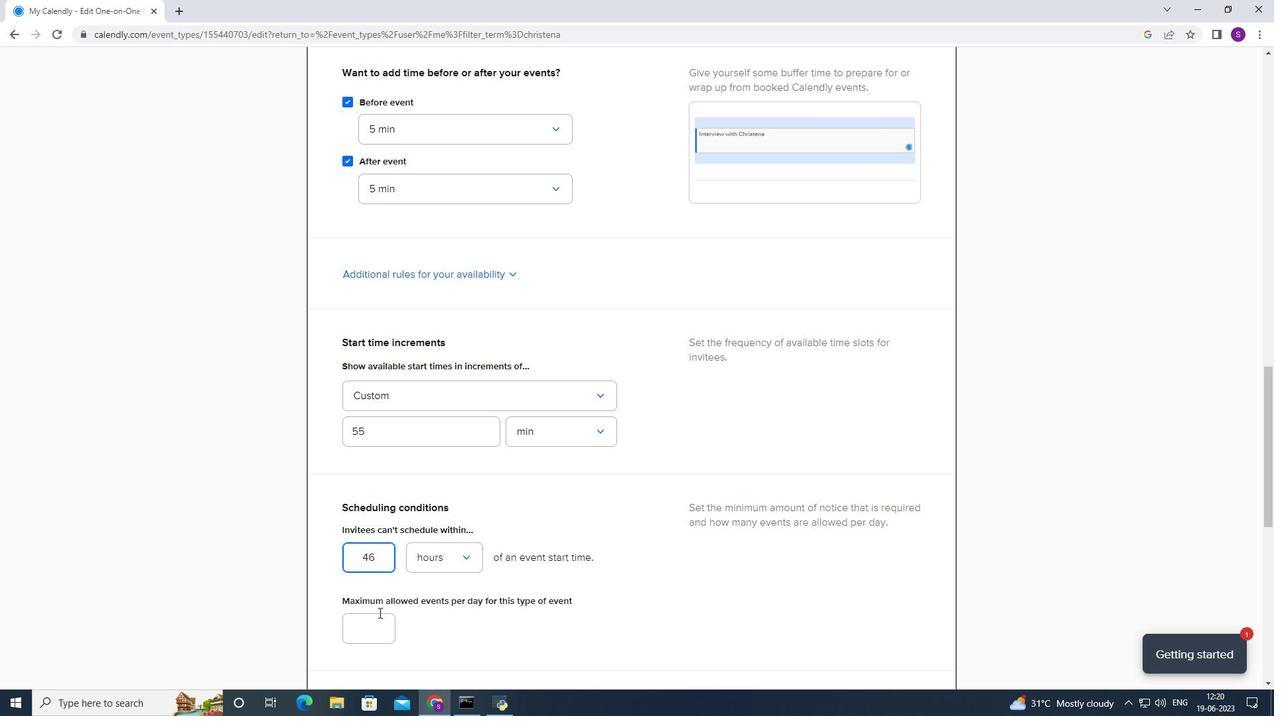
Action: Key pressed 2
Screenshot: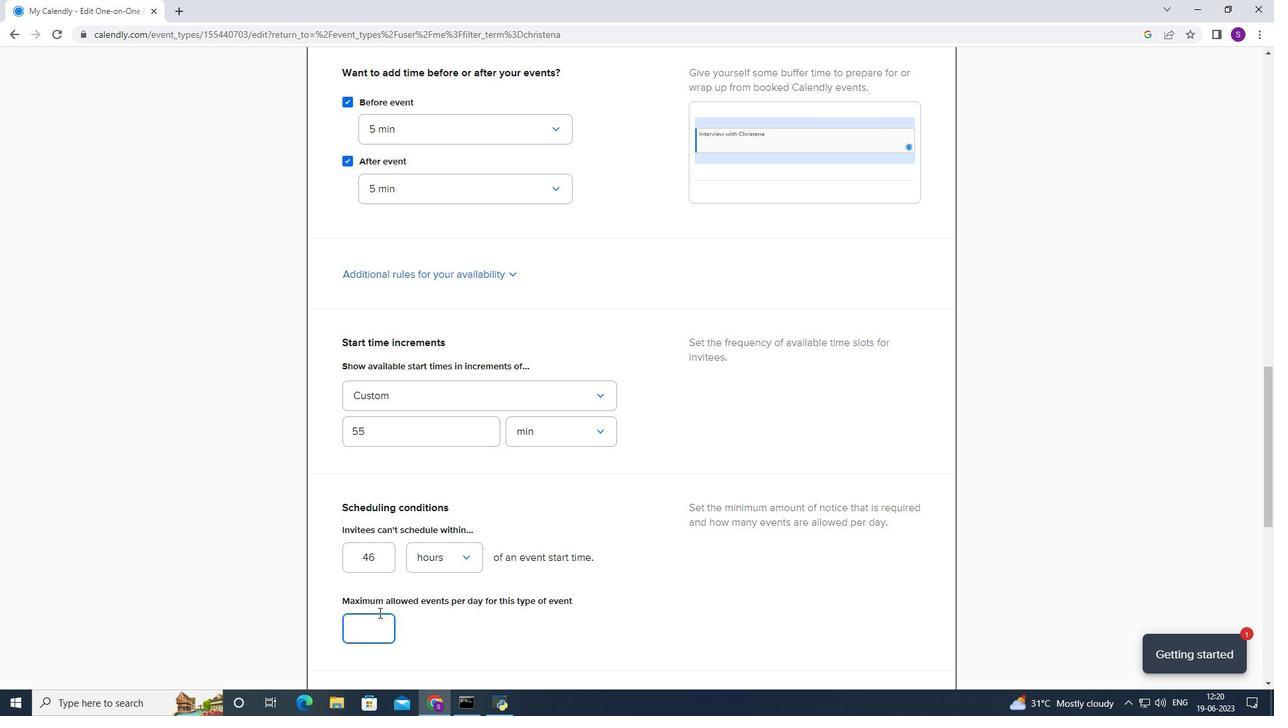 
Action: Mouse moved to (387, 610)
Screenshot: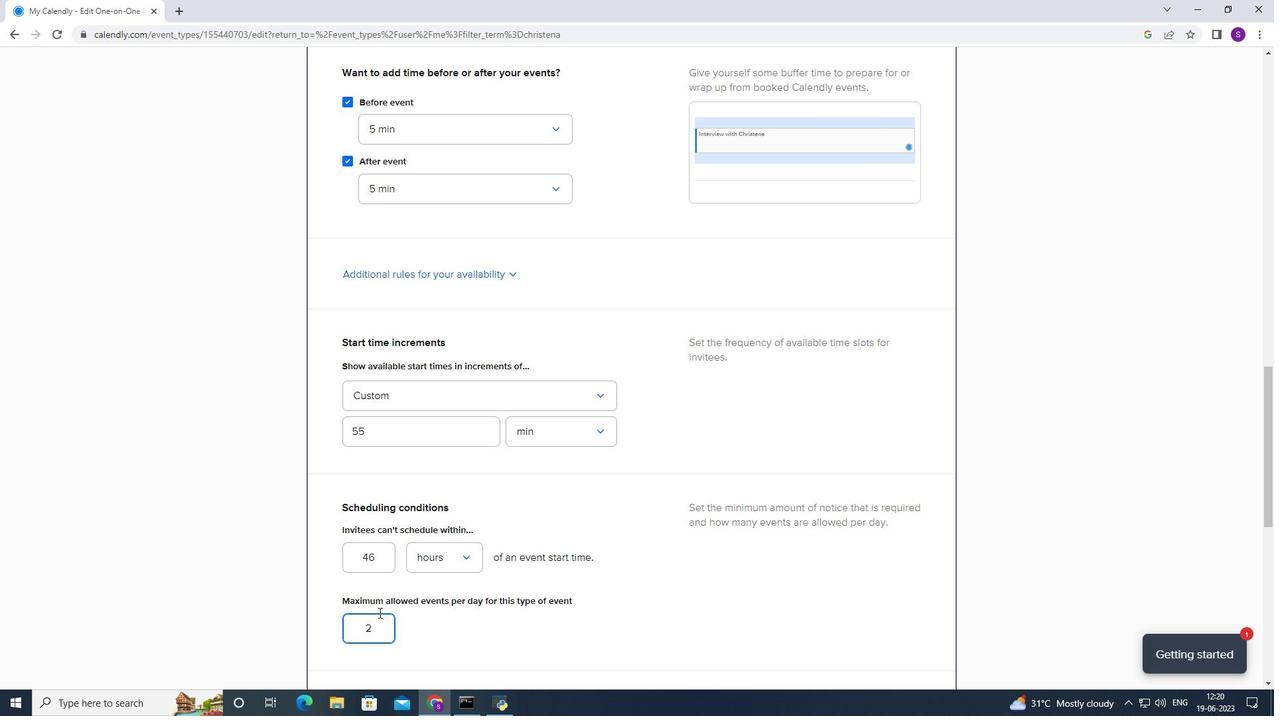 
Action: Mouse scrolled (387, 610) with delta (0, 0)
Screenshot: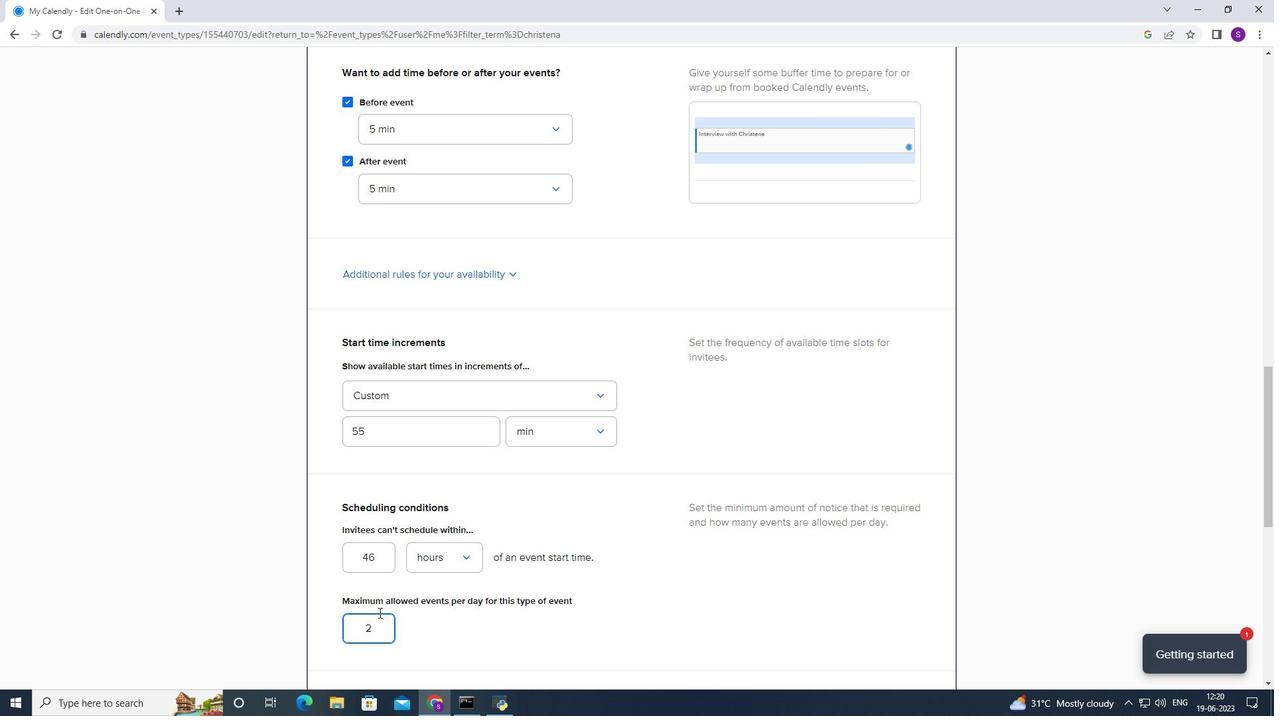 
Action: Mouse scrolled (387, 610) with delta (0, 0)
Screenshot: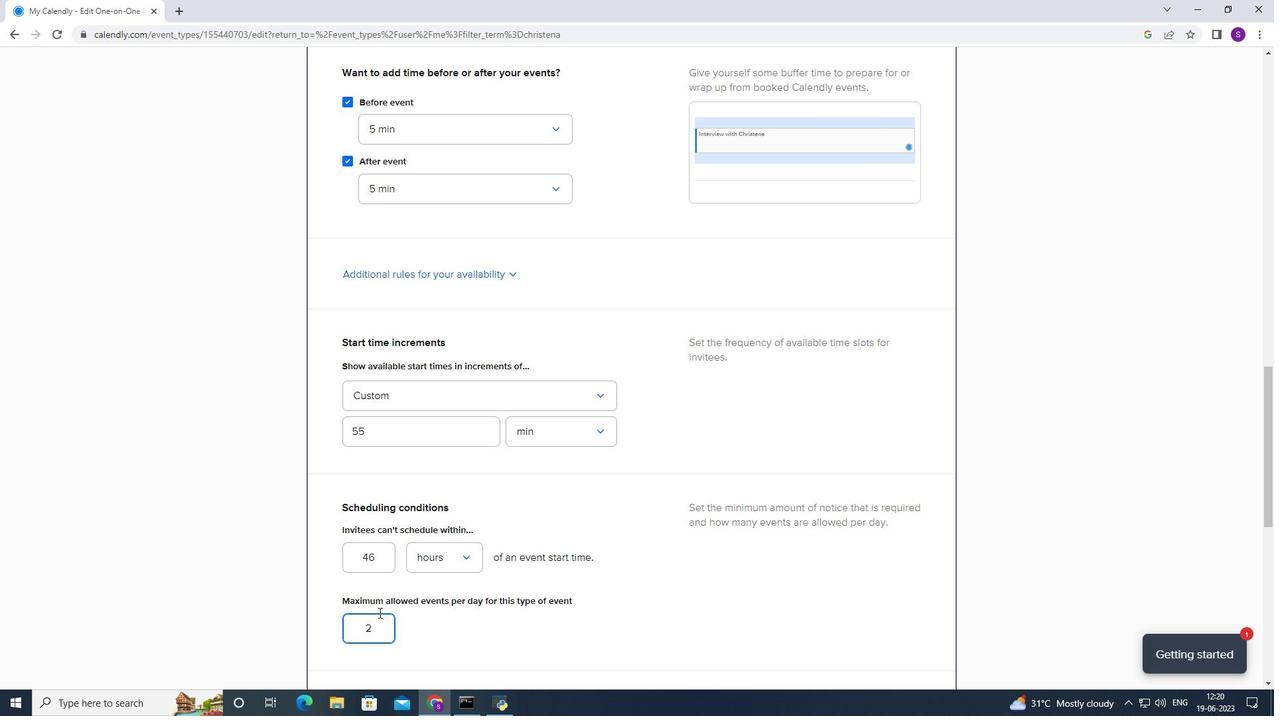 
Action: Mouse scrolled (387, 609) with delta (0, -1)
Screenshot: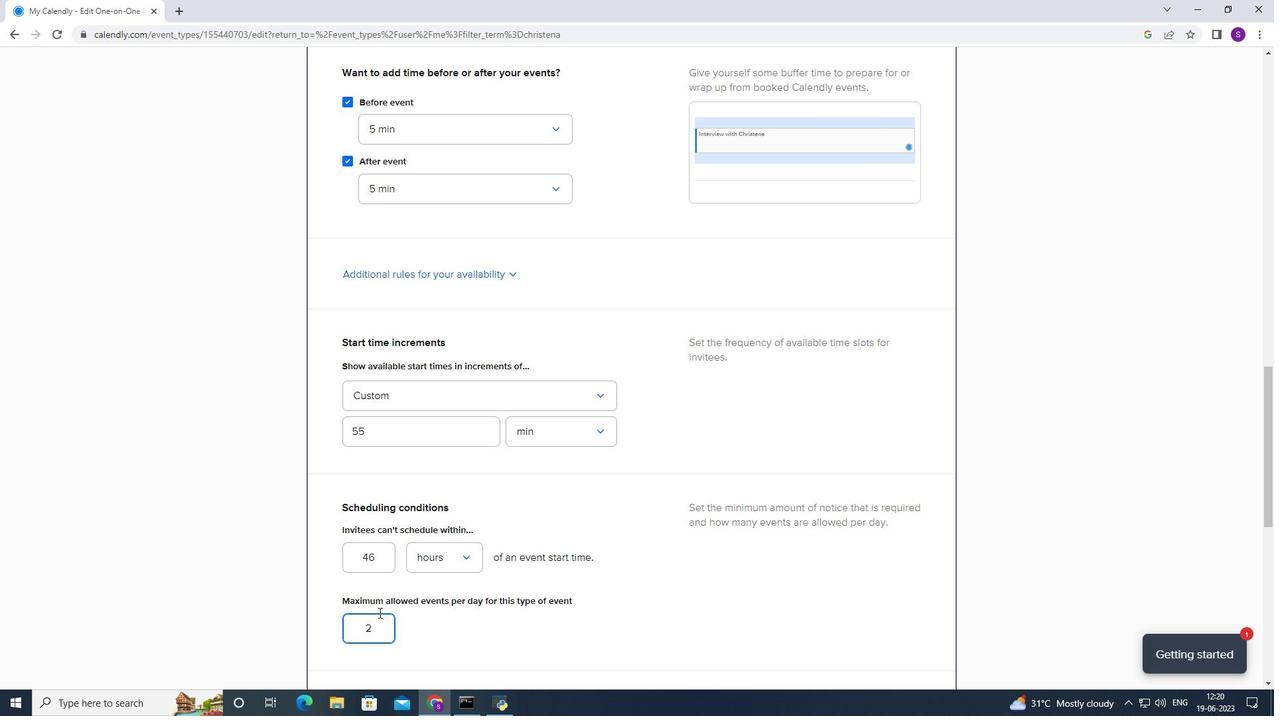 
Action: Mouse moved to (387, 610)
Screenshot: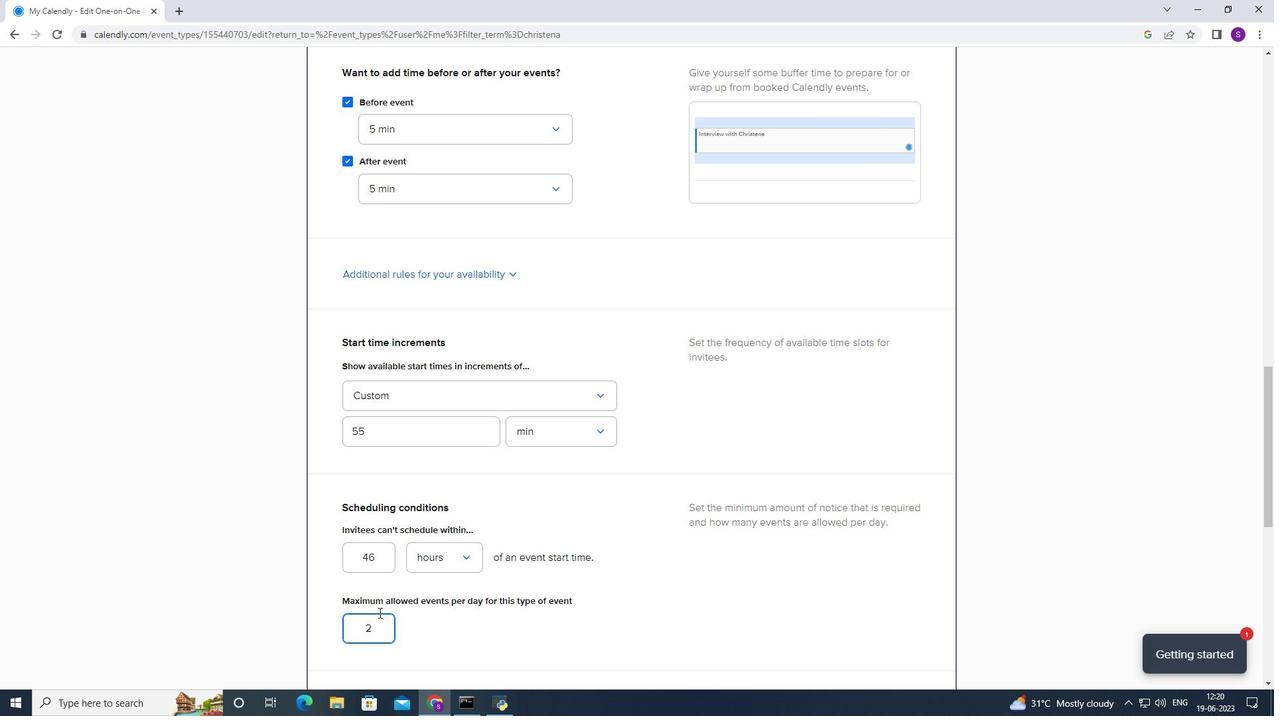 
Action: Mouse scrolled (387, 610) with delta (0, 0)
Screenshot: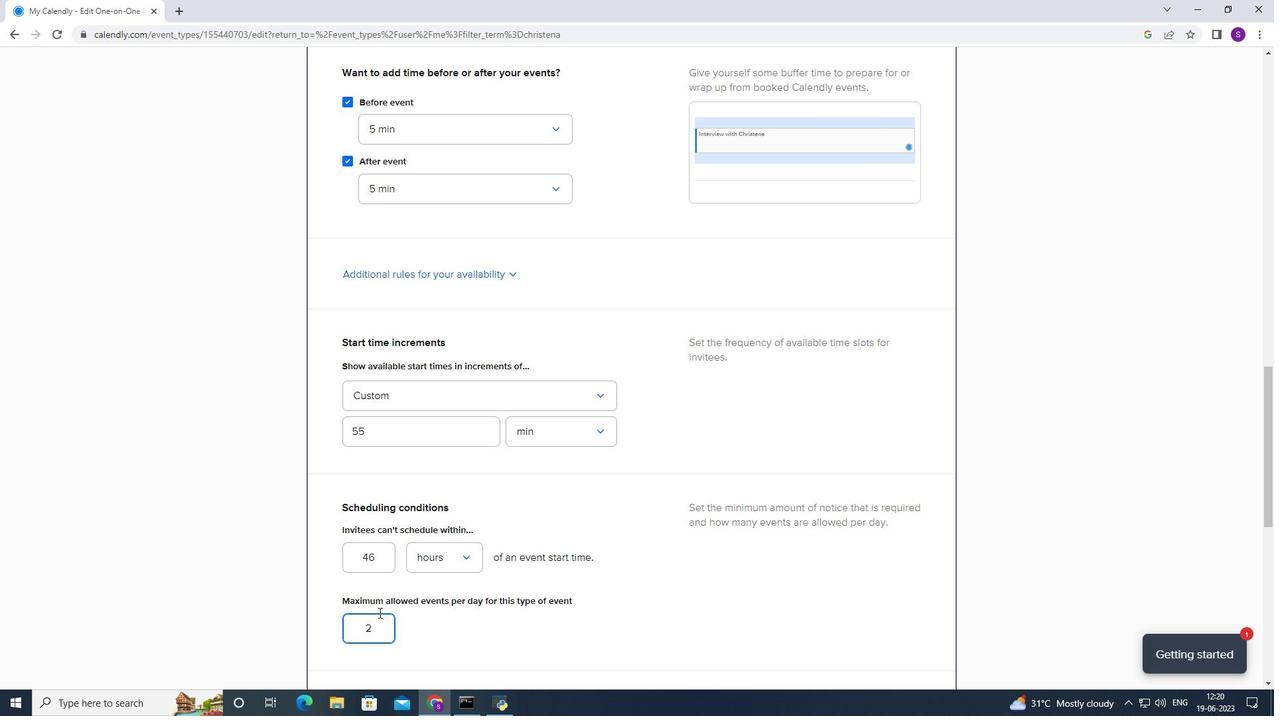 
Action: Mouse moved to (389, 602)
Screenshot: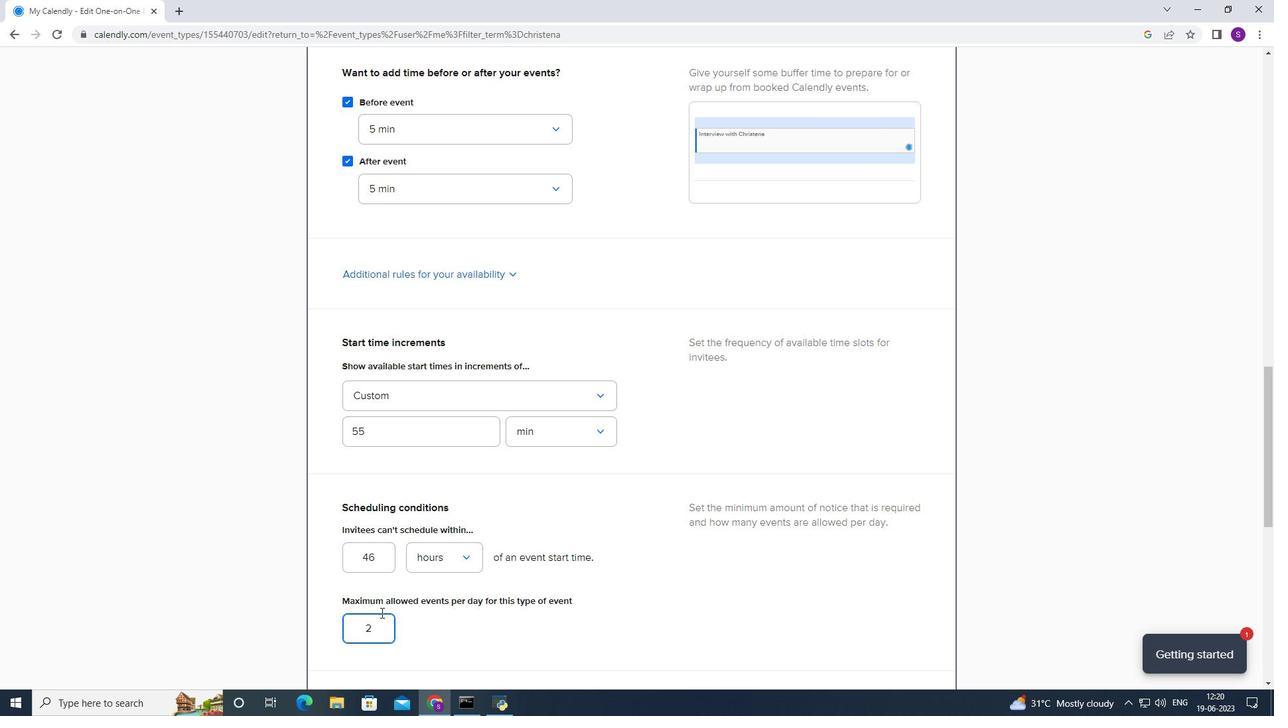 
Action: Mouse scrolled (387, 606) with delta (0, 0)
Screenshot: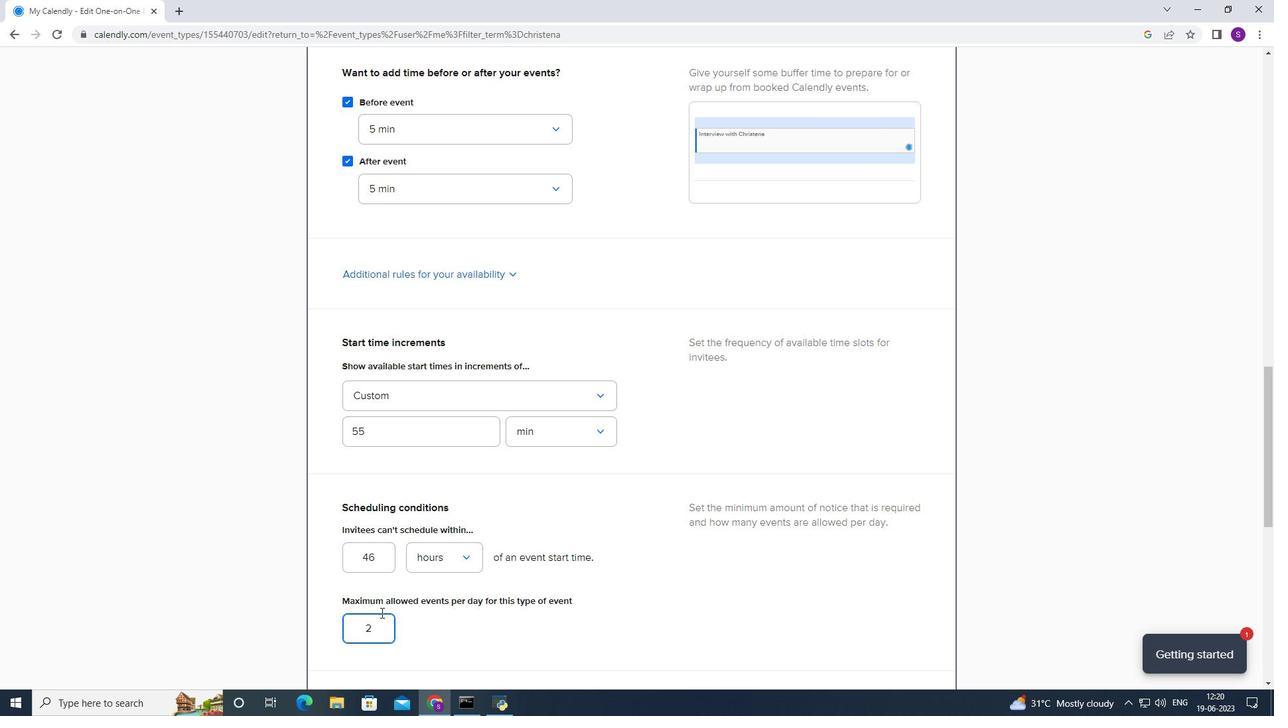 
Action: Mouse moved to (392, 598)
Screenshot: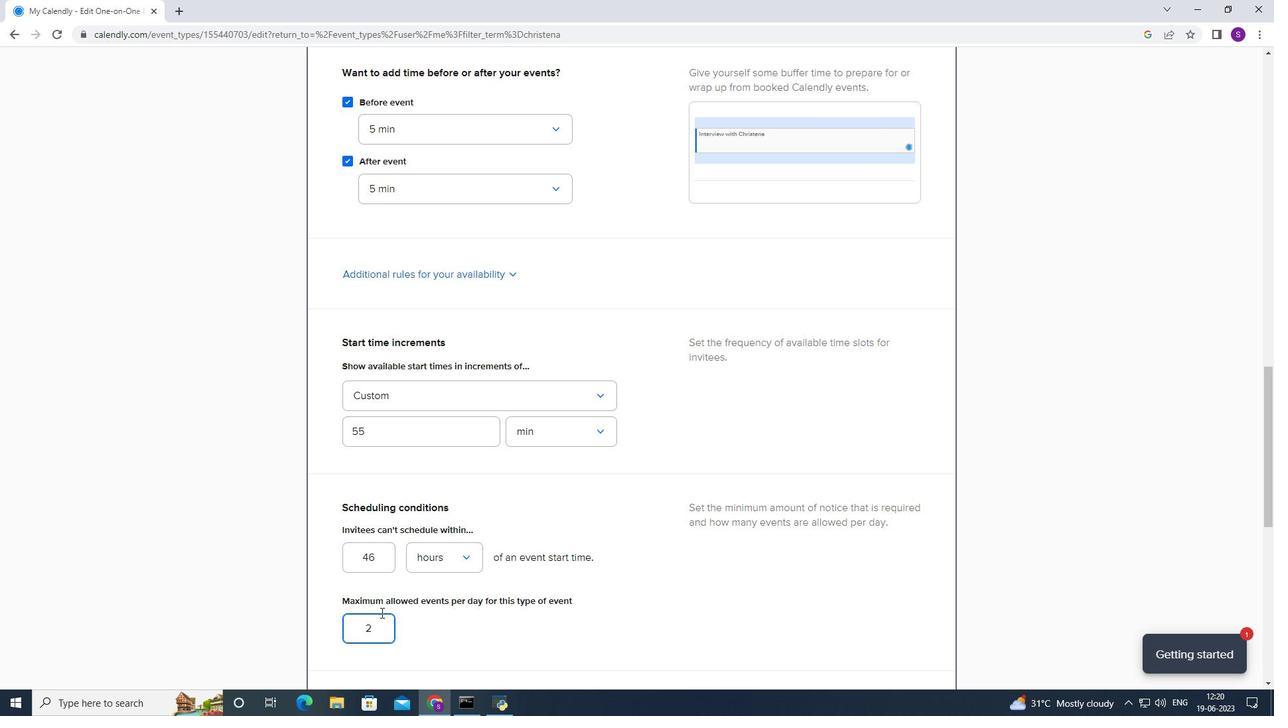 
Action: Mouse scrolled (389, 602) with delta (0, 0)
Screenshot: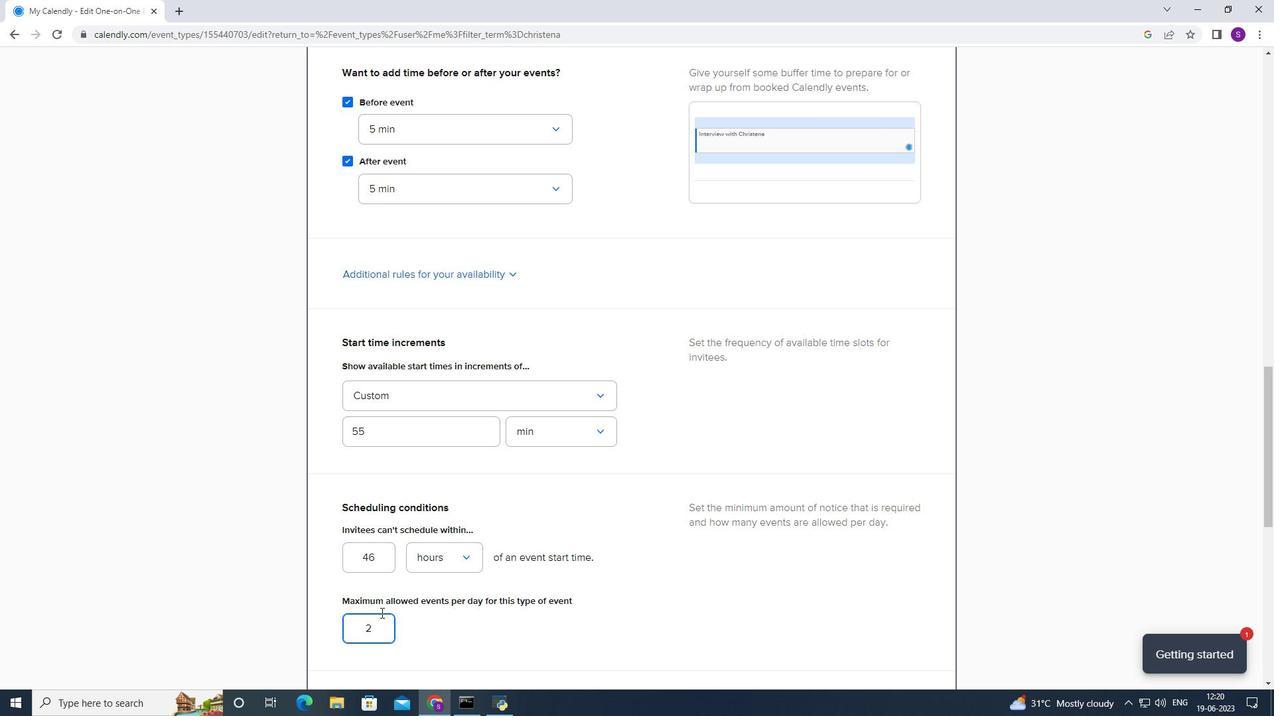 
Action: Mouse moved to (907, 477)
Screenshot: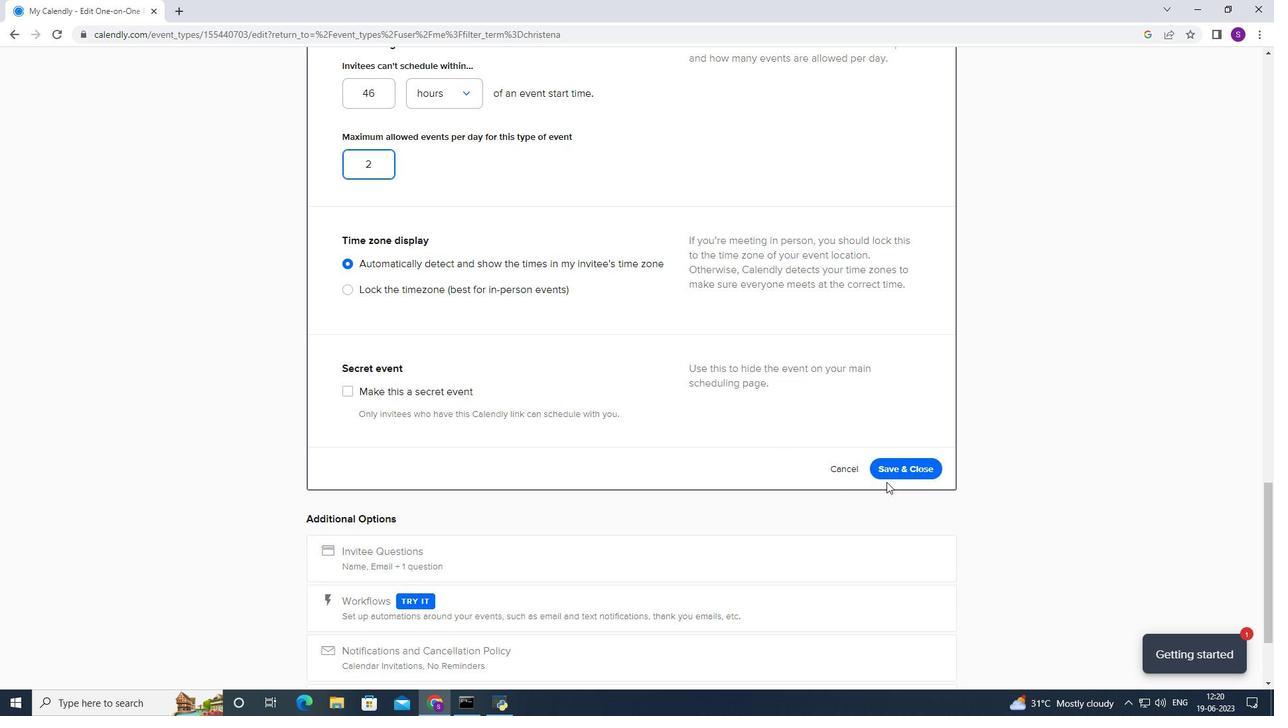
Action: Mouse pressed left at (907, 477)
Screenshot: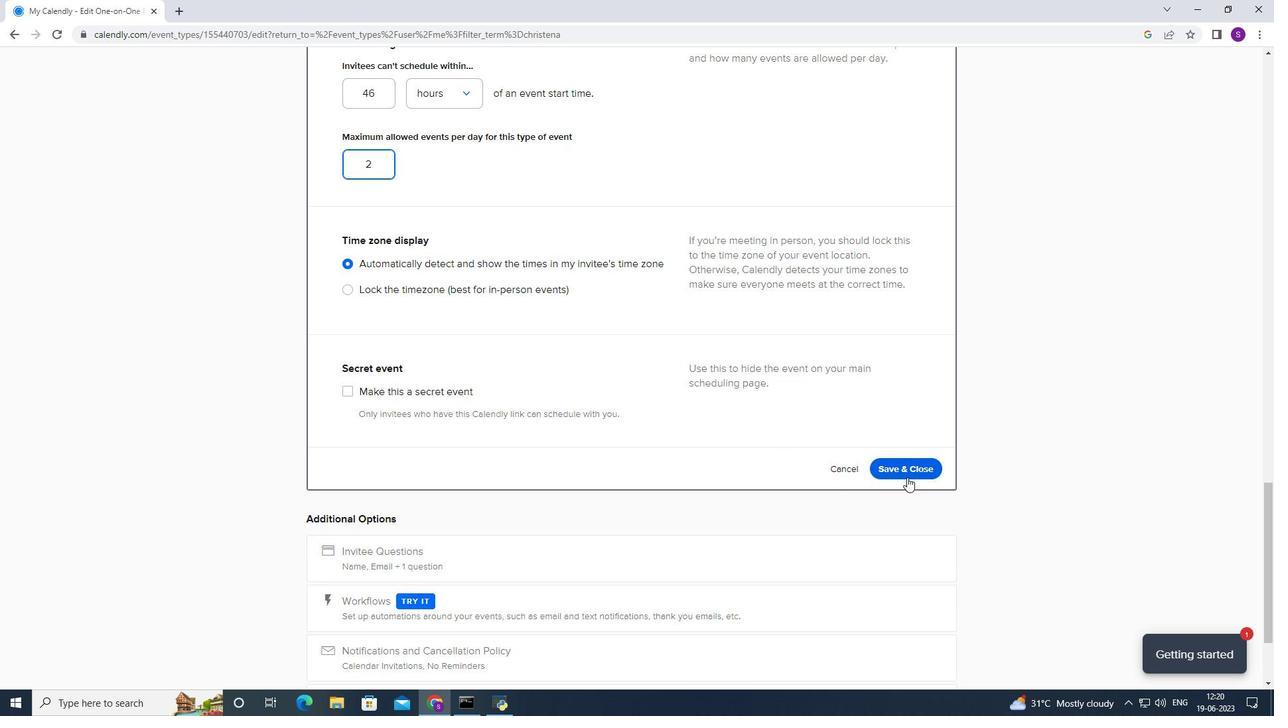 
Action: Mouse moved to (898, 450)
Screenshot: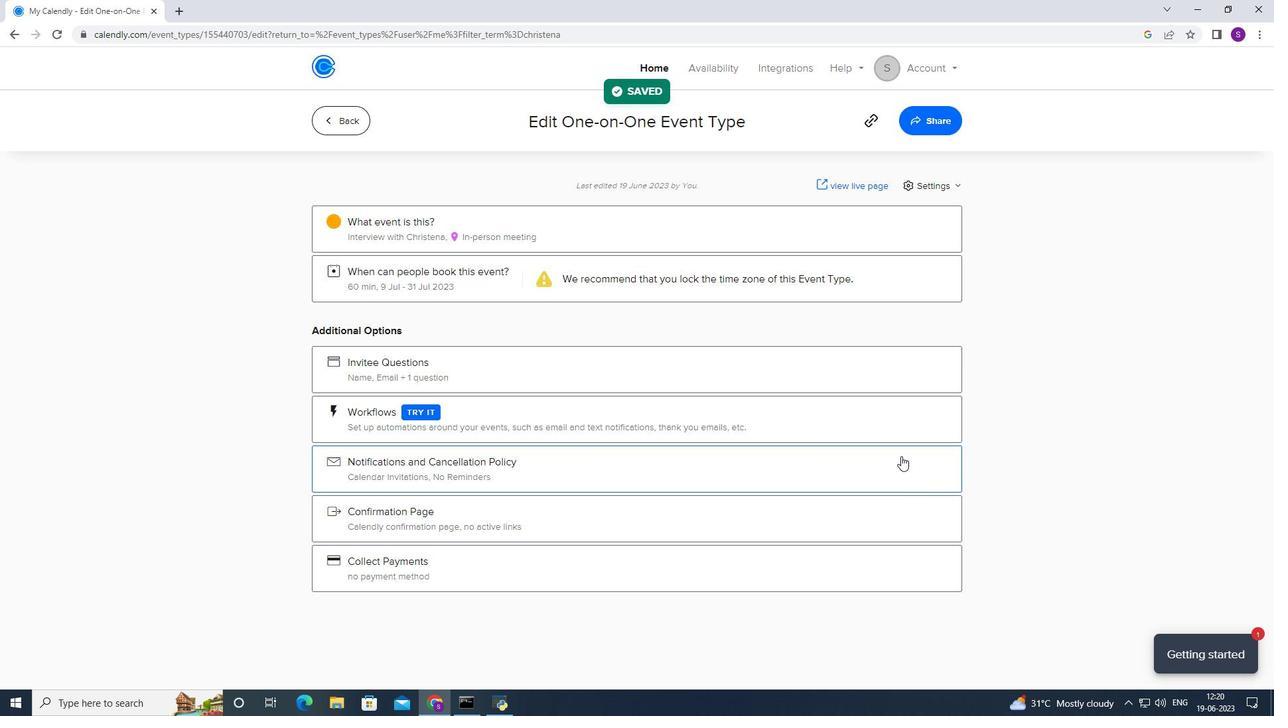 
